 Task: Look for space in Msaken, Tunisia from 24th August, 2023 to 10th September, 2023 for 8 adults, 2 children in price range Rs.12000 to Rs.15000. Place can be entire place or shared room with 4 bedrooms having 8 beds and 4 bathrooms. Property type can be house, flat, guest house. Amenities needed are: wifi, TV, free parkinig on premises, gym, breakfast. Booking option can be shelf check-in. Required host language is English.
Action: Mouse pressed left at (504, 96)
Screenshot: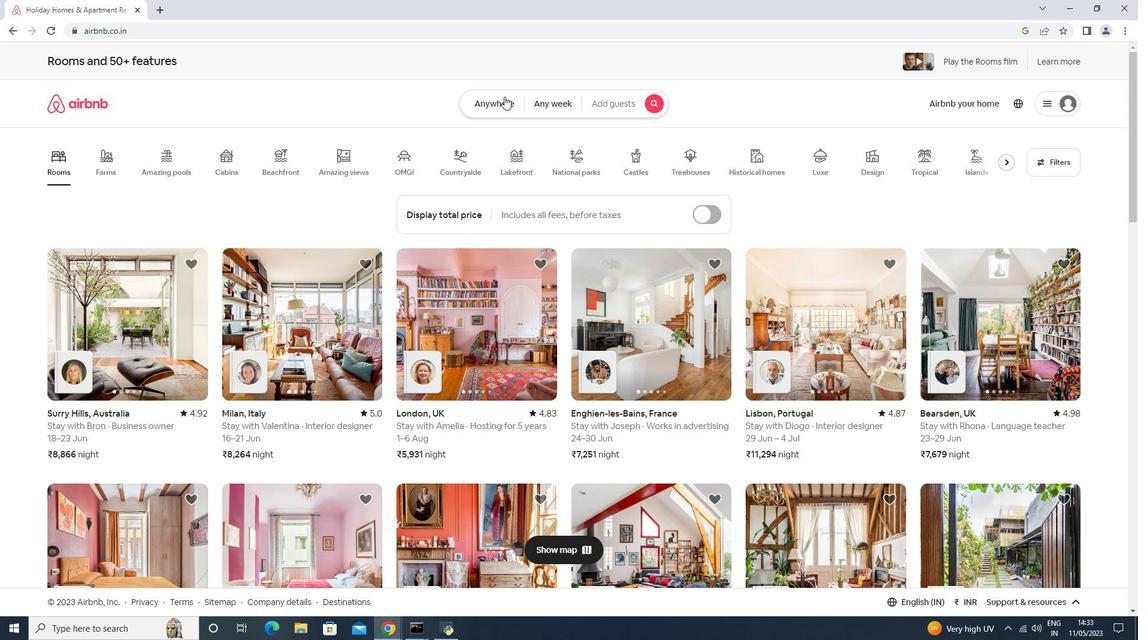 
Action: Mouse moved to (427, 136)
Screenshot: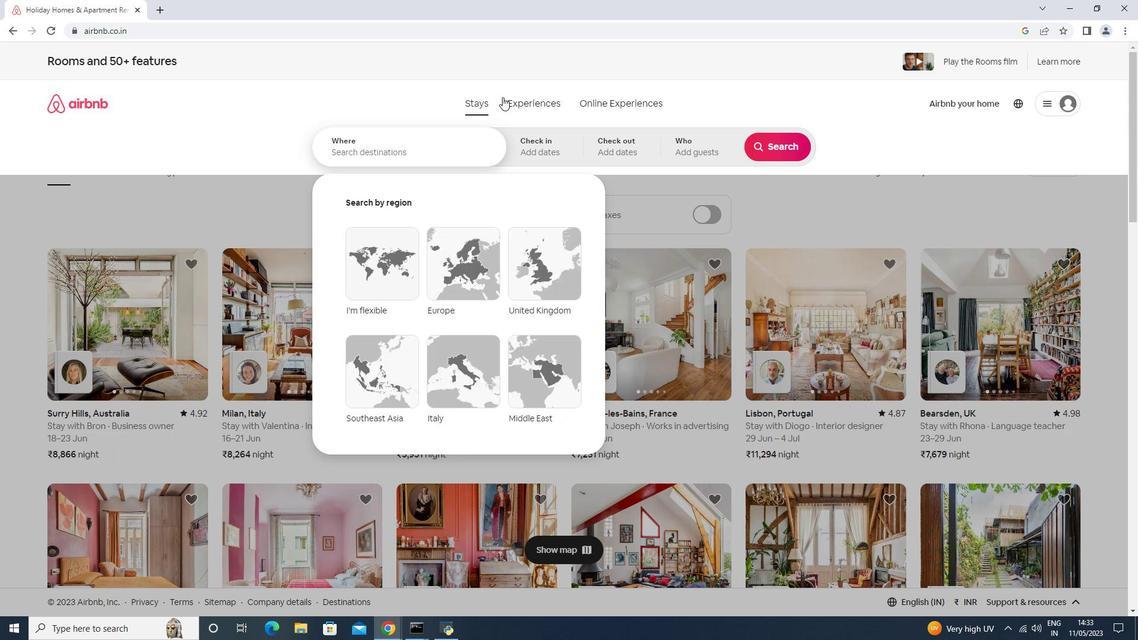 
Action: Mouse pressed left at (427, 136)
Screenshot: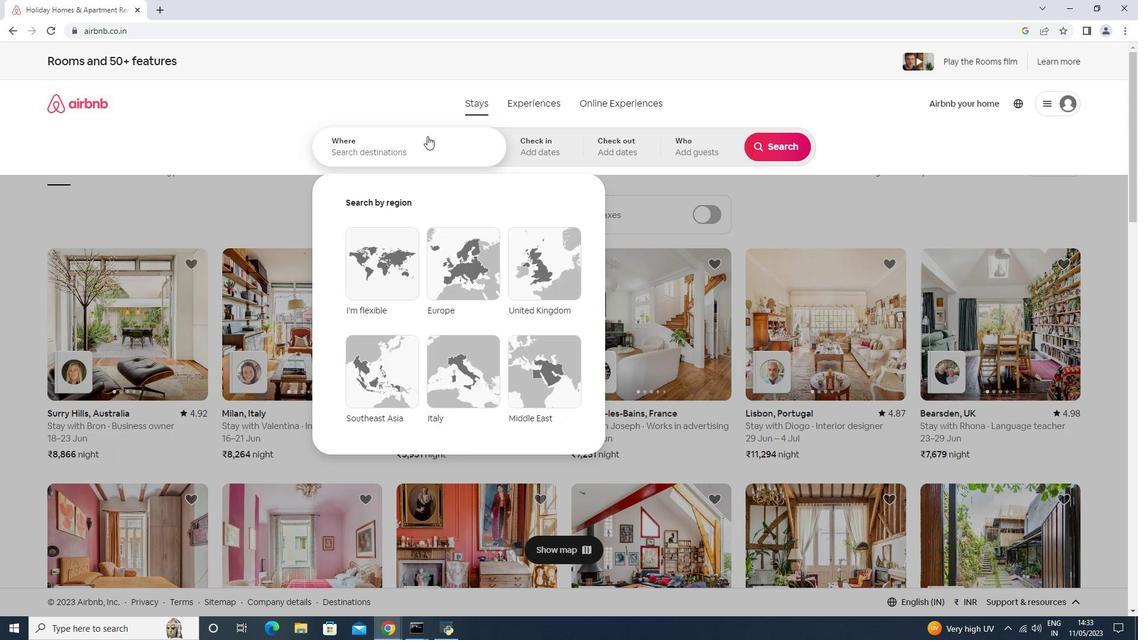
Action: Key pressed <Key.shift>ms<Key.backspace><Key.backspace><Key.shift>Msaken,<Key.shift><Key.shift><Key.shift><Key.shift>Tunisia
Screenshot: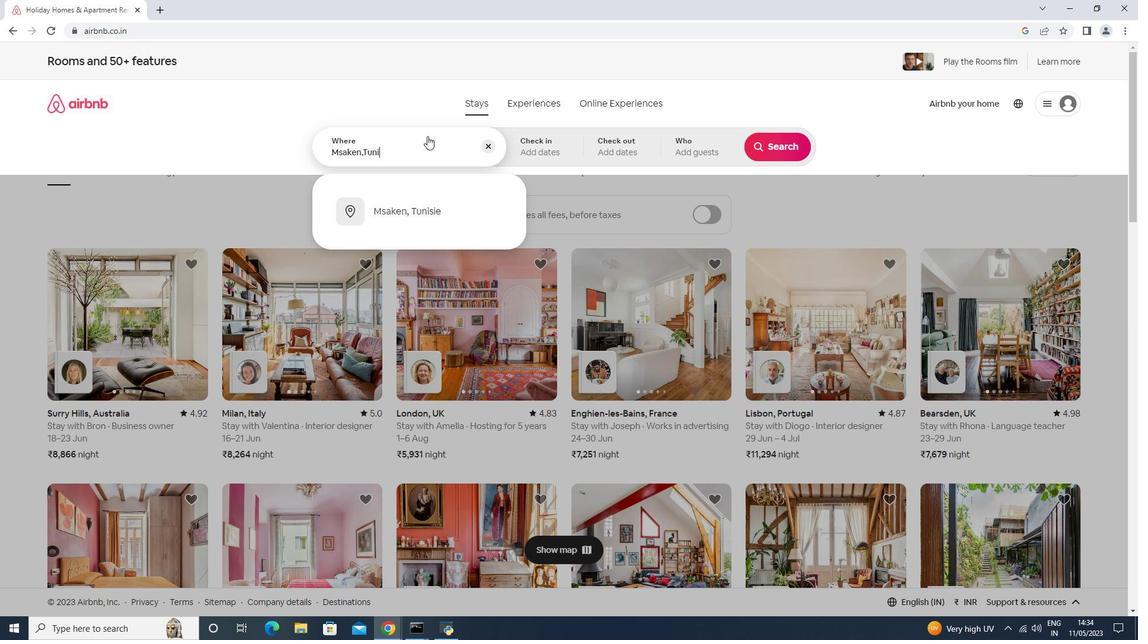 
Action: Mouse moved to (517, 149)
Screenshot: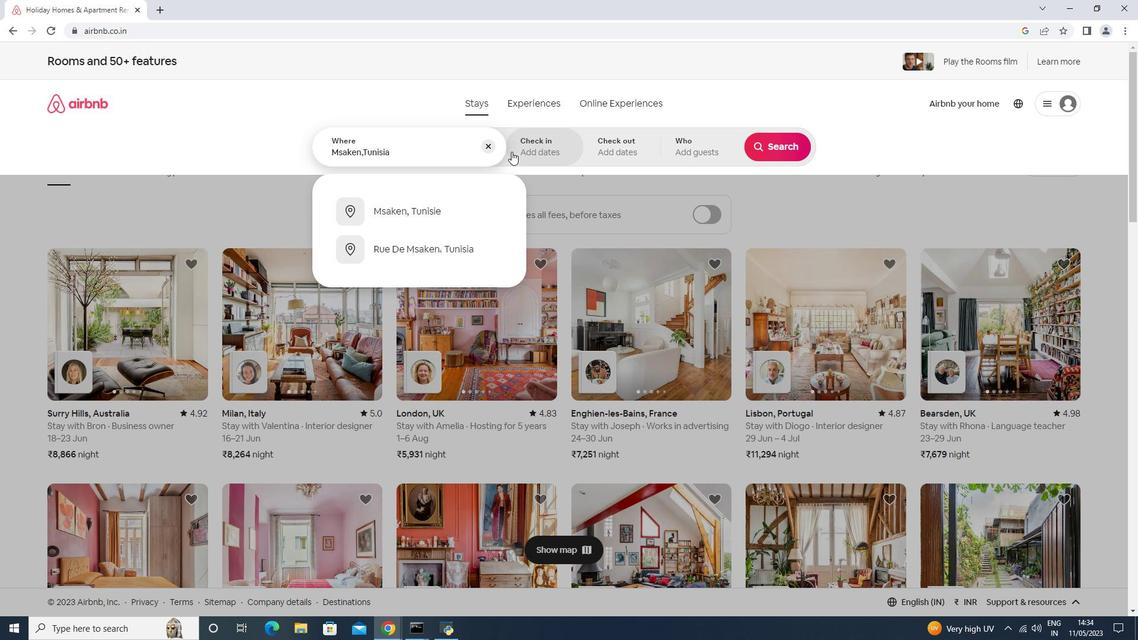 
Action: Mouse pressed left at (517, 149)
Screenshot: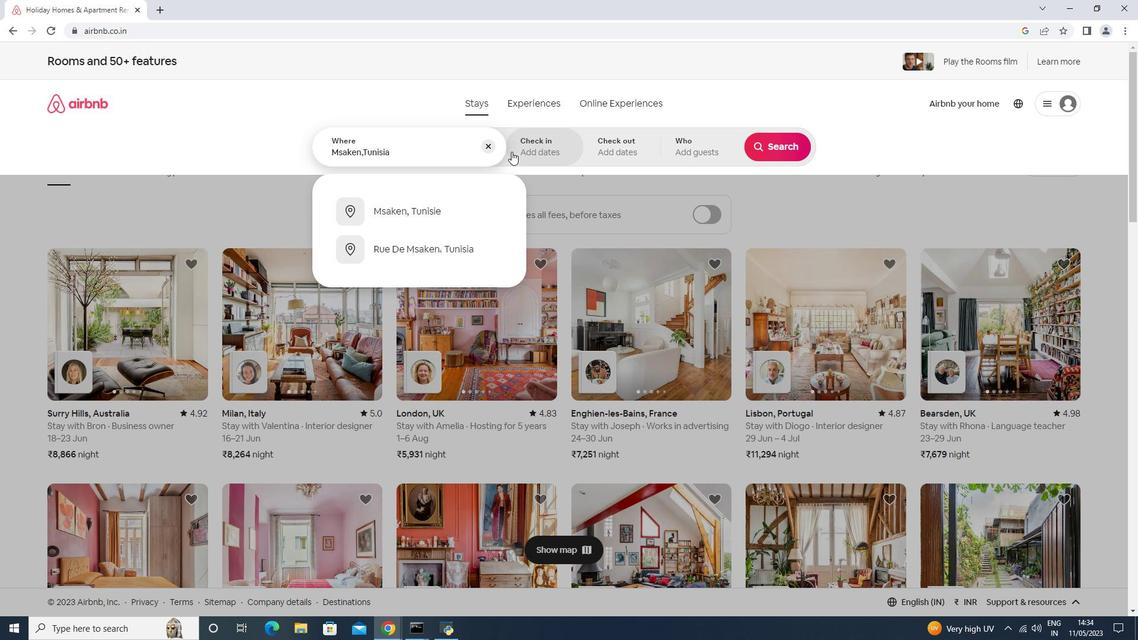 
Action: Mouse moved to (771, 238)
Screenshot: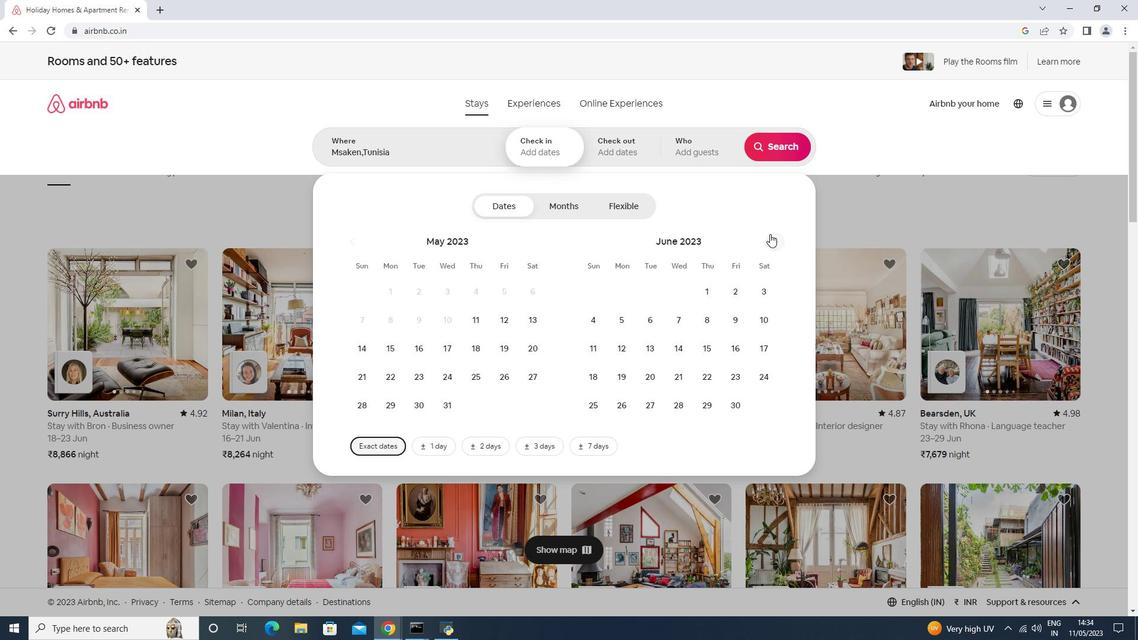 
Action: Mouse pressed left at (771, 238)
Screenshot: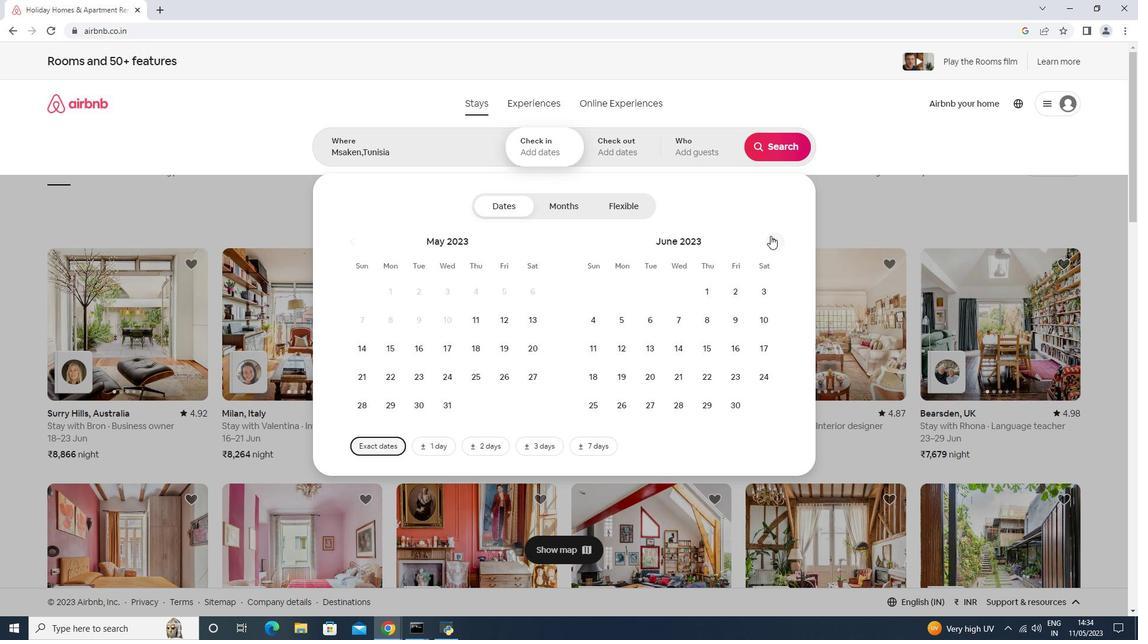 
Action: Mouse pressed left at (771, 238)
Screenshot: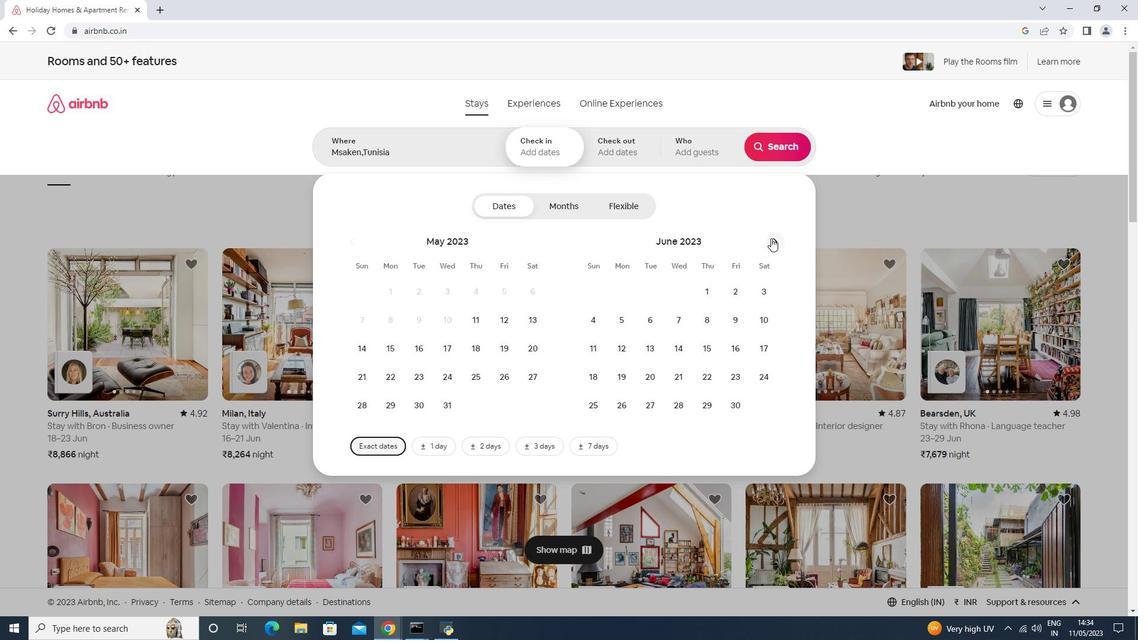 
Action: Mouse pressed left at (771, 238)
Screenshot: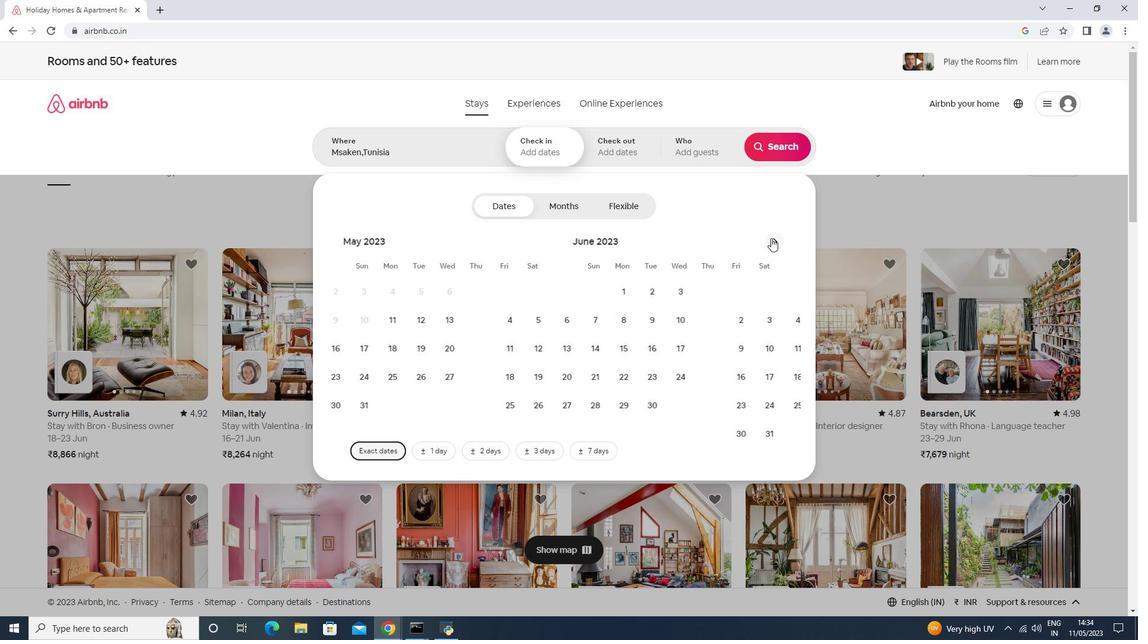 
Action: Mouse moved to (710, 371)
Screenshot: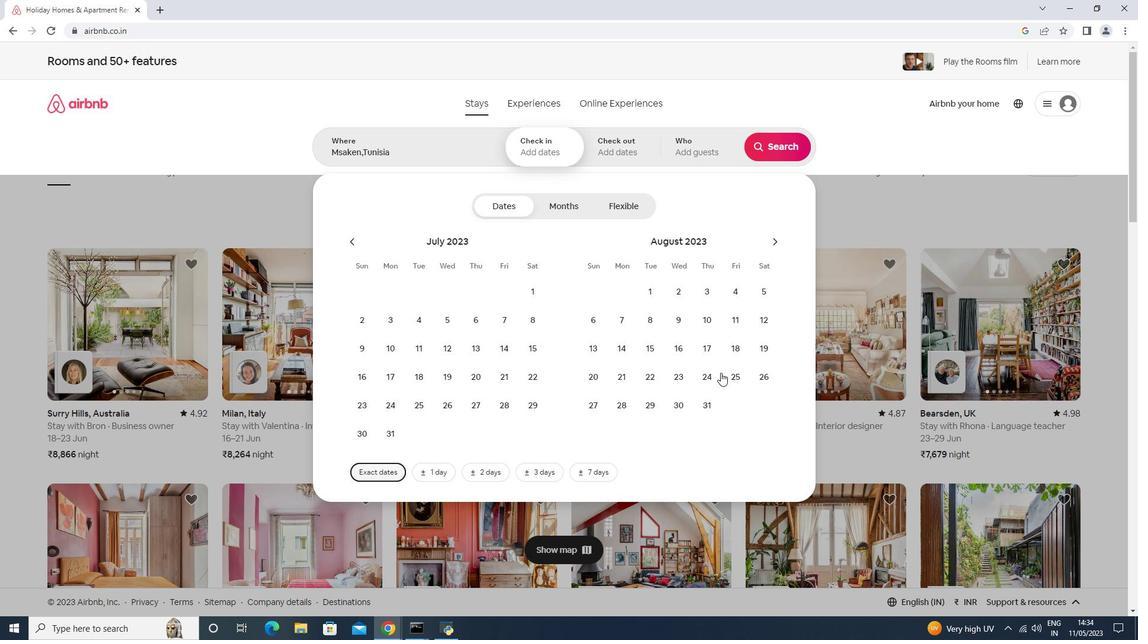 
Action: Mouse pressed left at (710, 371)
Screenshot: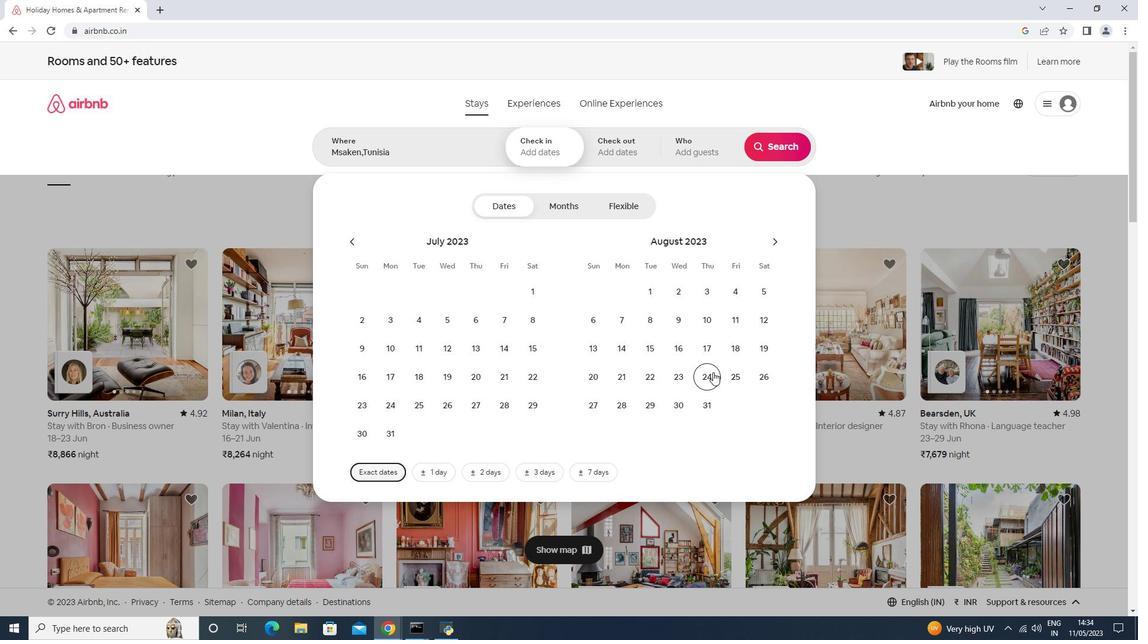 
Action: Mouse moved to (779, 244)
Screenshot: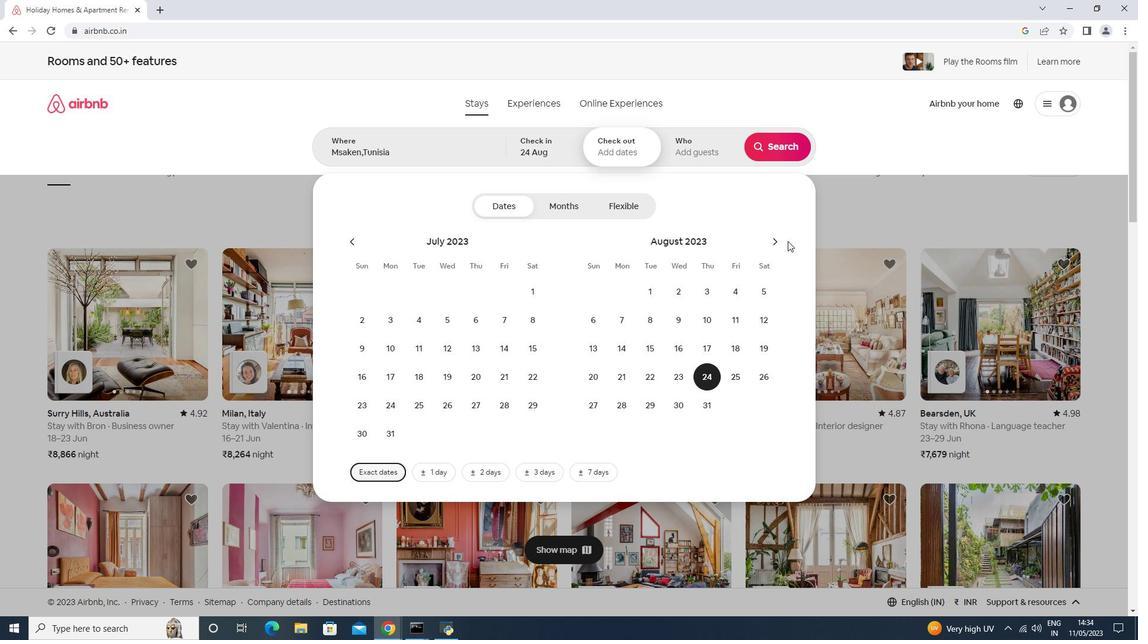 
Action: Mouse pressed left at (779, 244)
Screenshot: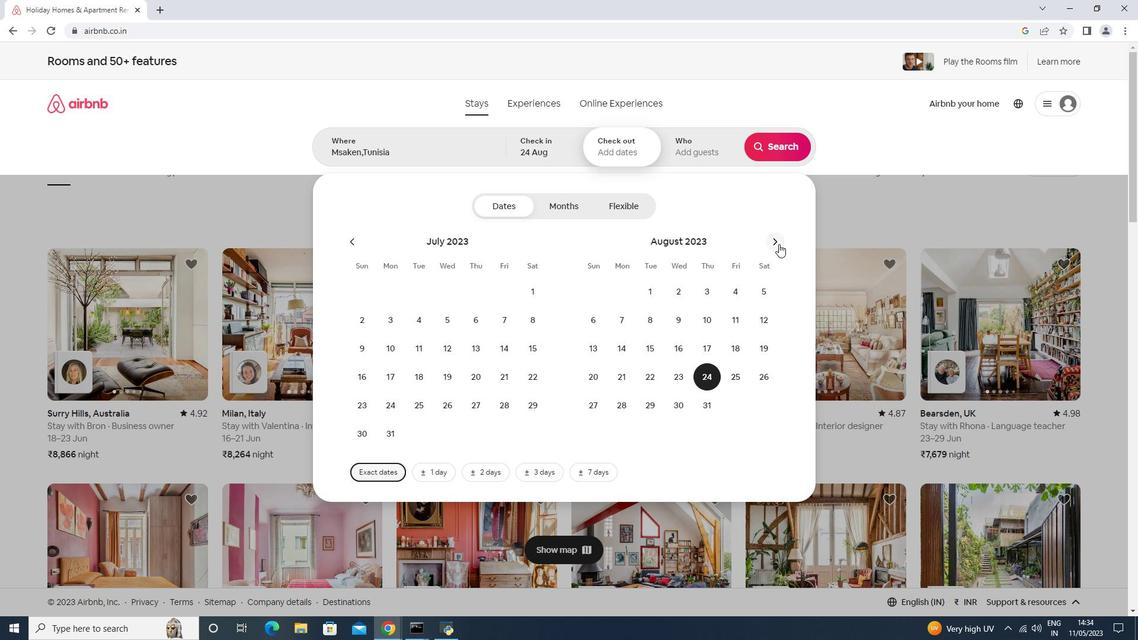 
Action: Mouse moved to (604, 350)
Screenshot: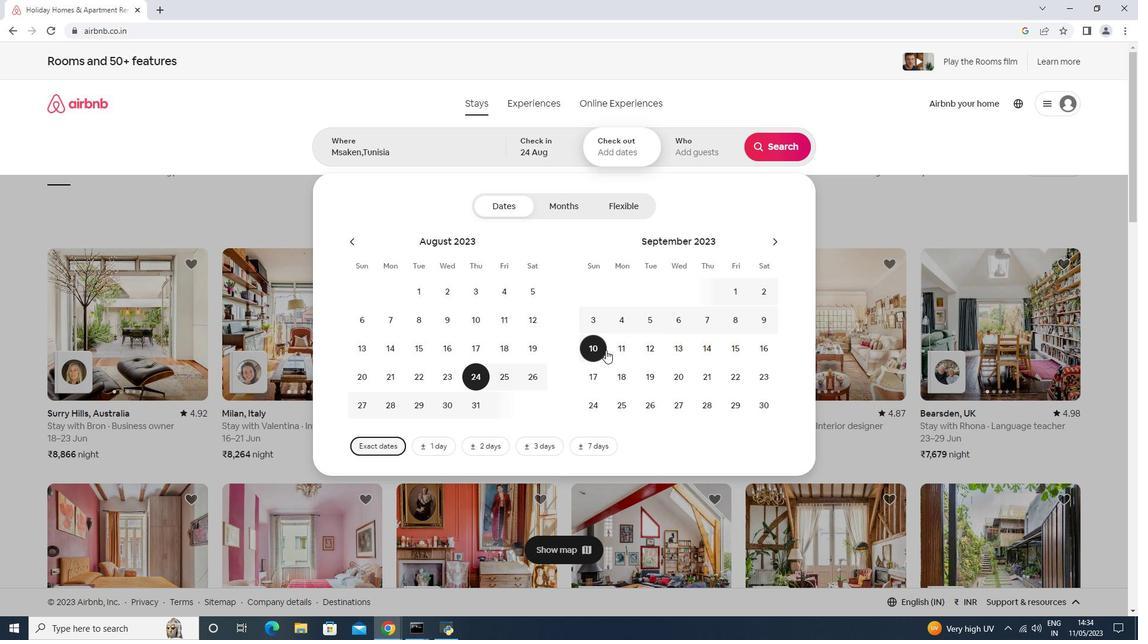 
Action: Mouse pressed left at (604, 350)
Screenshot: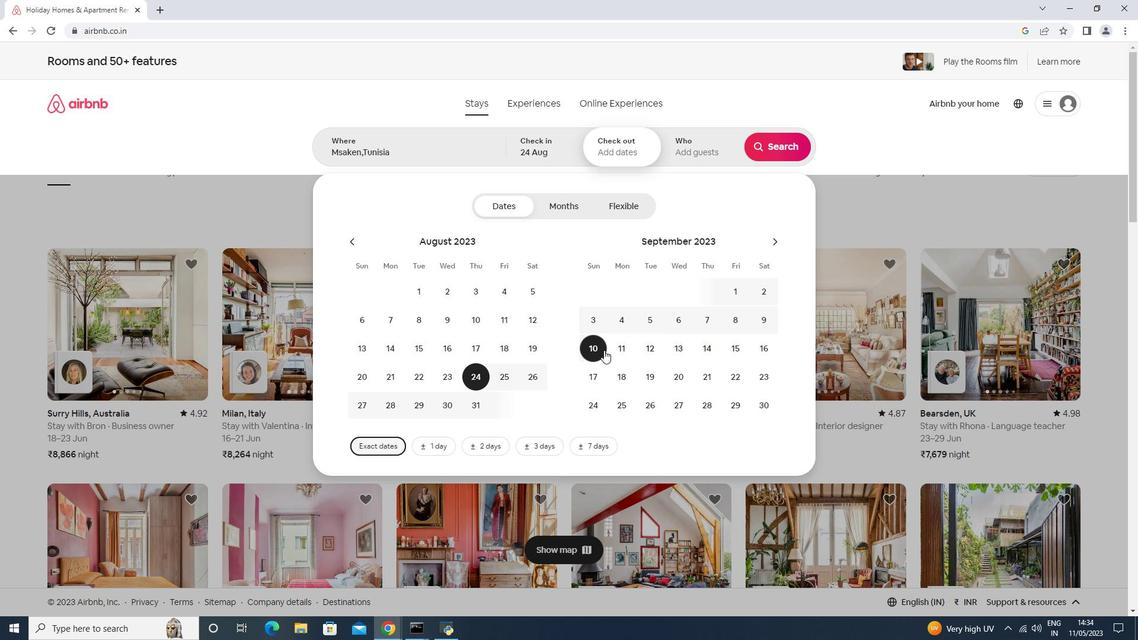 
Action: Mouse moved to (700, 153)
Screenshot: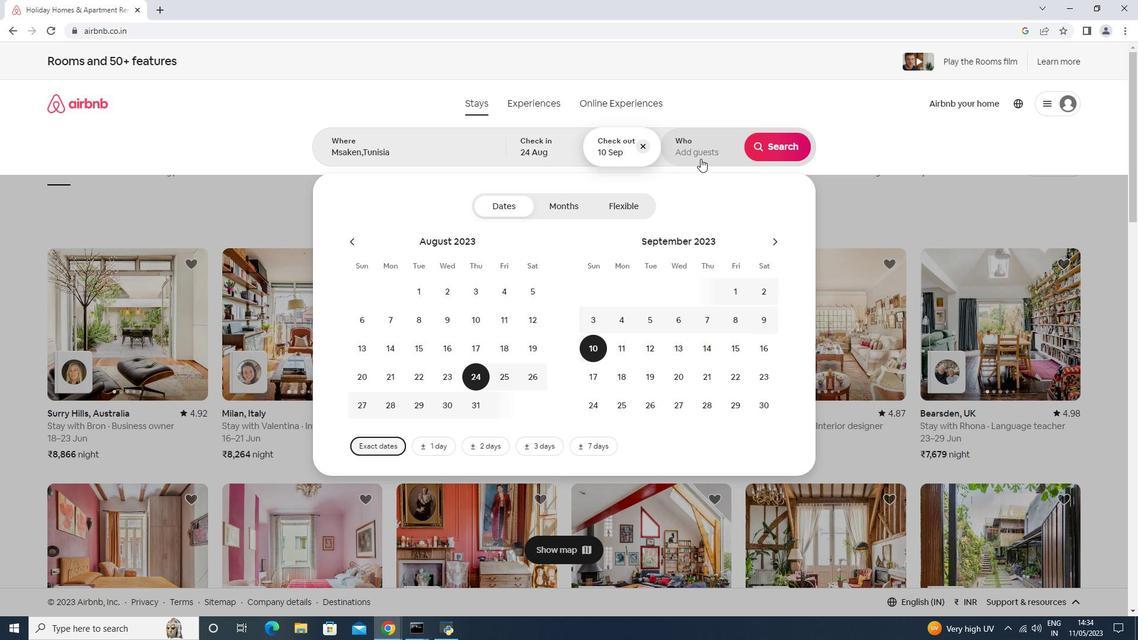 
Action: Mouse pressed left at (700, 153)
Screenshot: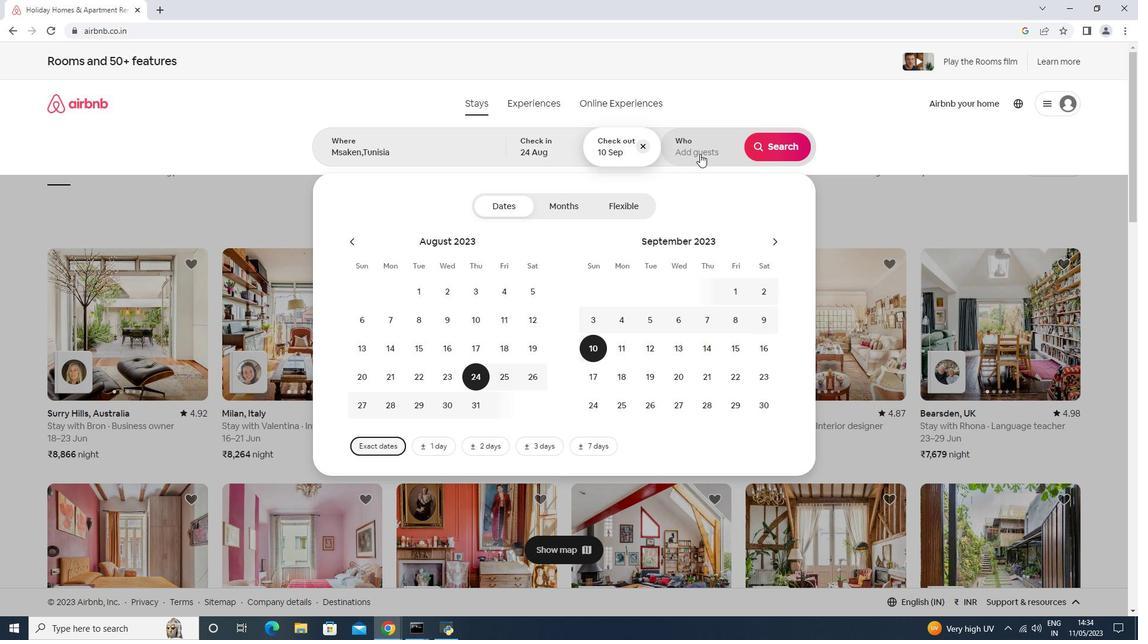 
Action: Mouse moved to (777, 208)
Screenshot: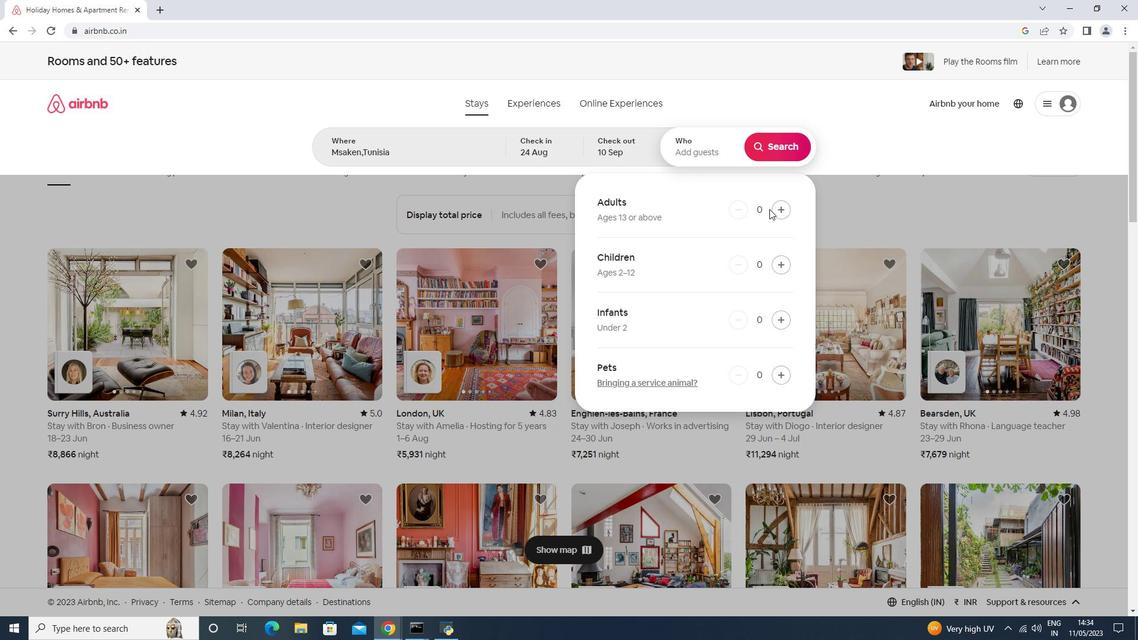 
Action: Mouse pressed left at (777, 208)
Screenshot: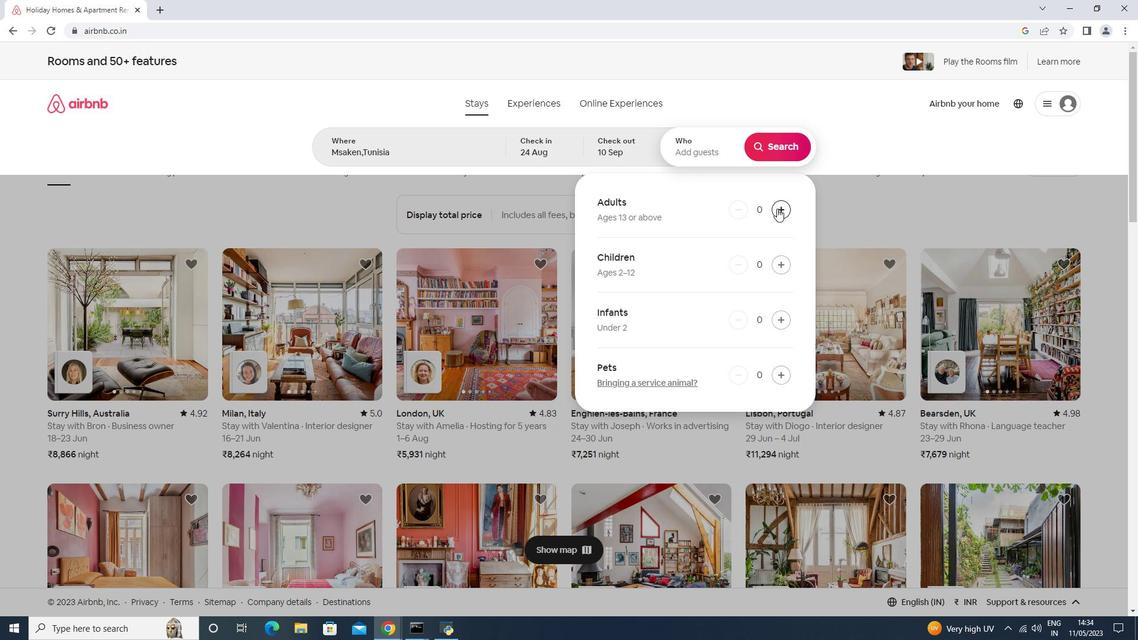 
Action: Mouse pressed left at (777, 208)
Screenshot: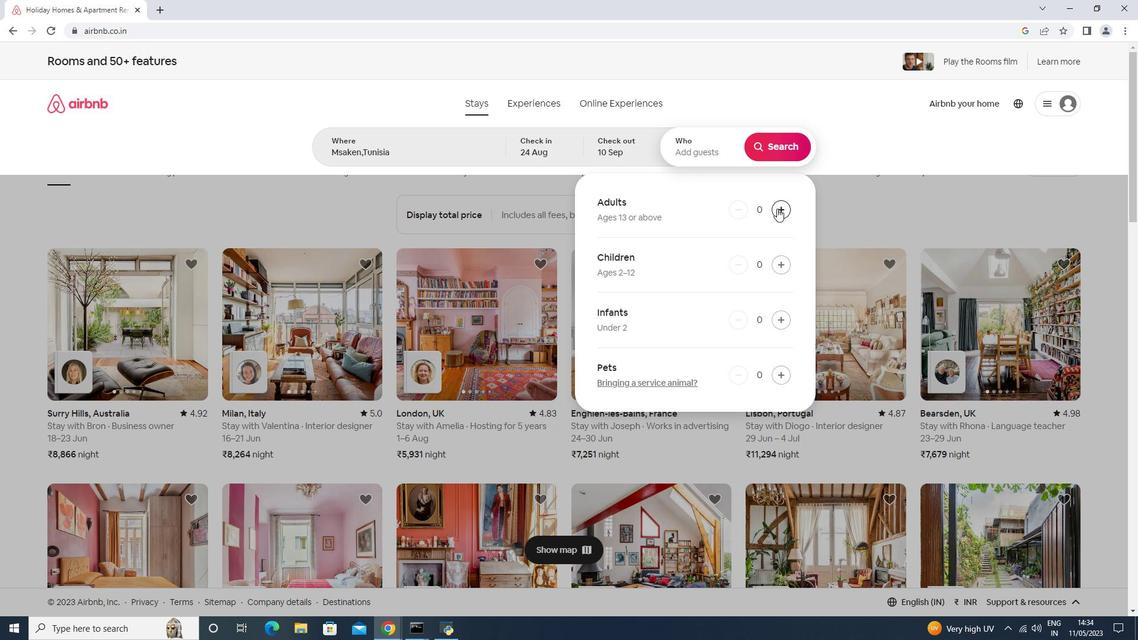 
Action: Mouse pressed left at (777, 208)
Screenshot: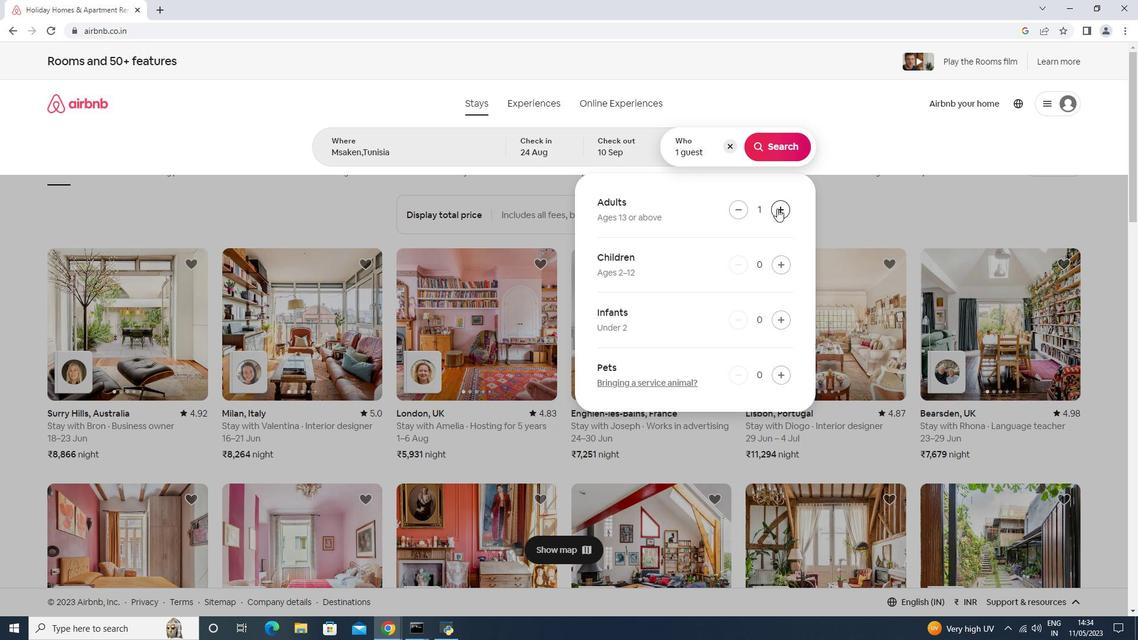 
Action: Mouse pressed left at (777, 208)
Screenshot: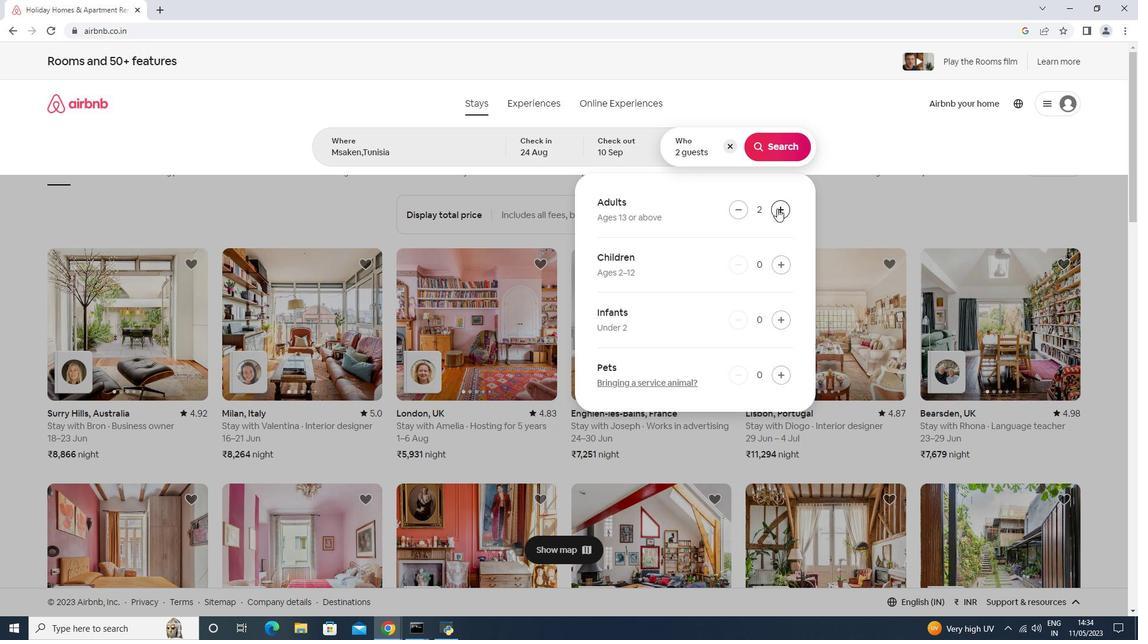 
Action: Mouse pressed left at (777, 208)
Screenshot: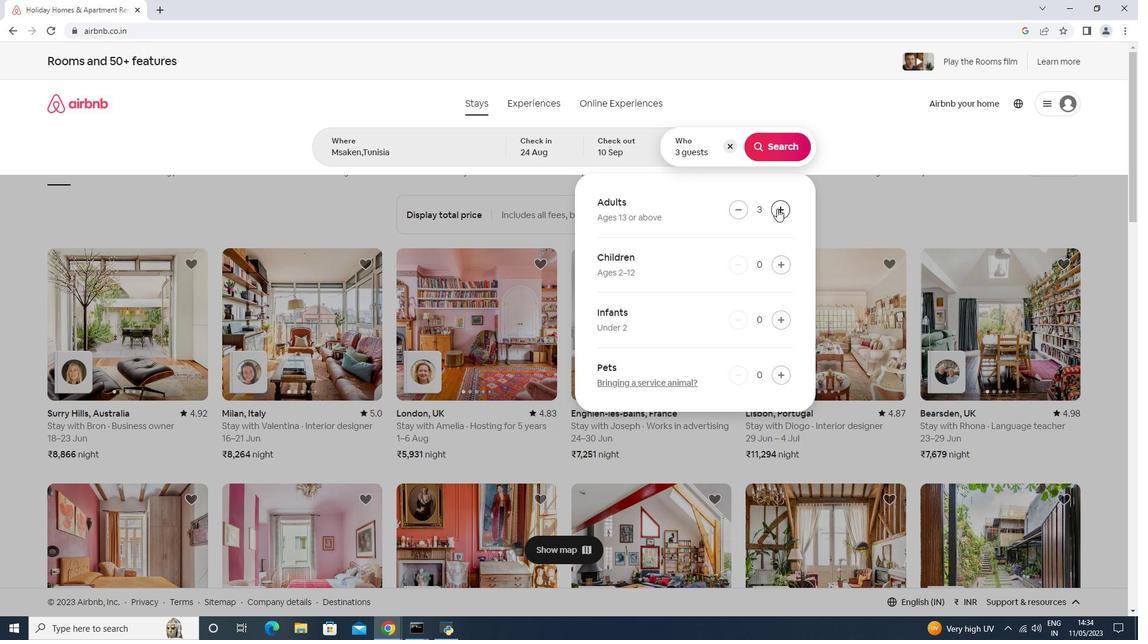 
Action: Mouse pressed left at (777, 208)
Screenshot: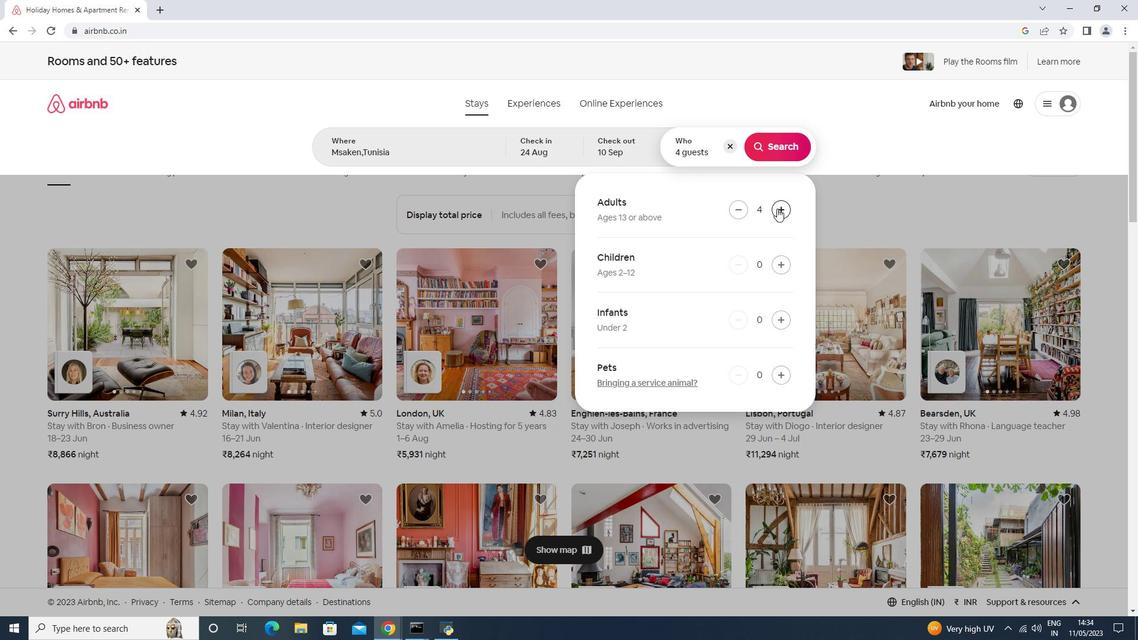 
Action: Mouse pressed left at (777, 208)
Screenshot: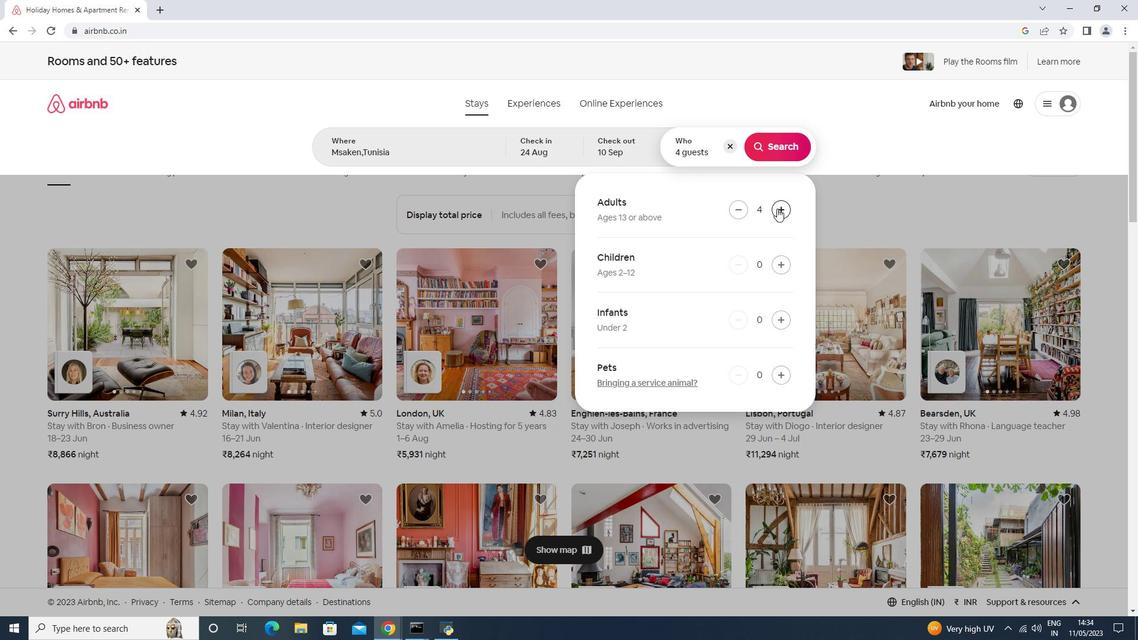 
Action: Mouse pressed left at (777, 208)
Screenshot: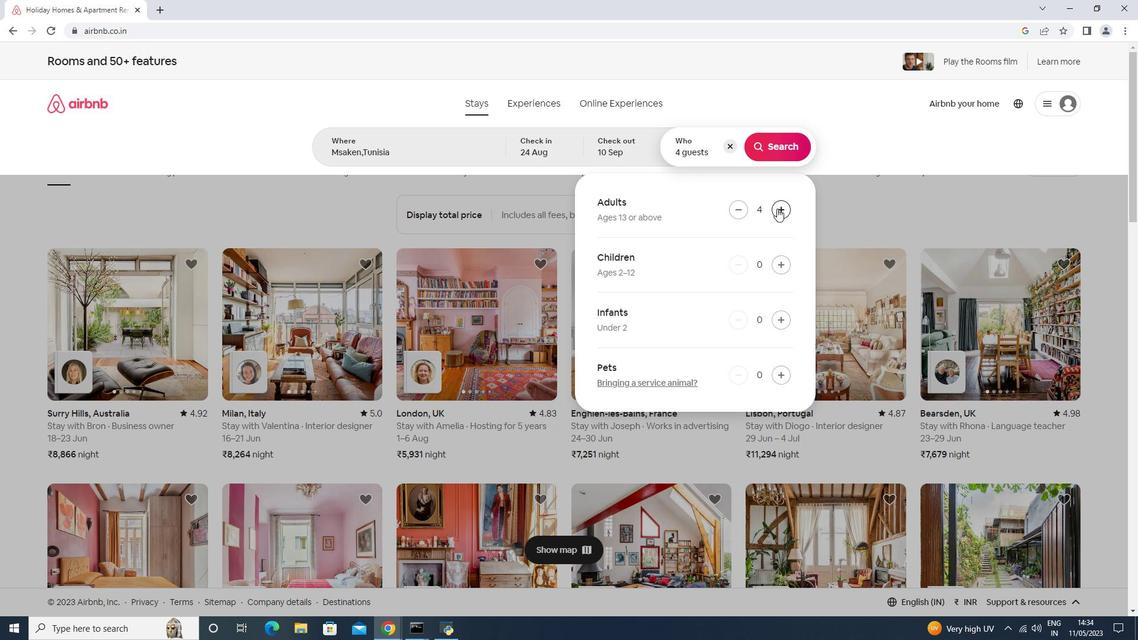 
Action: Mouse moved to (778, 262)
Screenshot: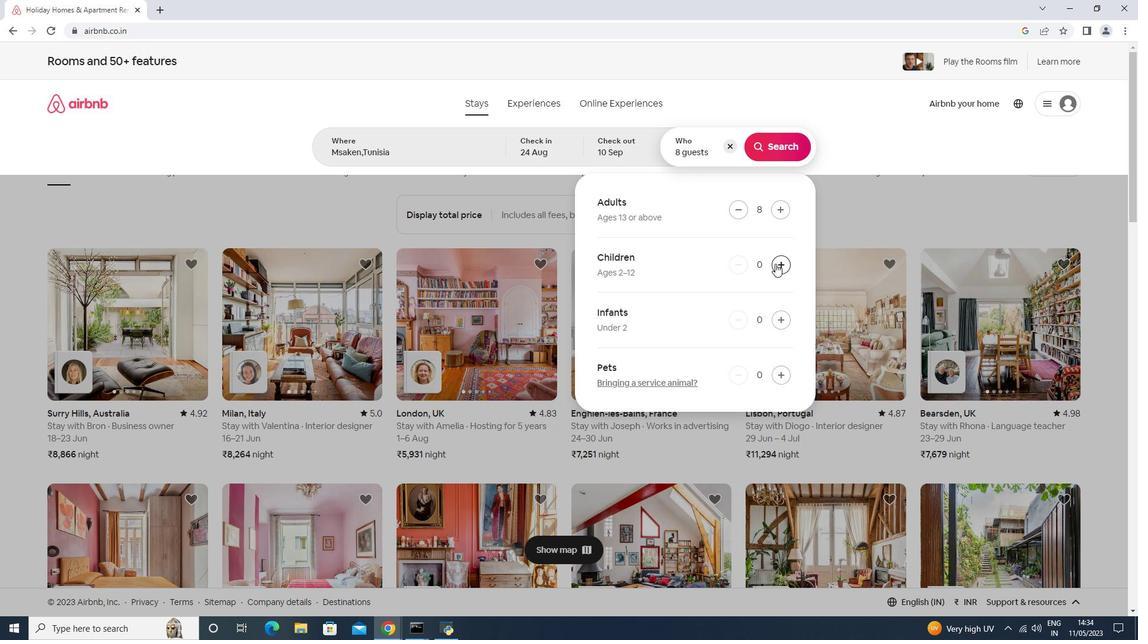 
Action: Mouse pressed left at (778, 262)
Screenshot: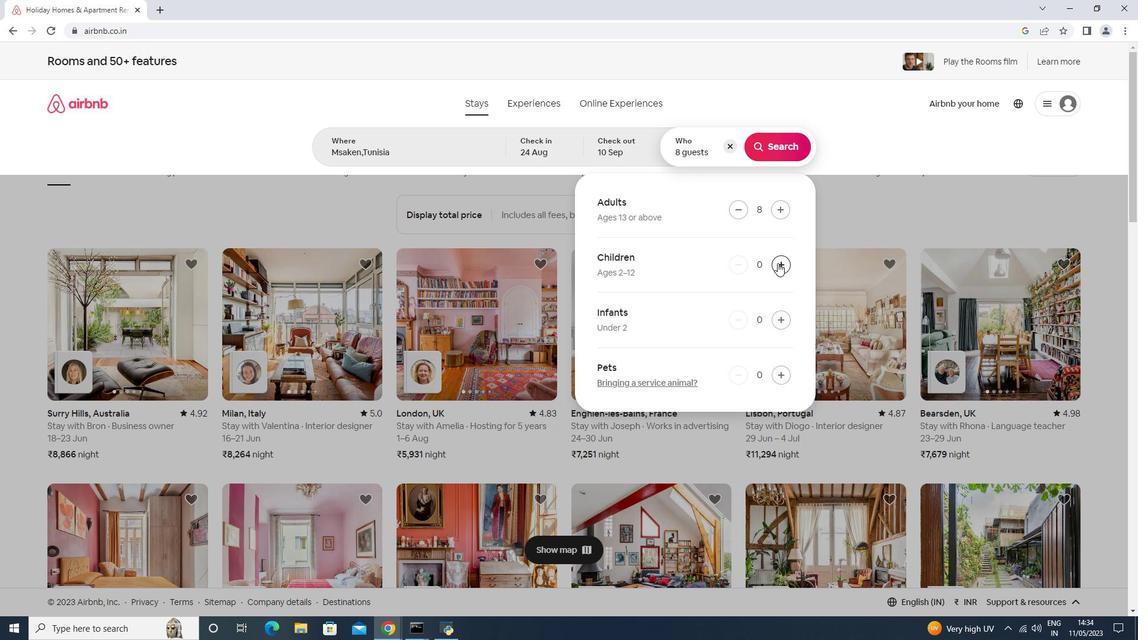 
Action: Mouse pressed left at (778, 262)
Screenshot: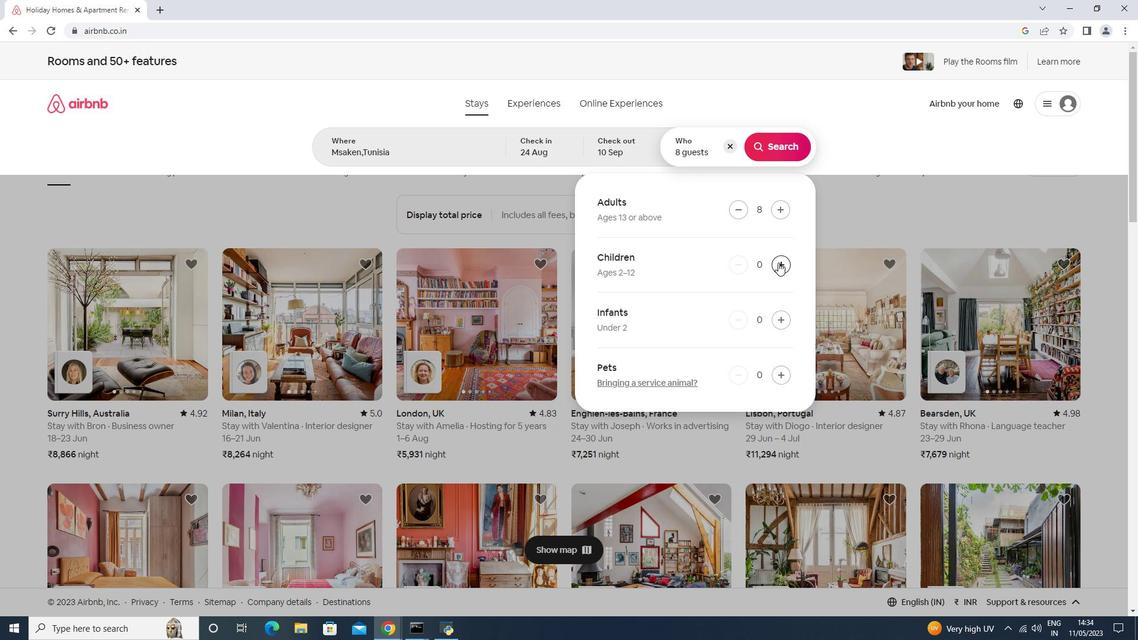 
Action: Mouse moved to (773, 155)
Screenshot: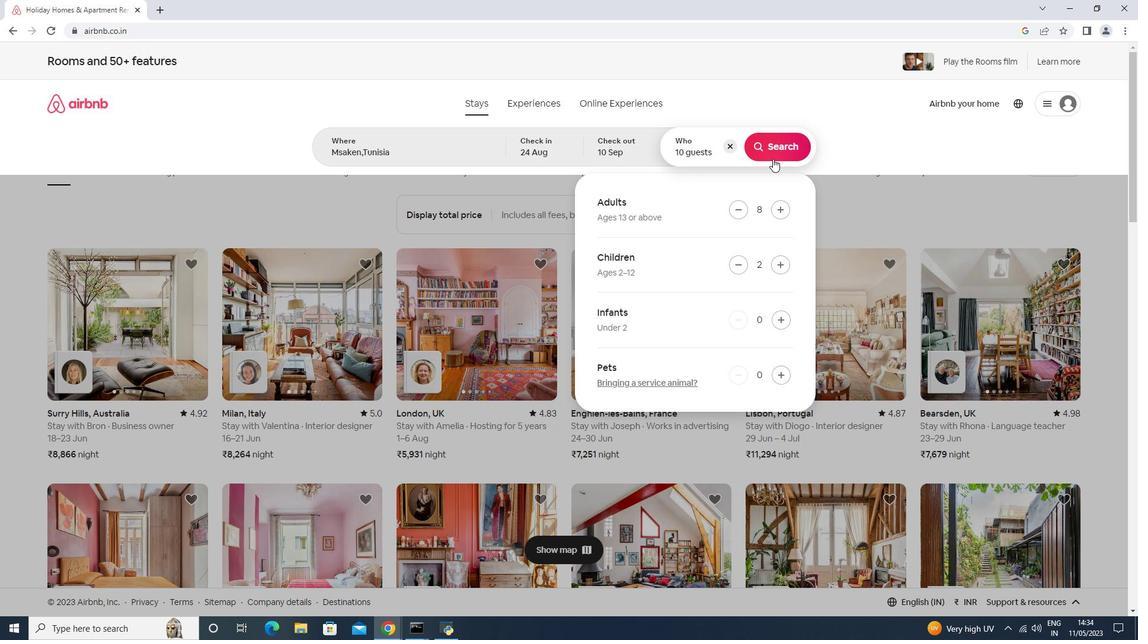 
Action: Mouse pressed left at (773, 155)
Screenshot: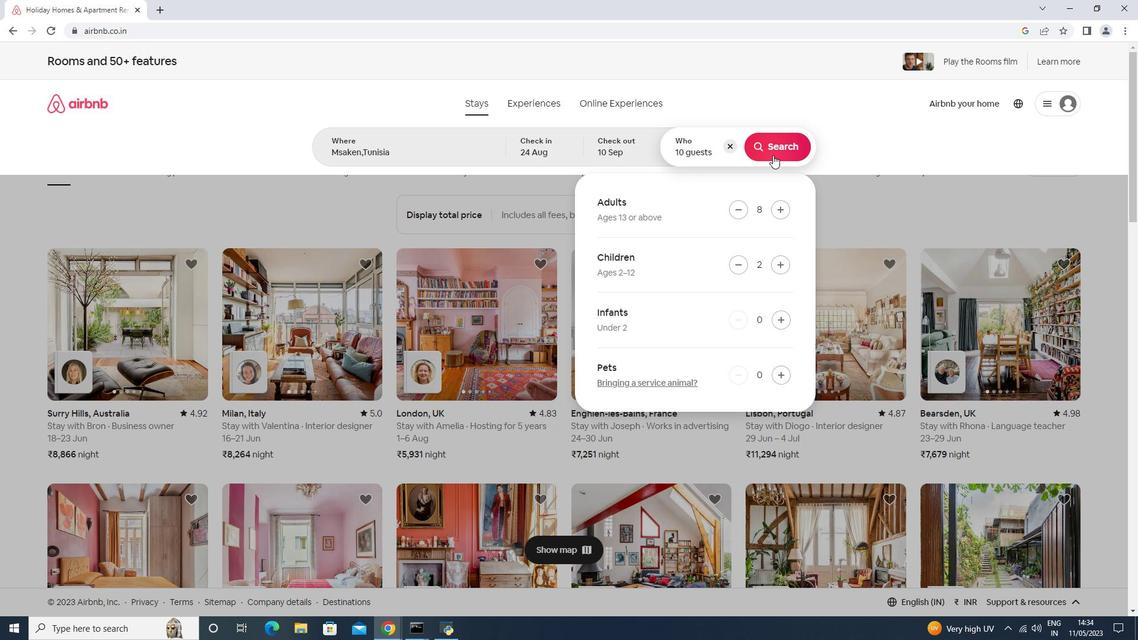 
Action: Mouse moved to (1082, 106)
Screenshot: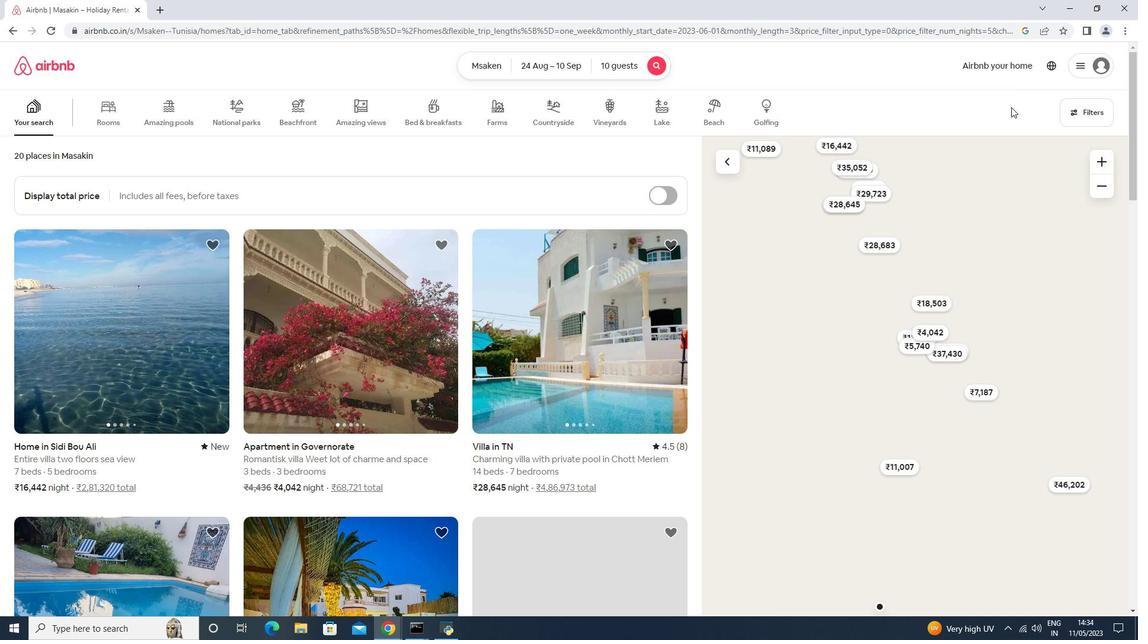 
Action: Mouse pressed left at (1082, 106)
Screenshot: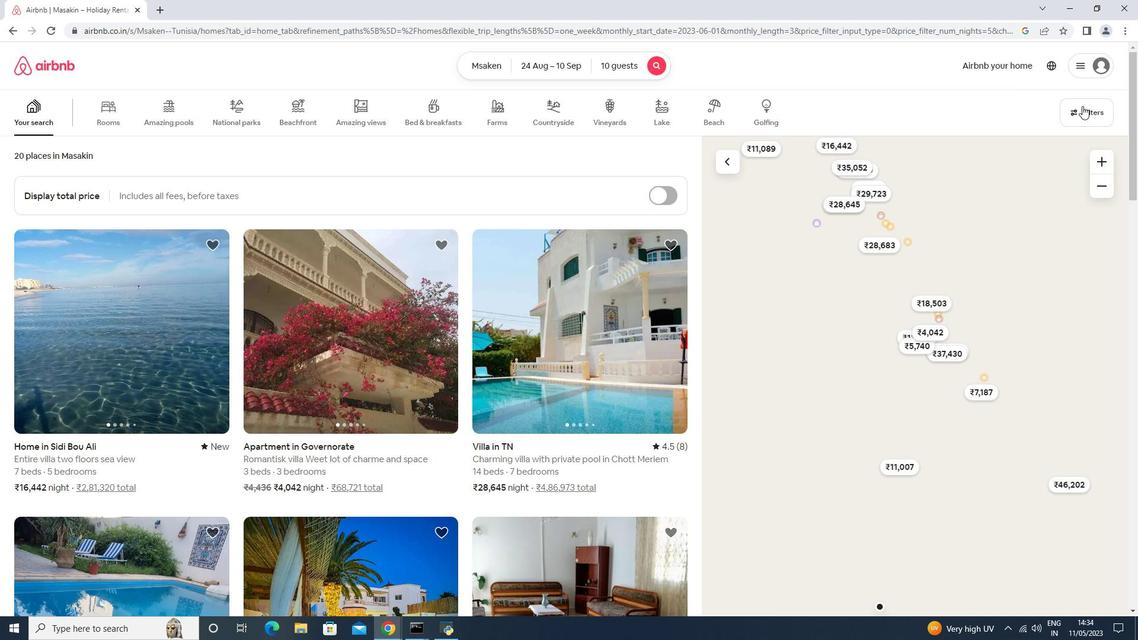 
Action: Mouse moved to (407, 406)
Screenshot: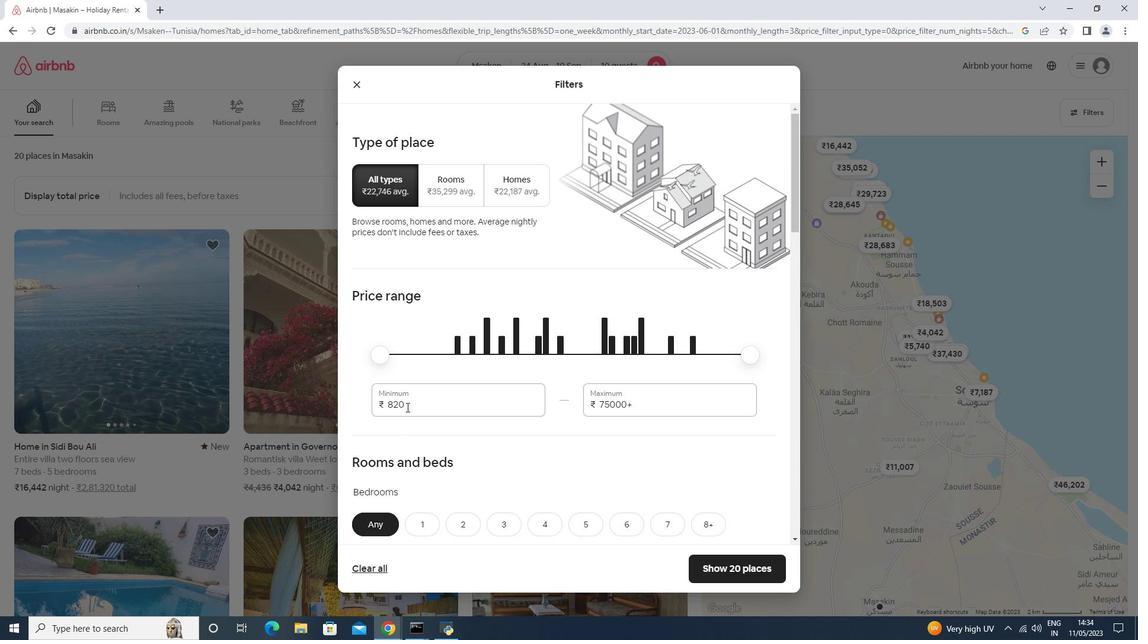 
Action: Mouse pressed left at (407, 406)
Screenshot: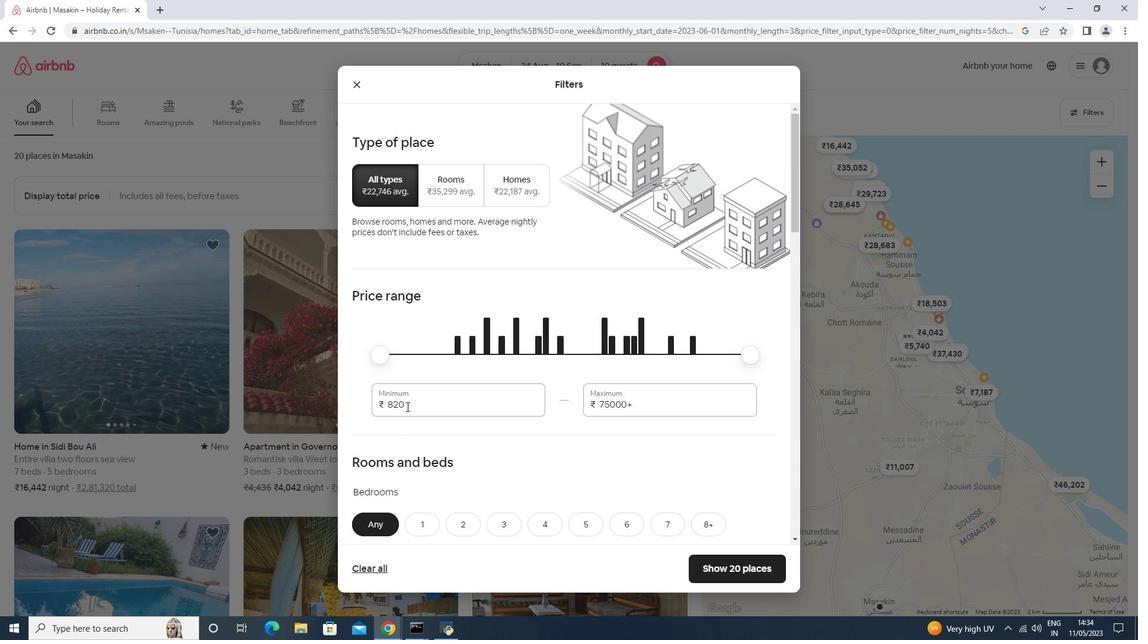 
Action: Key pressed <Key.backspace><Key.backspace><Key.backspace><Key.backspace><Key.backspace><Key.backspace><Key.backspace><Key.backspace><Key.backspace><Key.backspace><Key.backspace>12000
Screenshot: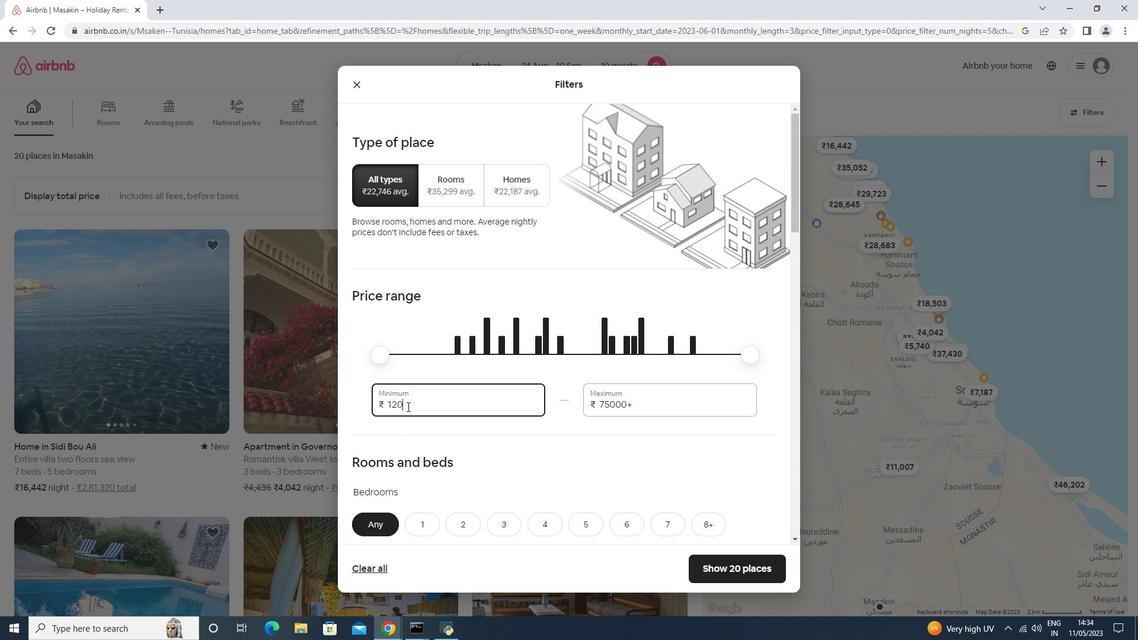 
Action: Mouse moved to (643, 409)
Screenshot: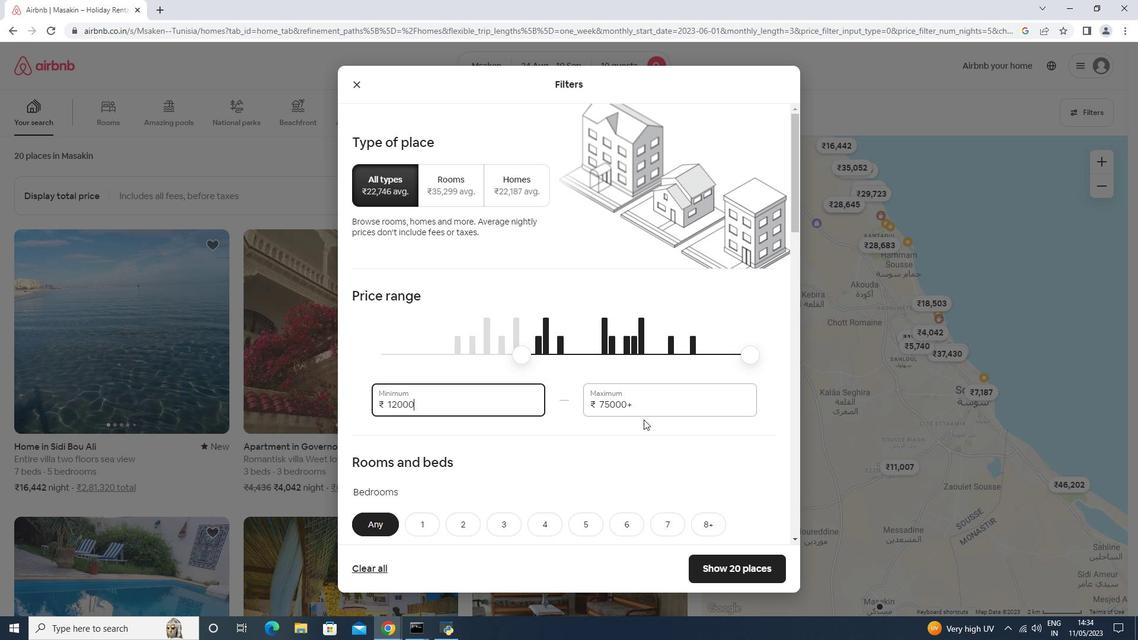 
Action: Mouse pressed left at (643, 409)
Screenshot: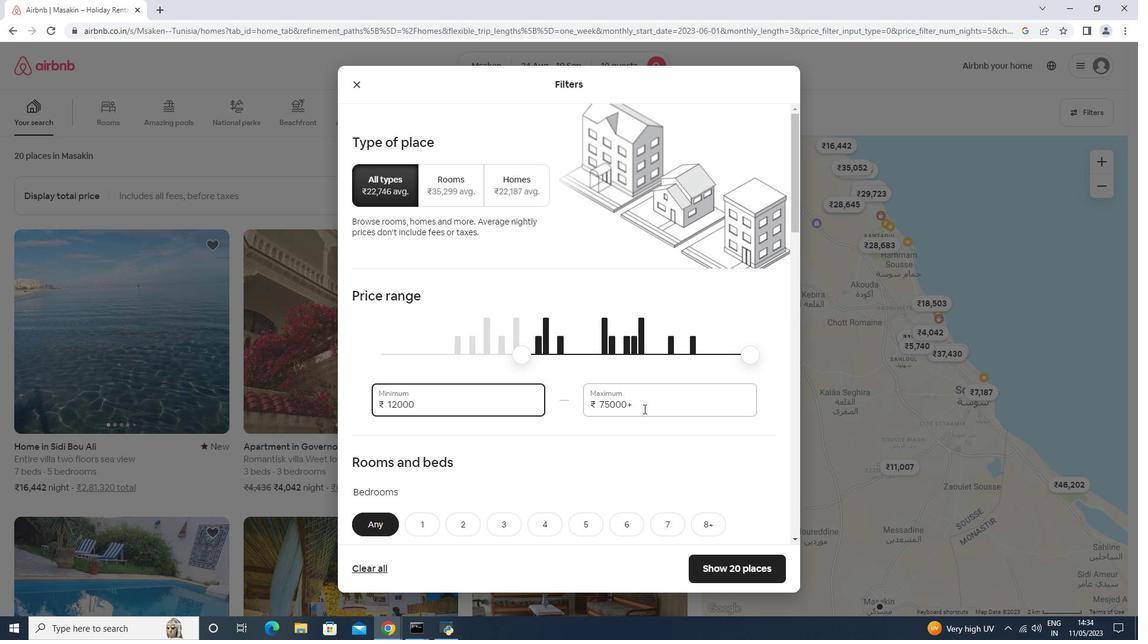 
Action: Key pressed <Key.backspace><Key.backspace><Key.backspace><Key.backspace><Key.backspace><Key.backspace>15000
Screenshot: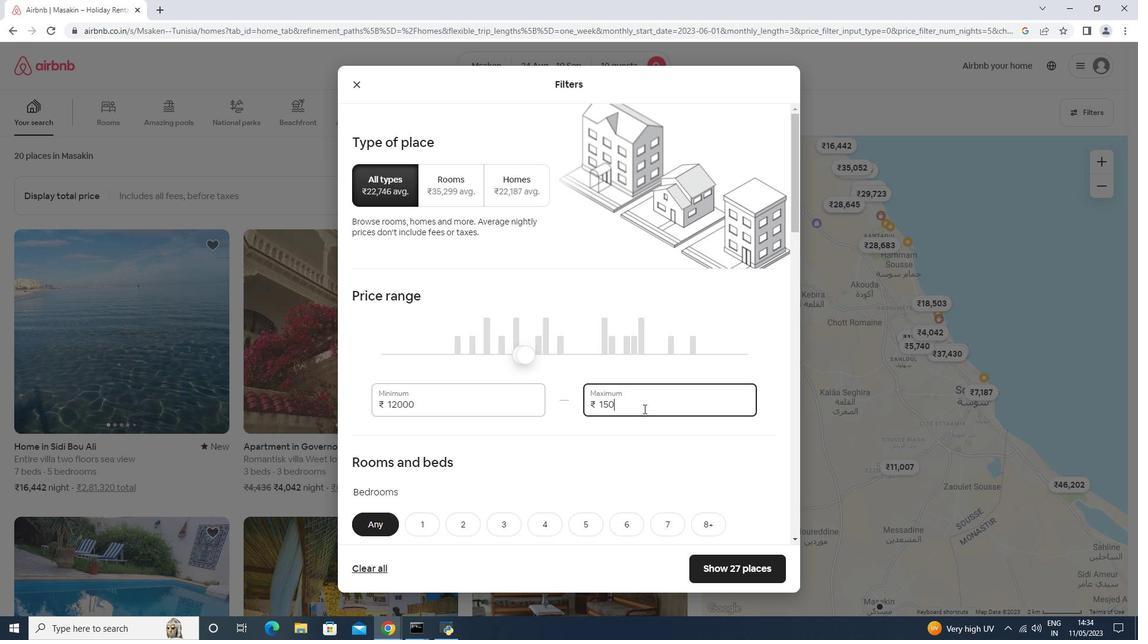 
Action: Mouse moved to (395, 336)
Screenshot: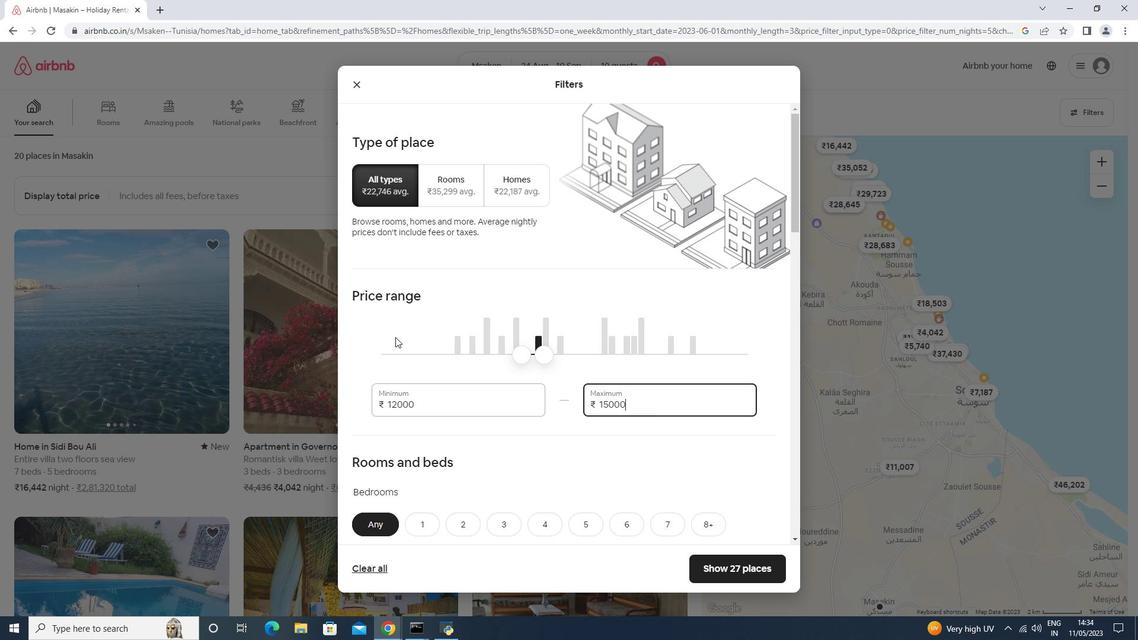 
Action: Mouse scrolled (395, 336) with delta (0, 0)
Screenshot: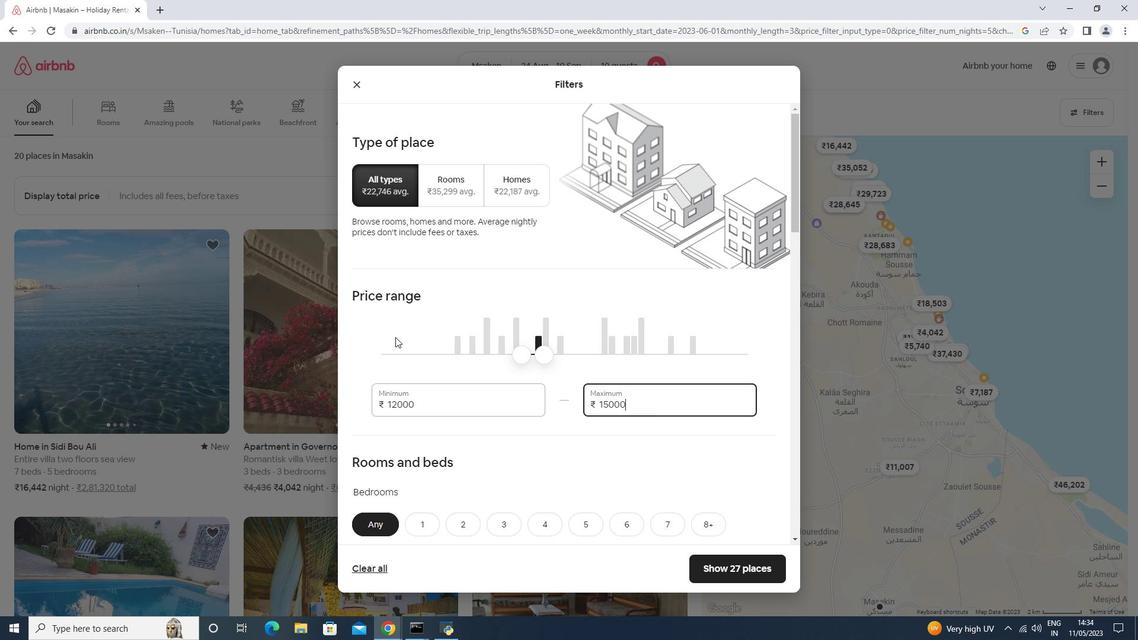 
Action: Mouse moved to (422, 343)
Screenshot: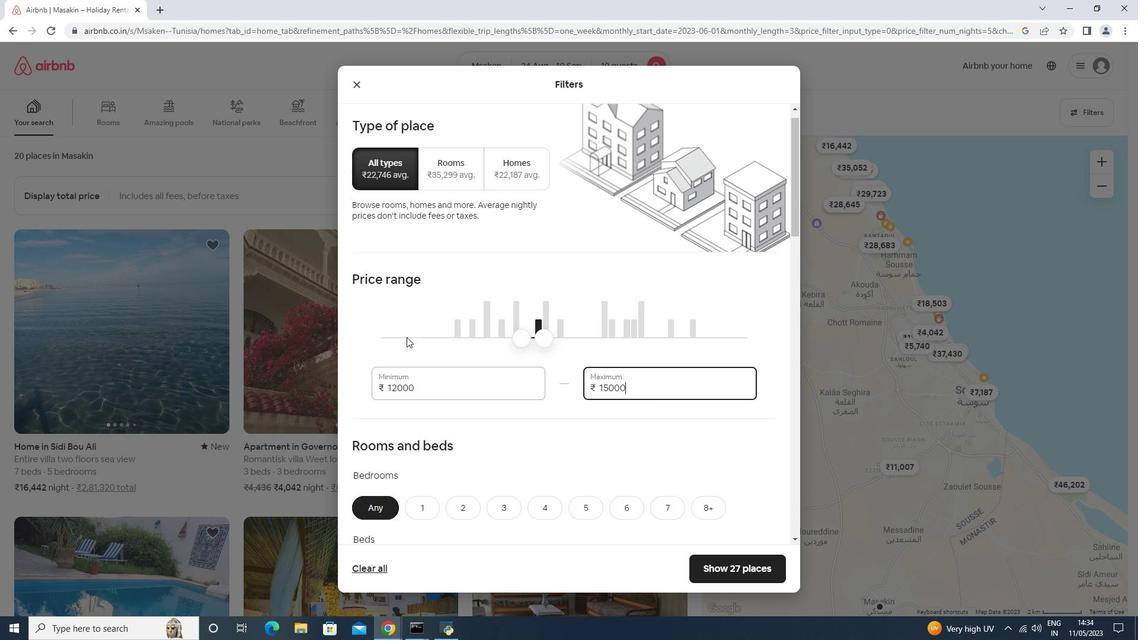 
Action: Mouse scrolled (414, 339) with delta (0, 0)
Screenshot: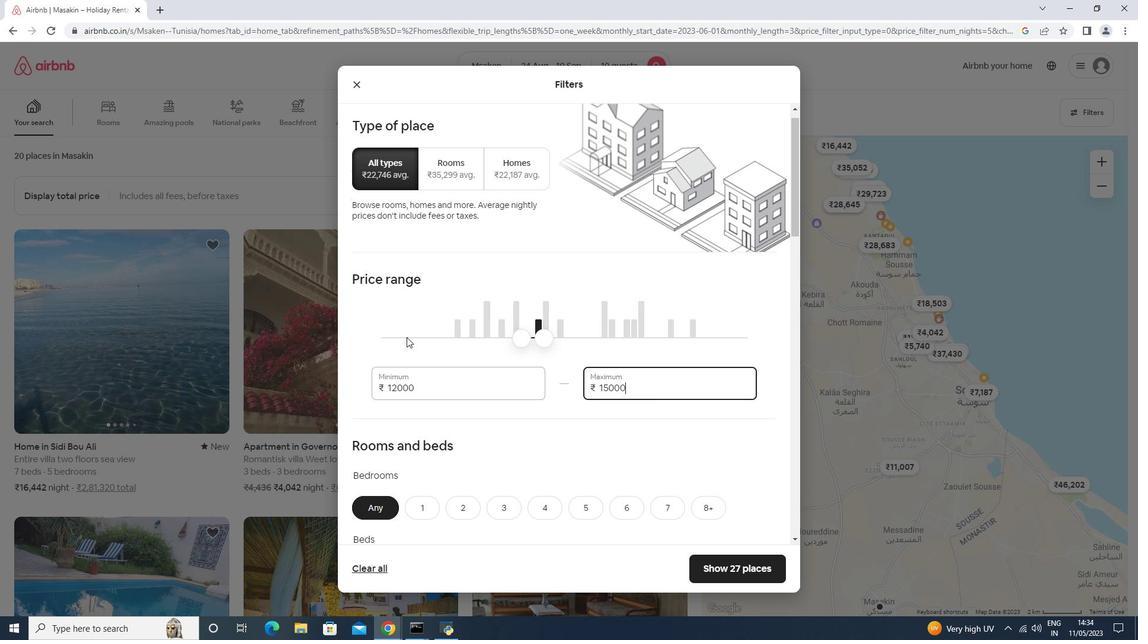 
Action: Mouse moved to (424, 344)
Screenshot: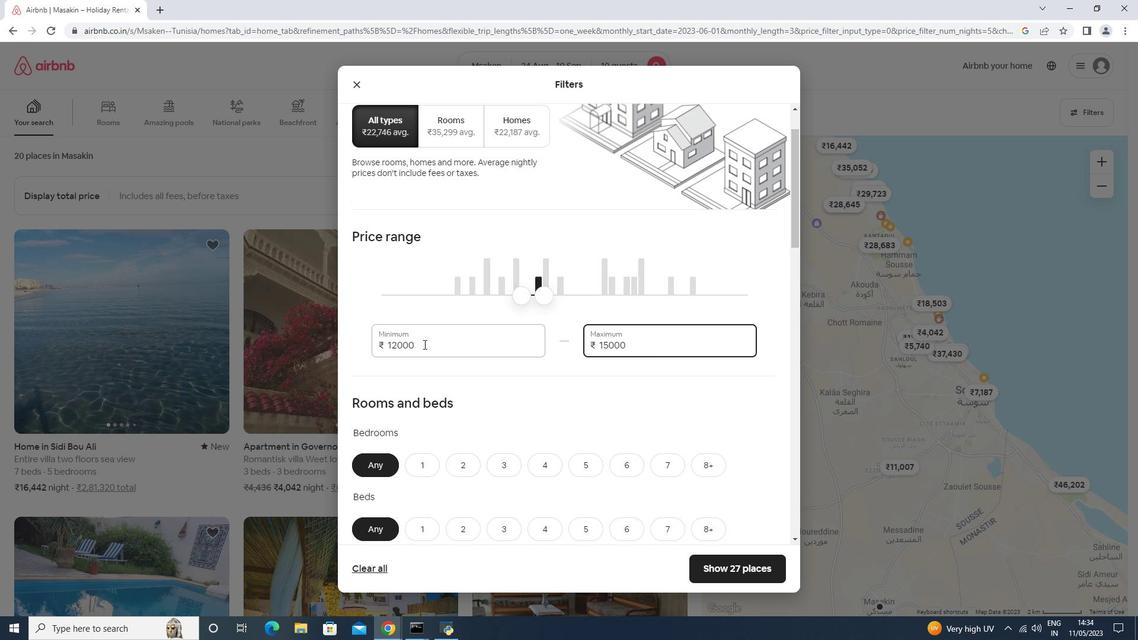 
Action: Mouse scrolled (424, 343) with delta (0, 0)
Screenshot: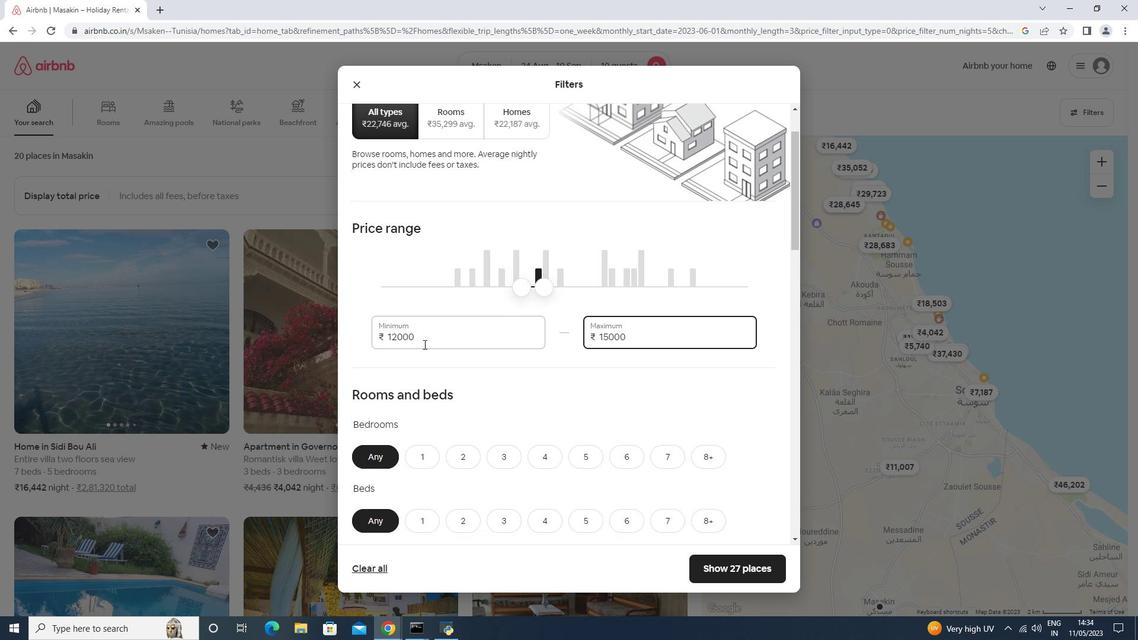 
Action: Mouse moved to (539, 349)
Screenshot: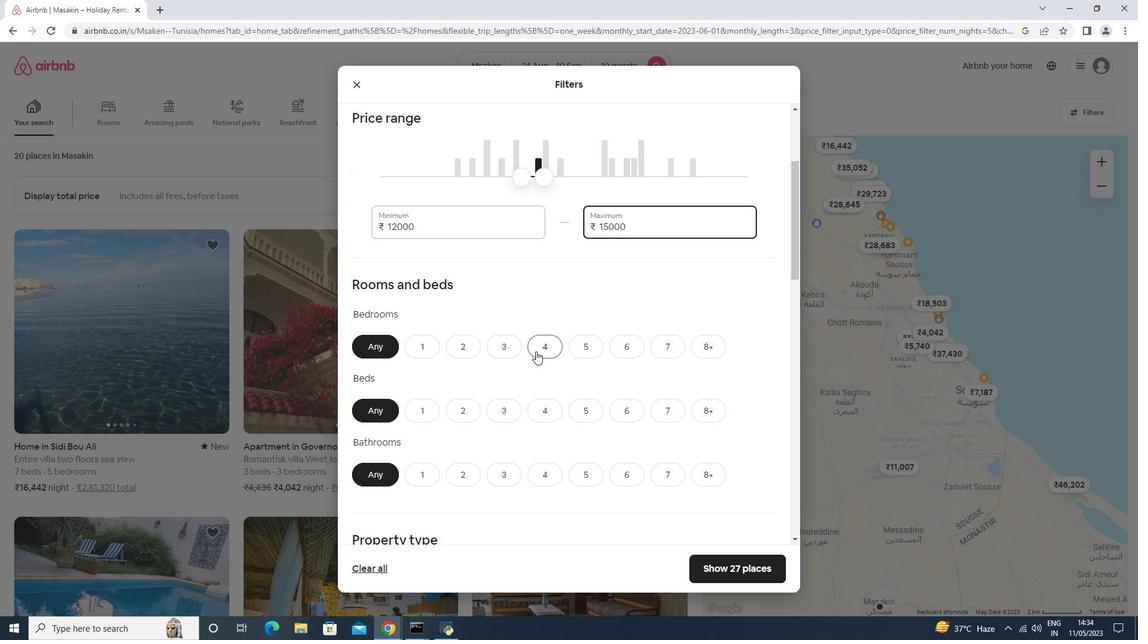 
Action: Mouse pressed left at (539, 349)
Screenshot: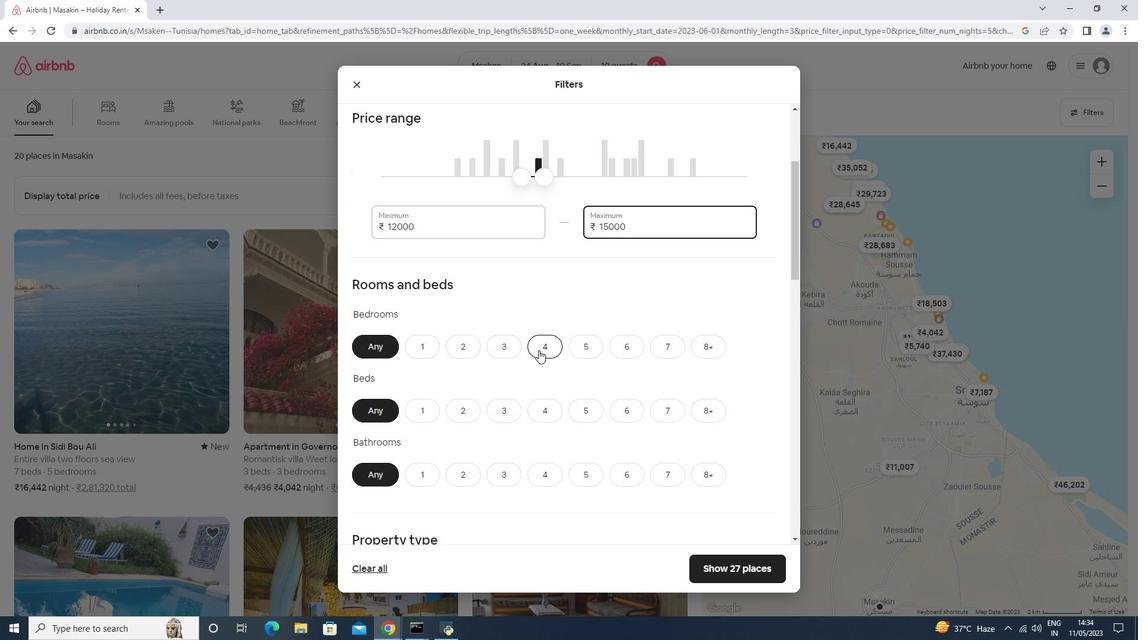 
Action: Mouse moved to (715, 416)
Screenshot: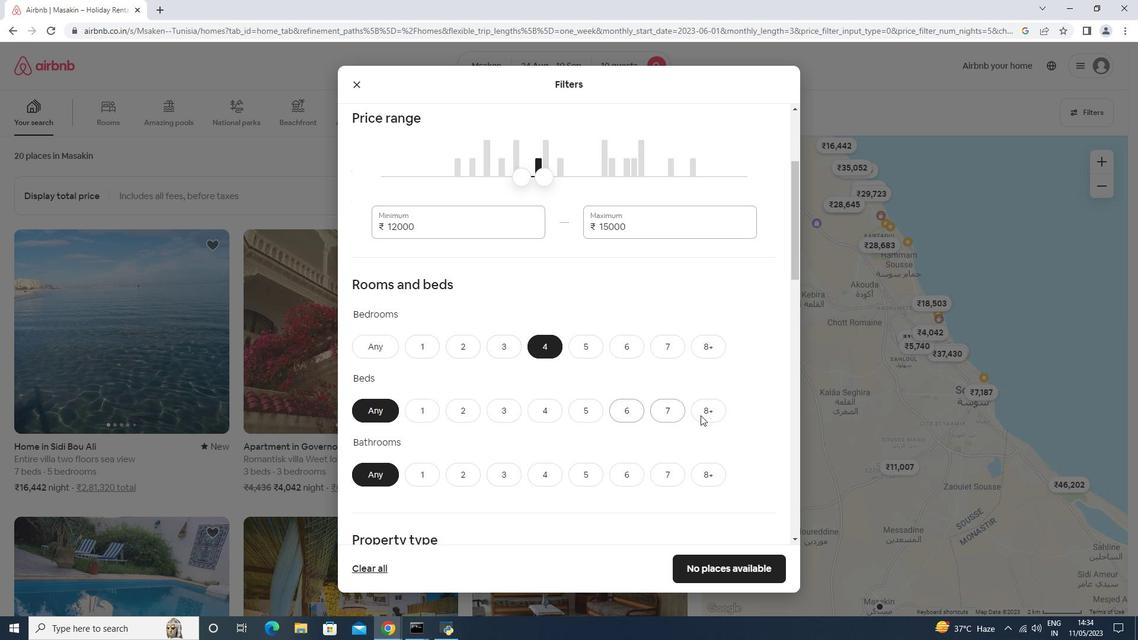 
Action: Mouse pressed left at (715, 416)
Screenshot: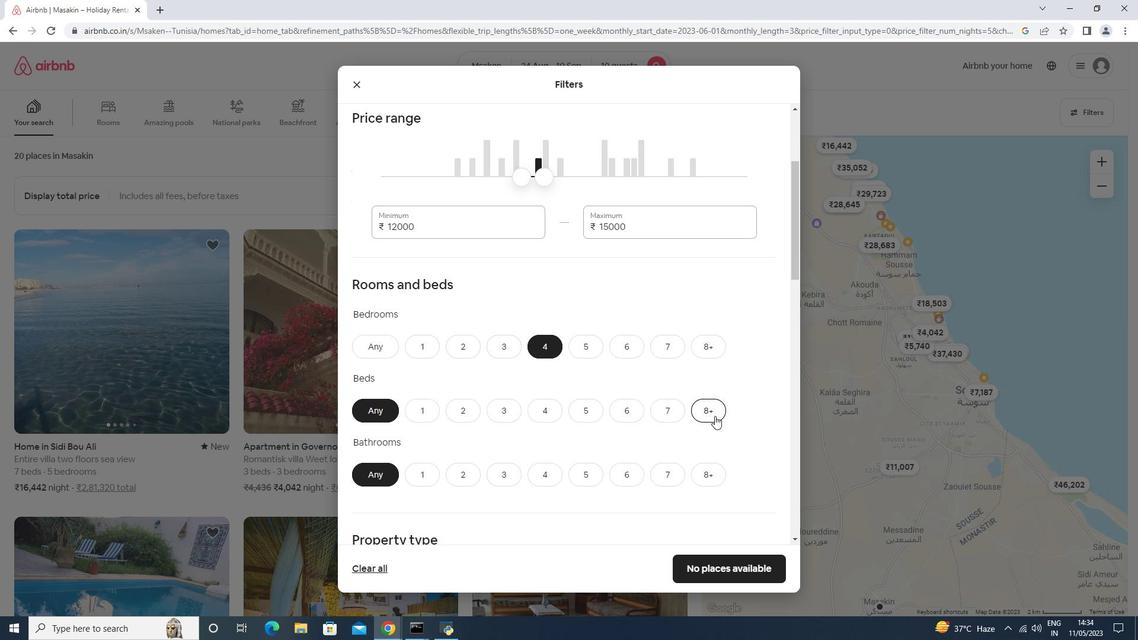 
Action: Mouse moved to (543, 471)
Screenshot: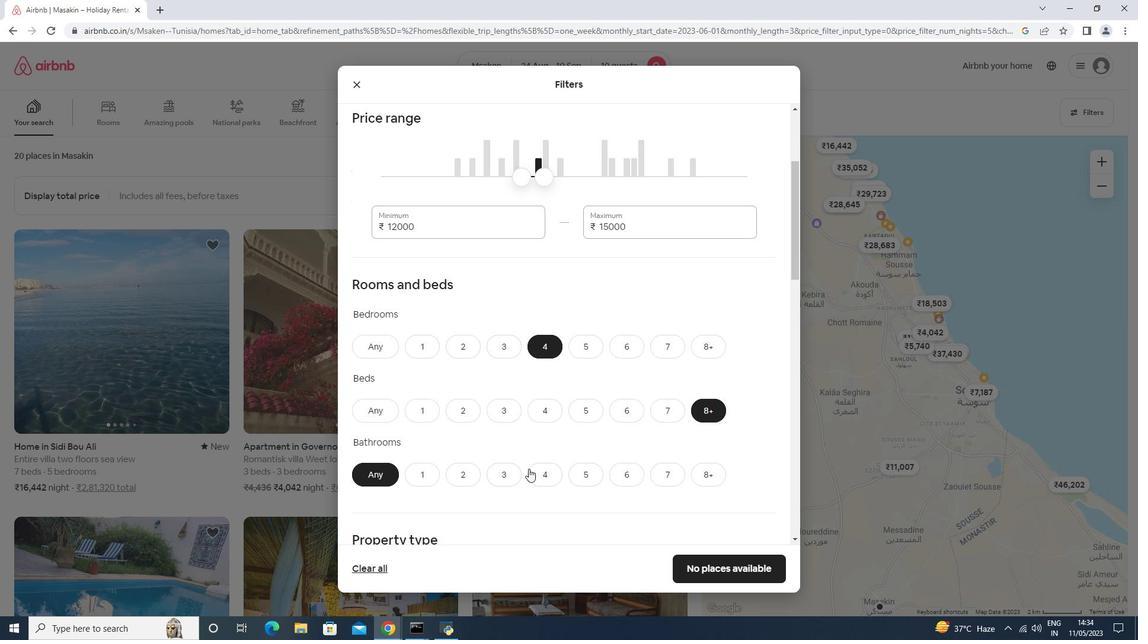 
Action: Mouse pressed left at (543, 471)
Screenshot: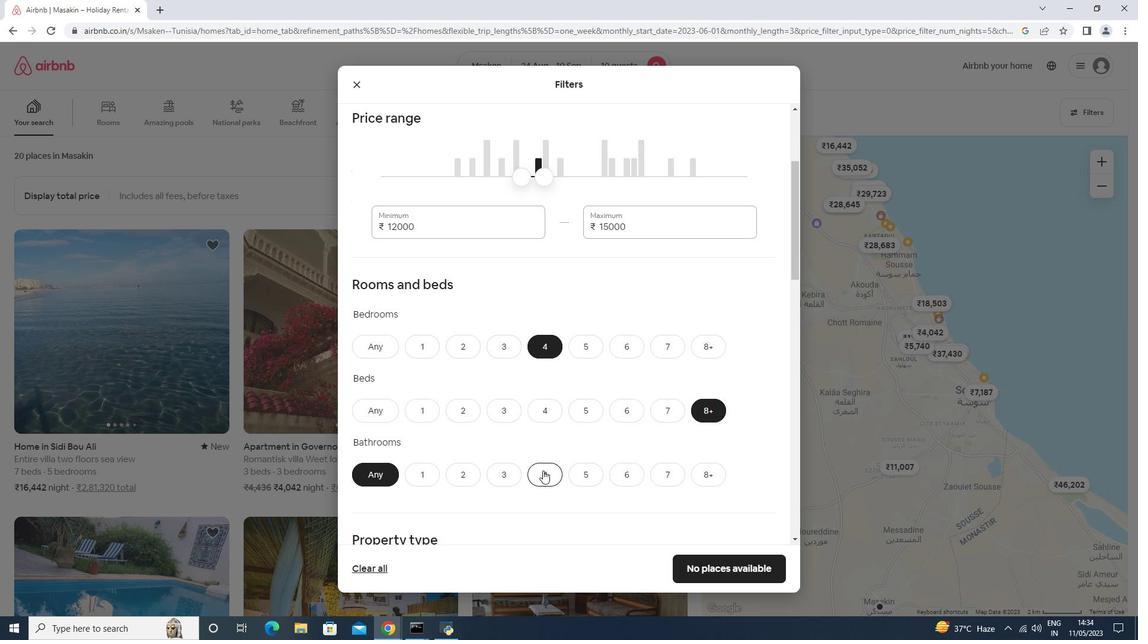 
Action: Mouse moved to (499, 333)
Screenshot: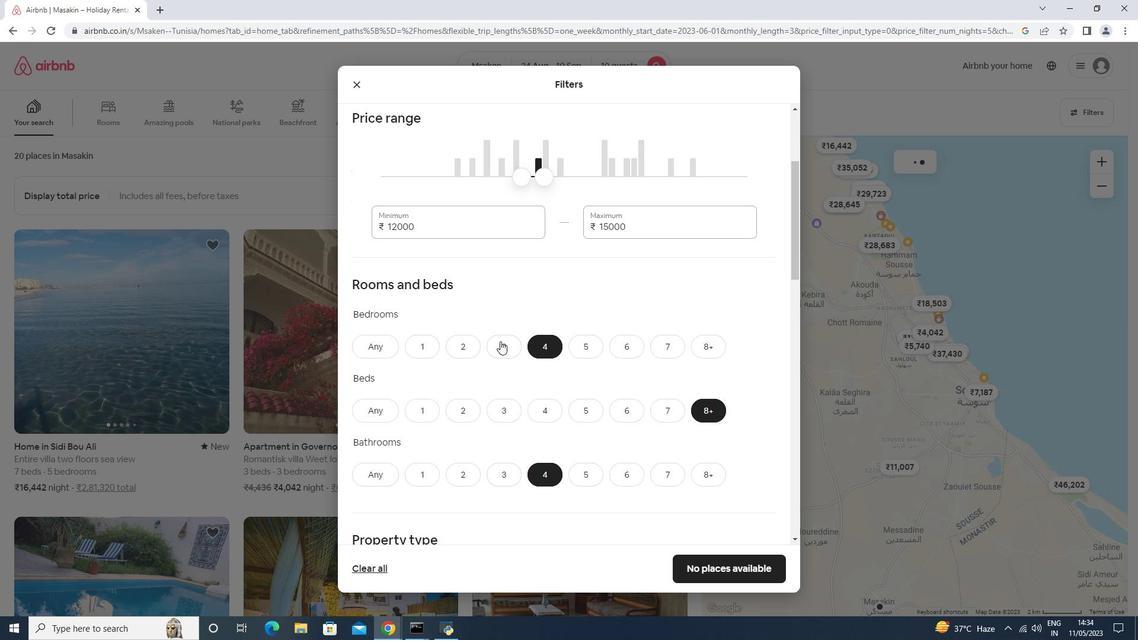 
Action: Mouse scrolled (499, 332) with delta (0, 0)
Screenshot: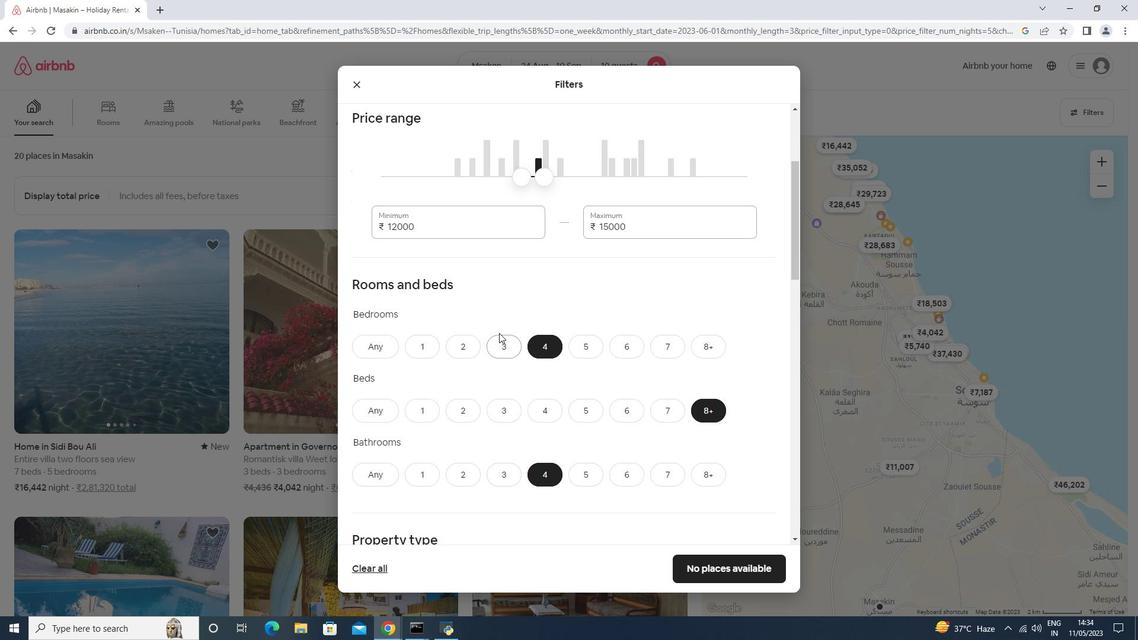 
Action: Mouse scrolled (499, 332) with delta (0, 0)
Screenshot: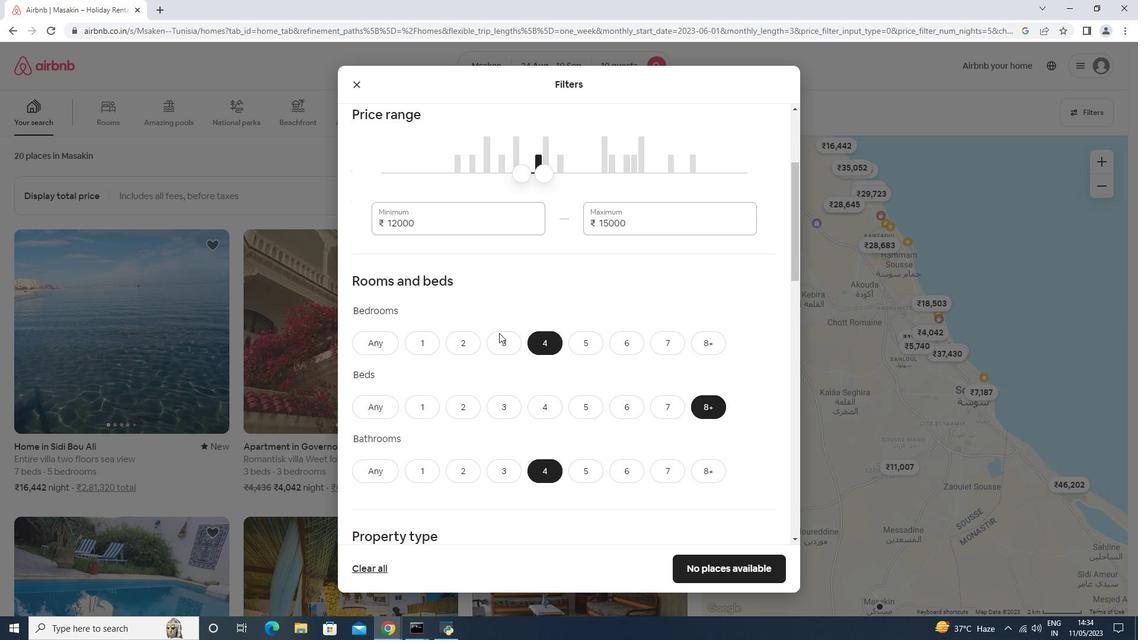 
Action: Mouse scrolled (499, 332) with delta (0, 0)
Screenshot: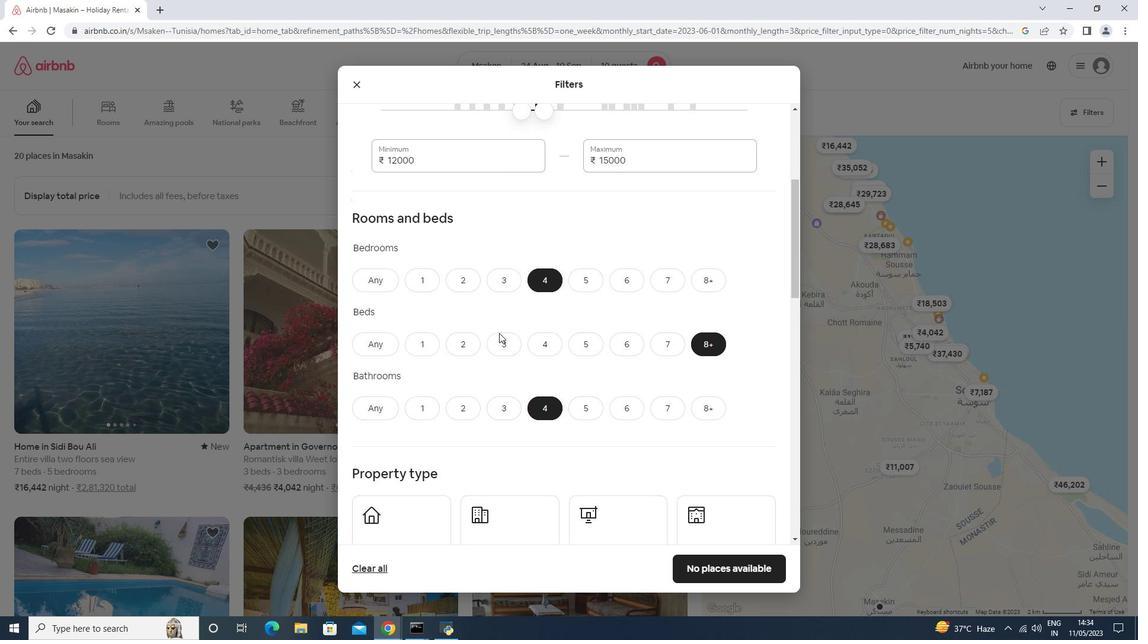 
Action: Mouse scrolled (499, 332) with delta (0, 0)
Screenshot: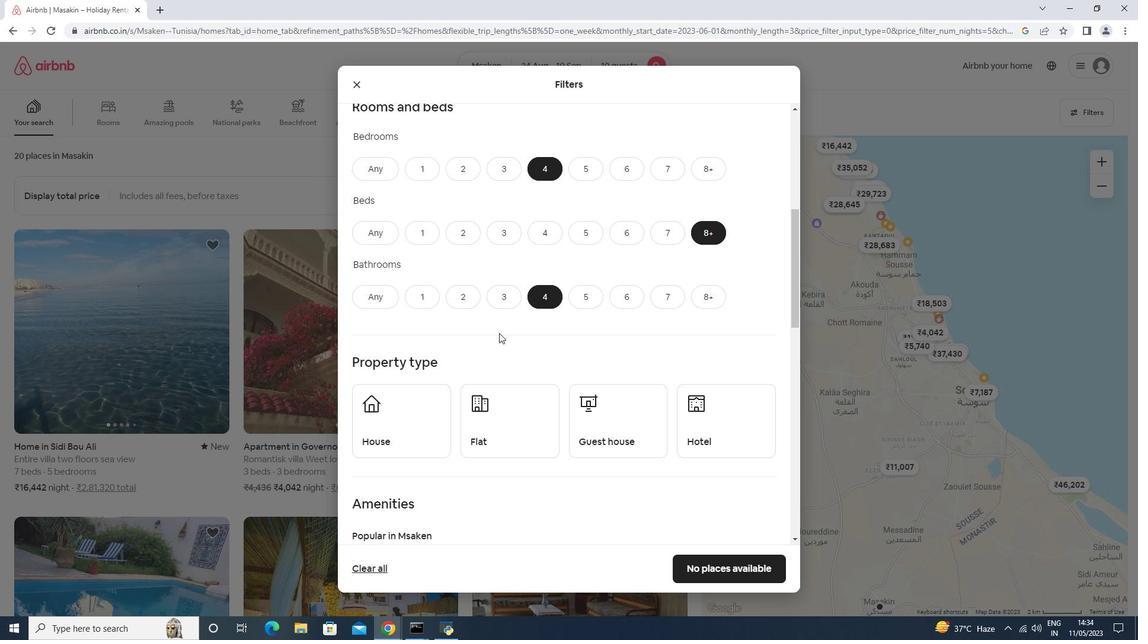 
Action: Mouse scrolled (499, 332) with delta (0, 0)
Screenshot: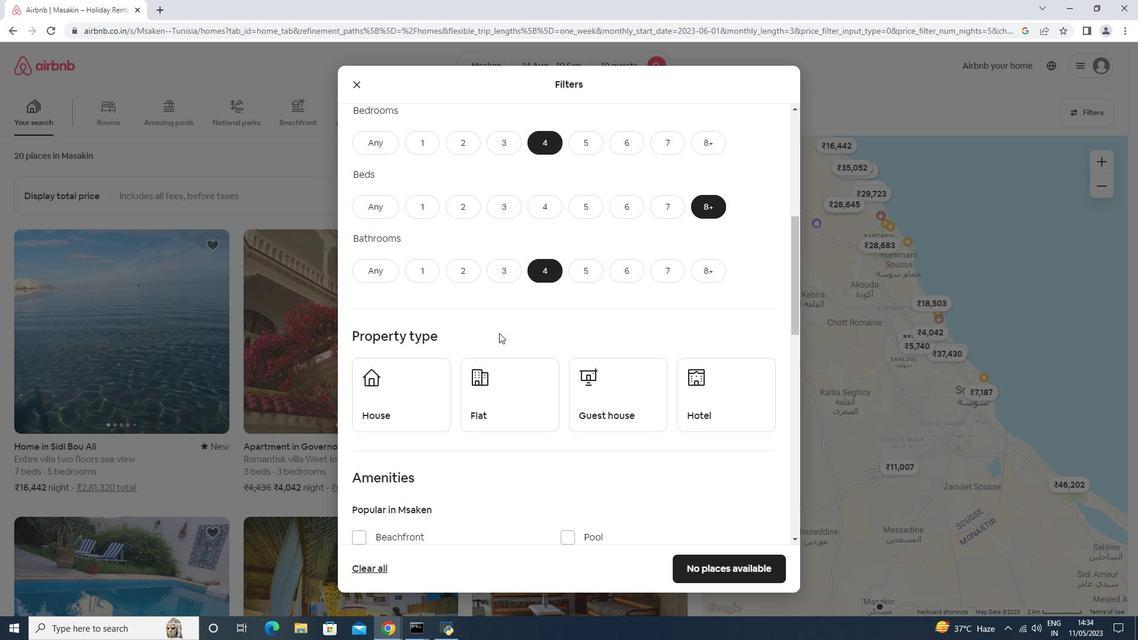 
Action: Mouse moved to (418, 307)
Screenshot: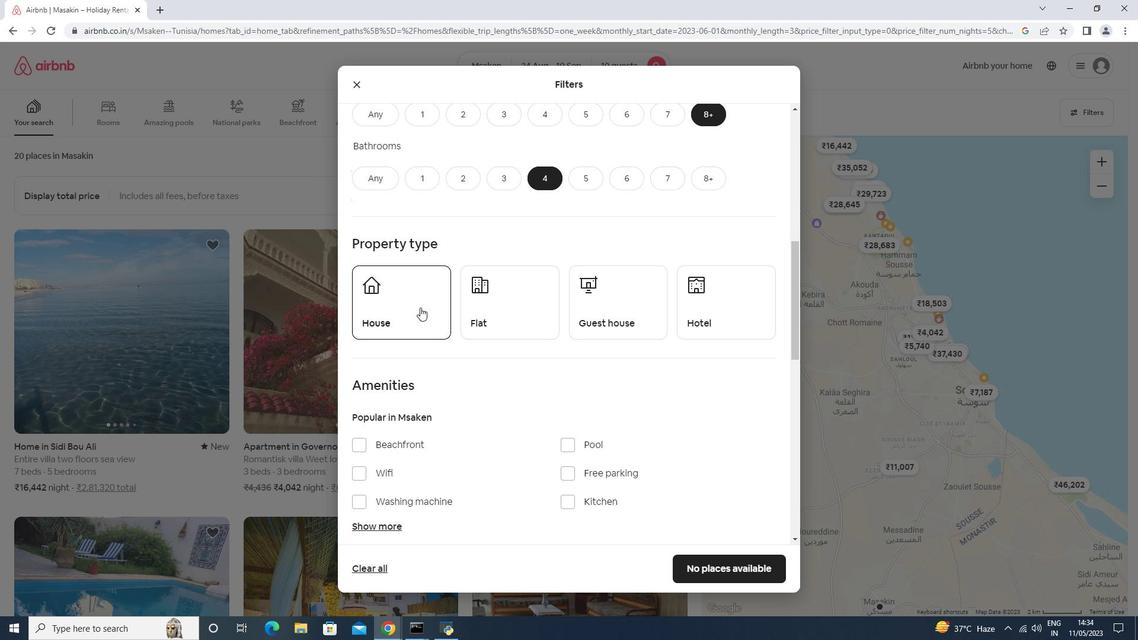 
Action: Mouse pressed left at (418, 307)
Screenshot: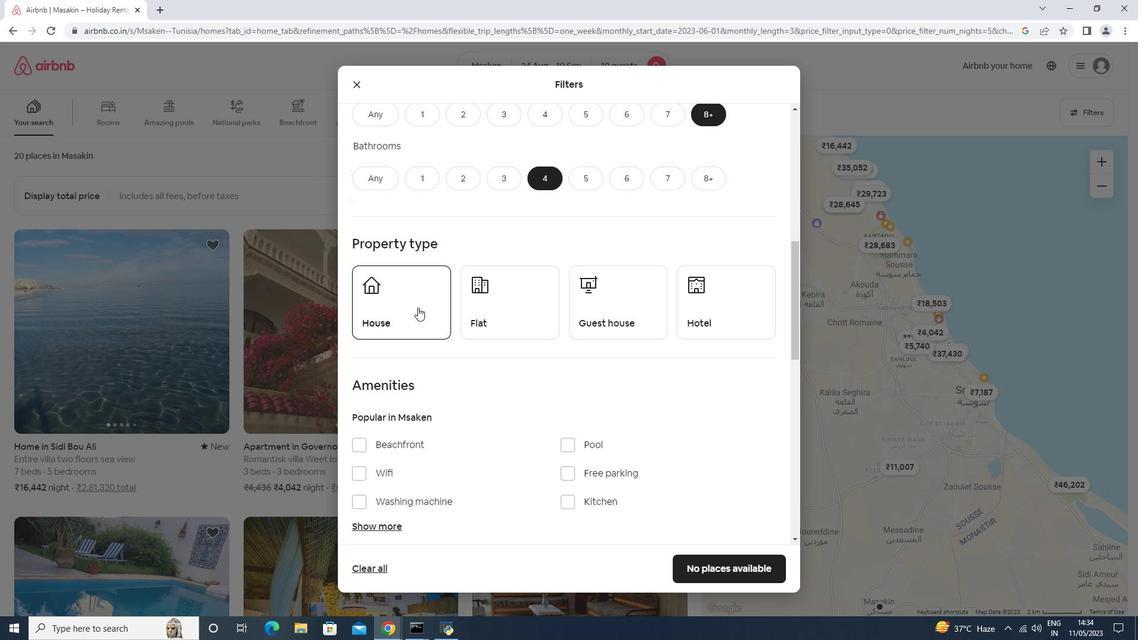 
Action: Mouse moved to (537, 324)
Screenshot: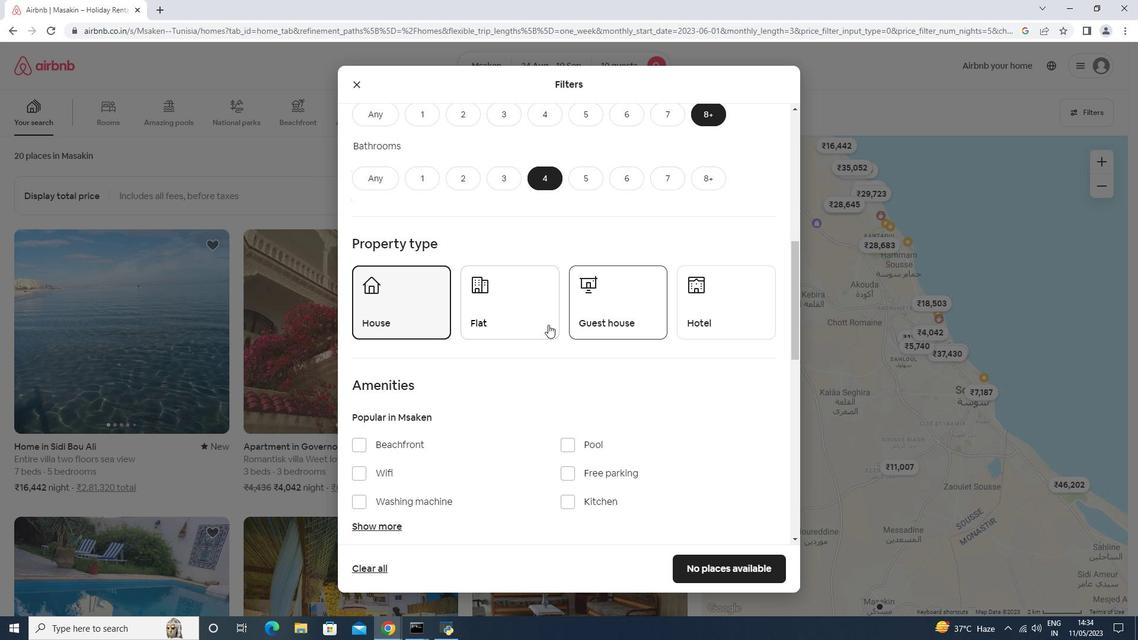 
Action: Mouse pressed left at (537, 324)
Screenshot: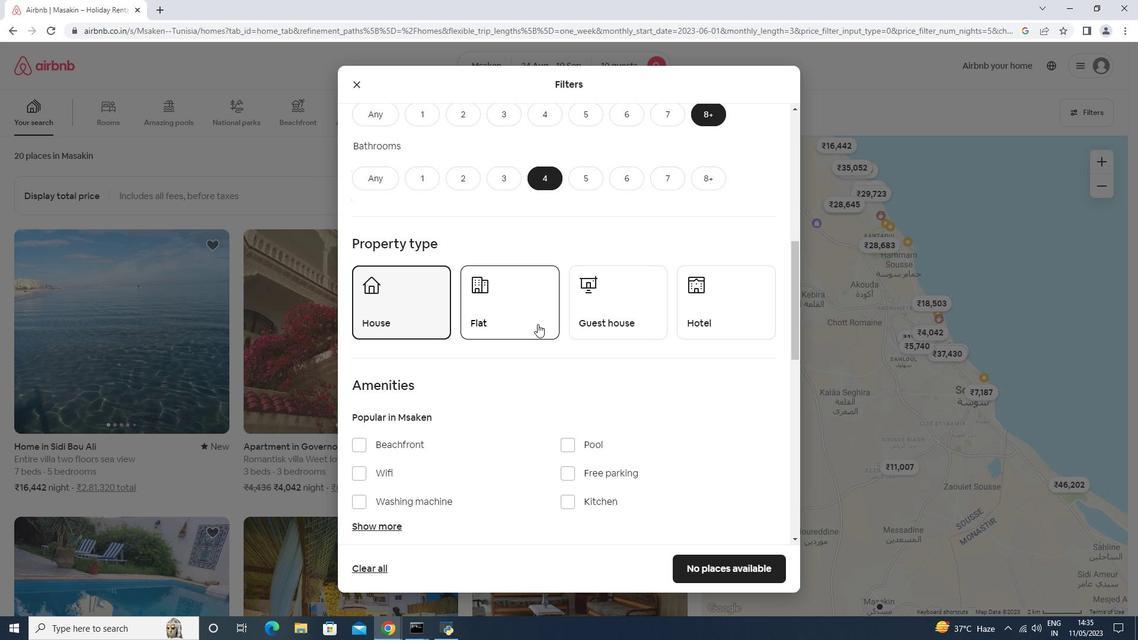 
Action: Mouse moved to (608, 319)
Screenshot: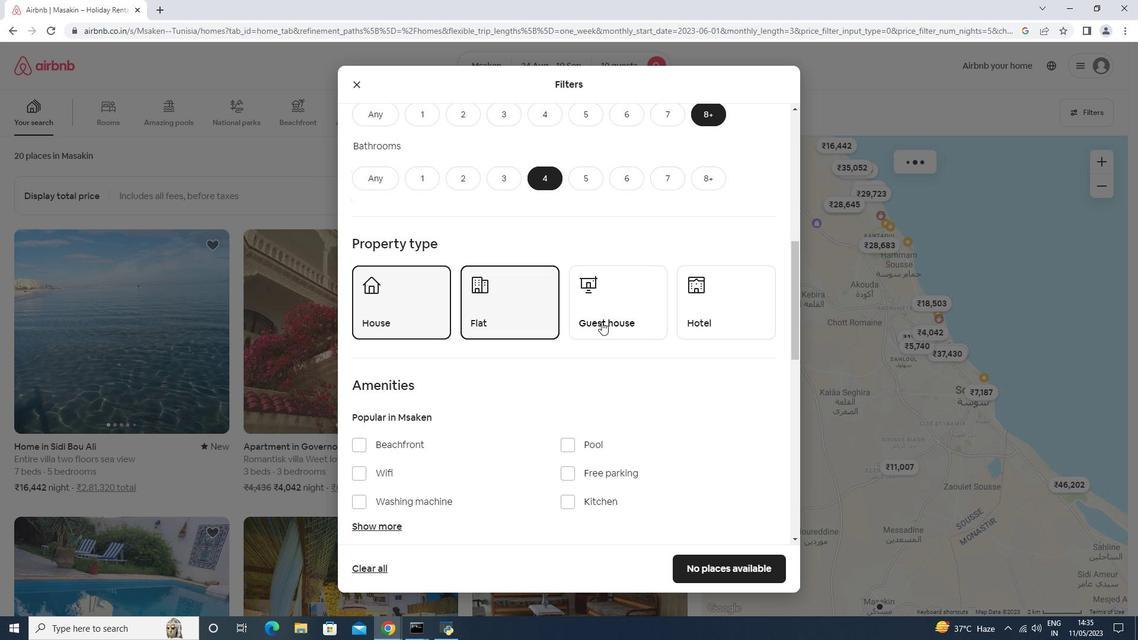 
Action: Mouse pressed left at (608, 319)
Screenshot: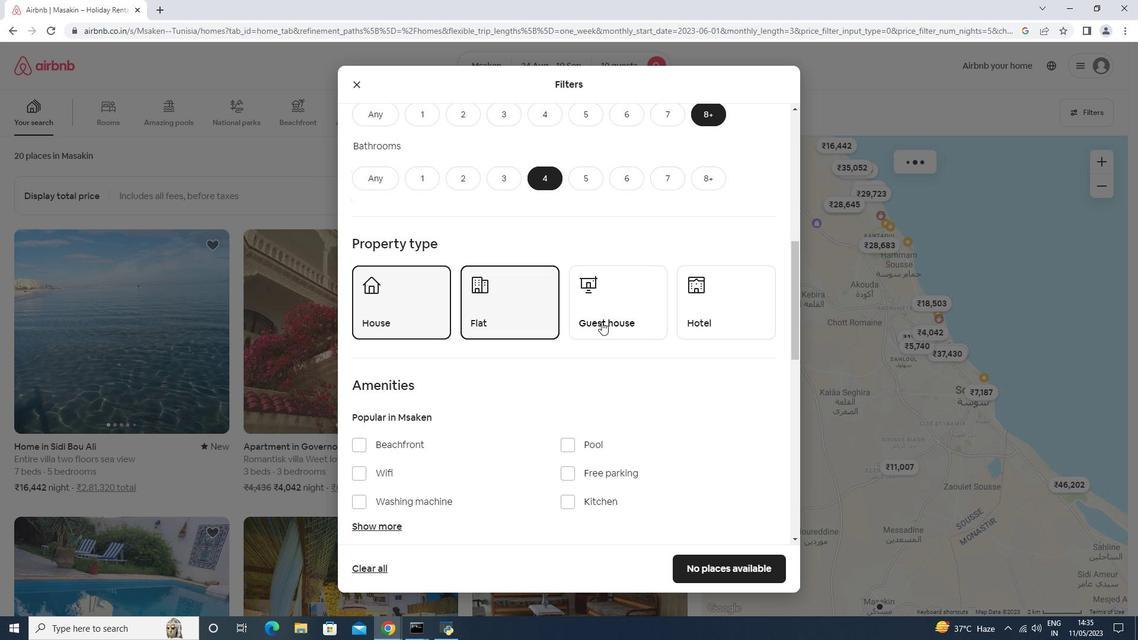 
Action: Mouse moved to (362, 470)
Screenshot: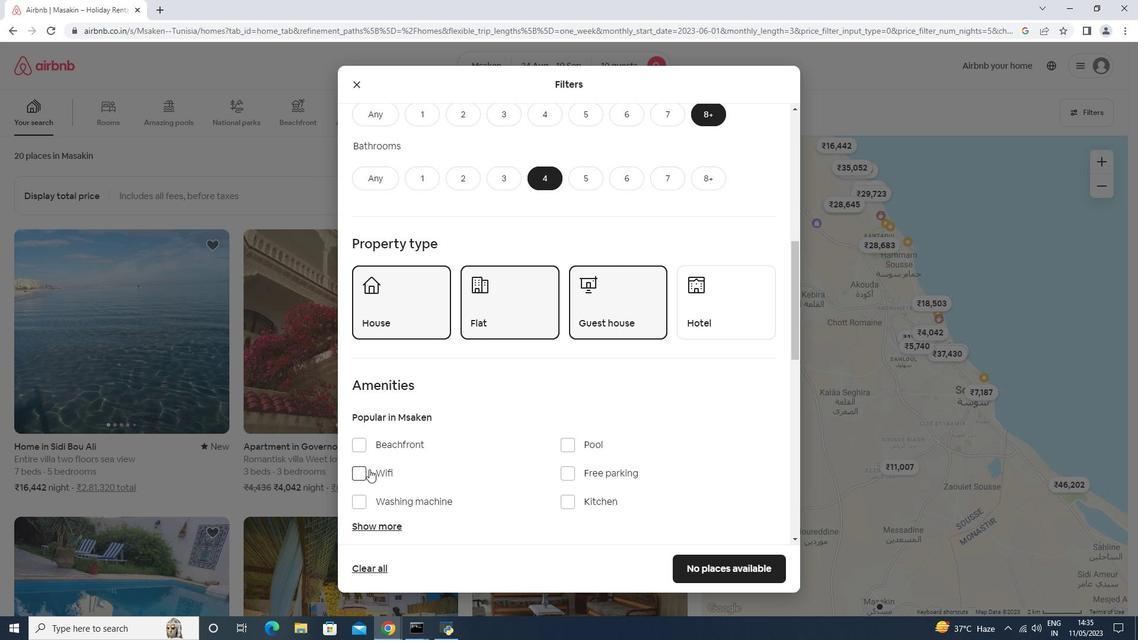 
Action: Mouse pressed left at (362, 470)
Screenshot: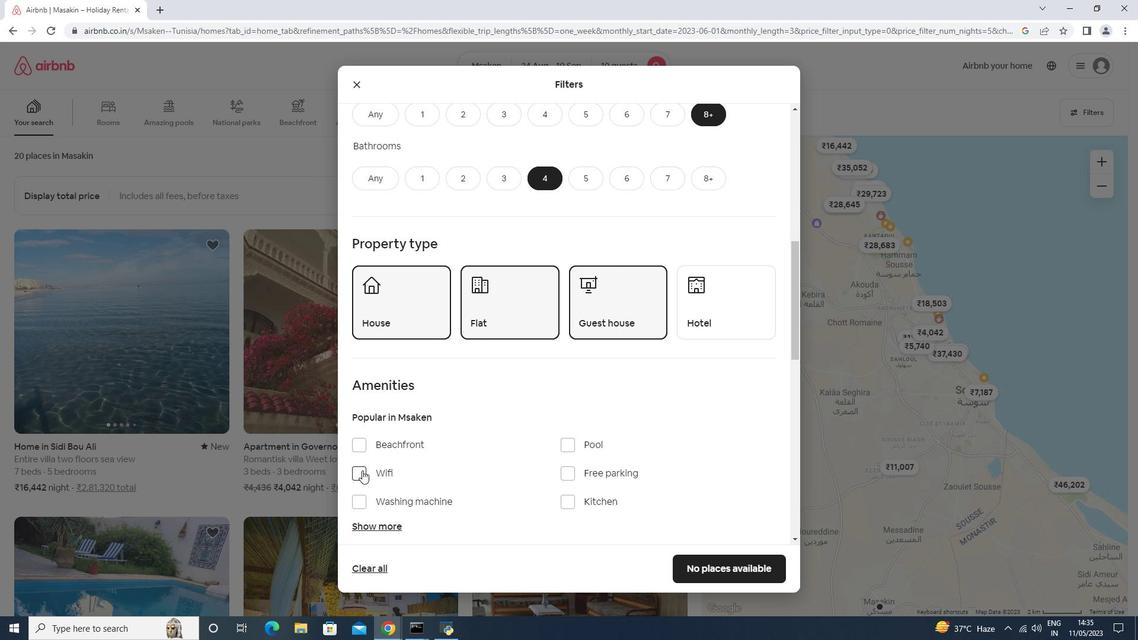 
Action: Mouse moved to (569, 475)
Screenshot: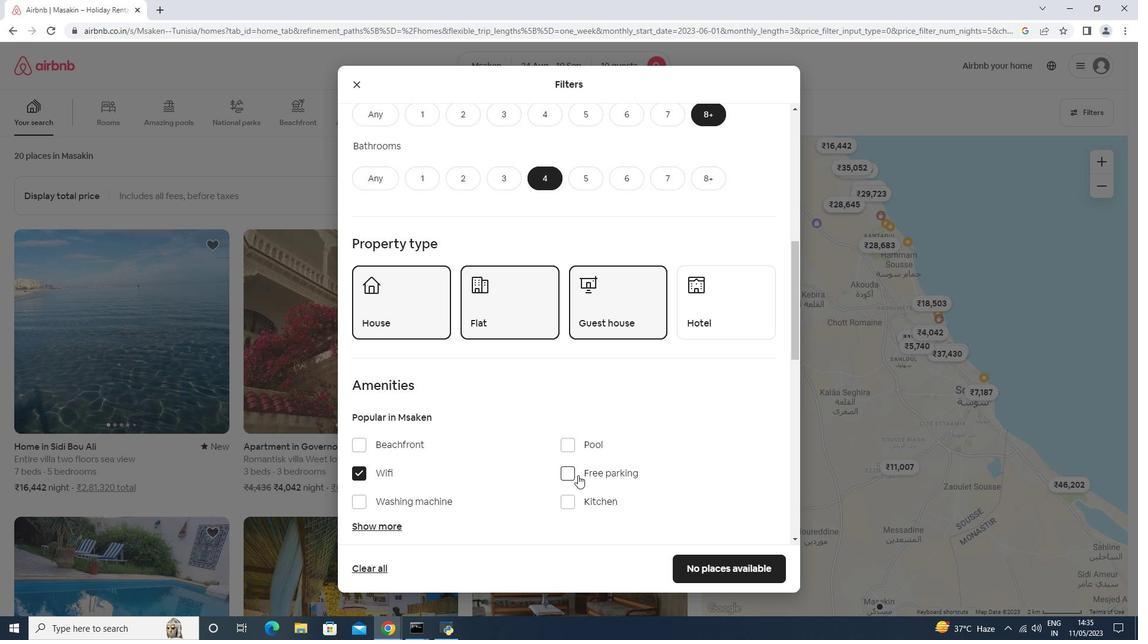 
Action: Mouse pressed left at (569, 475)
Screenshot: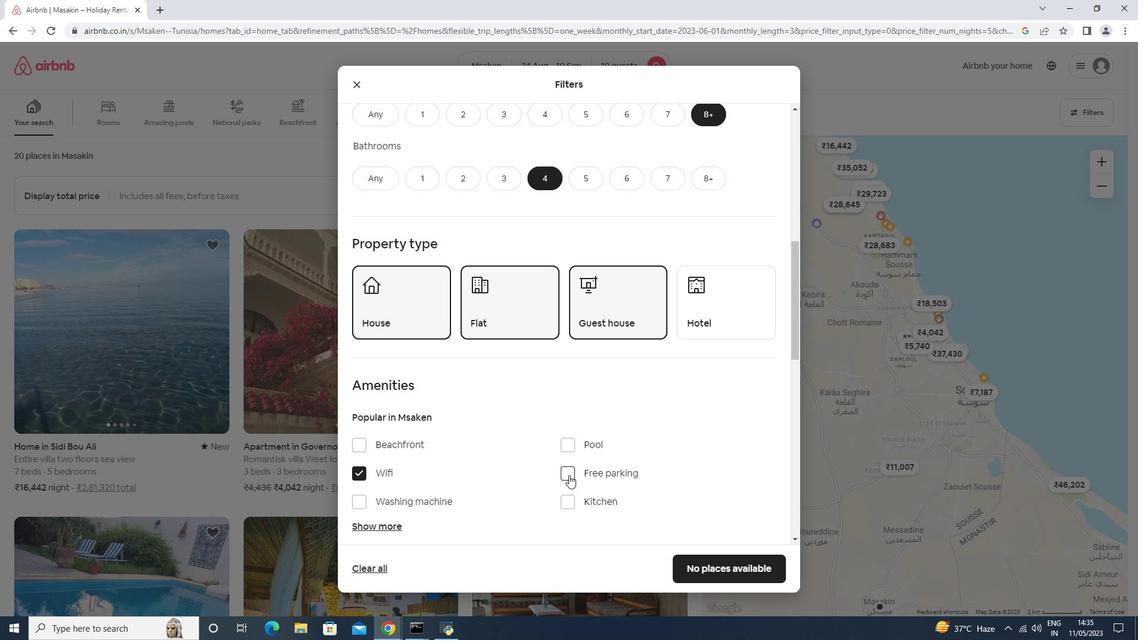 
Action: Mouse moved to (548, 437)
Screenshot: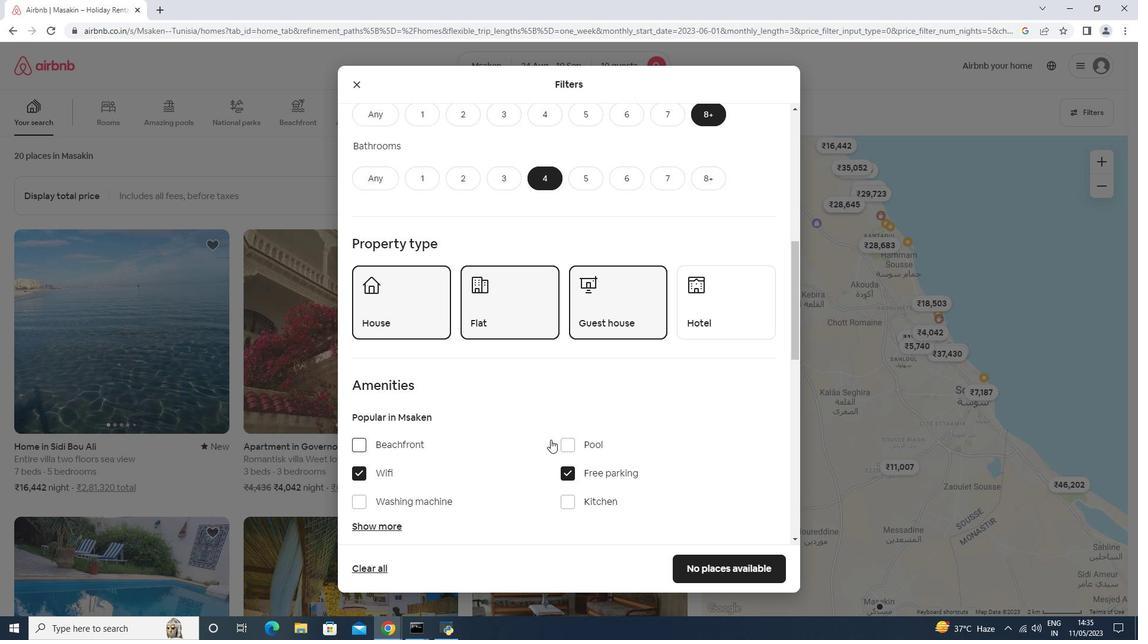 
Action: Mouse scrolled (550, 438) with delta (0, 0)
Screenshot: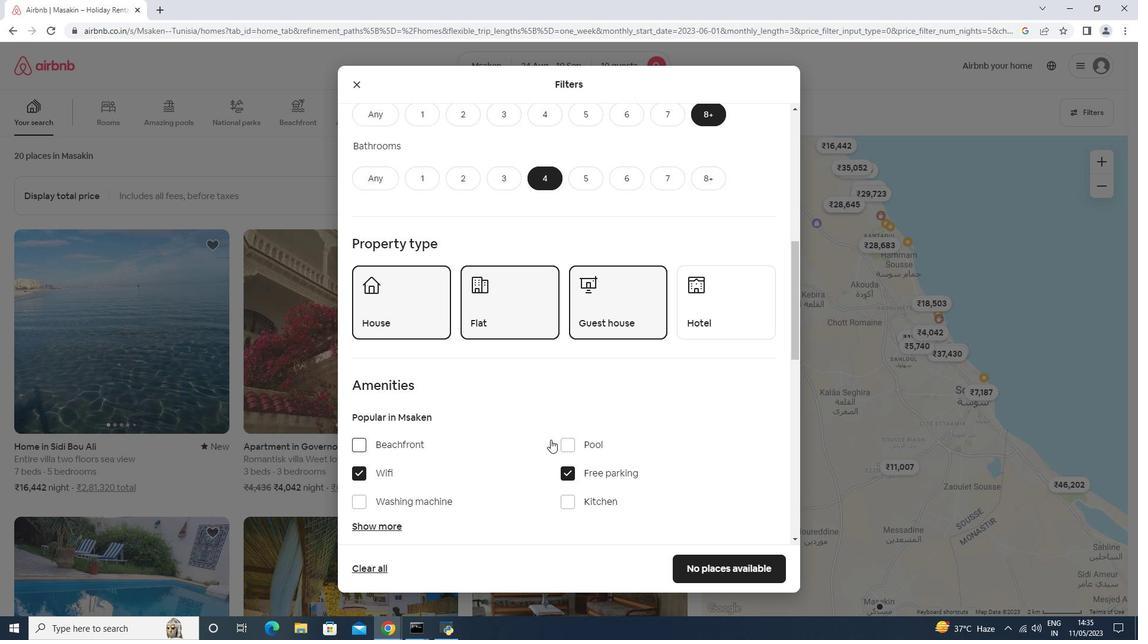 
Action: Mouse moved to (548, 437)
Screenshot: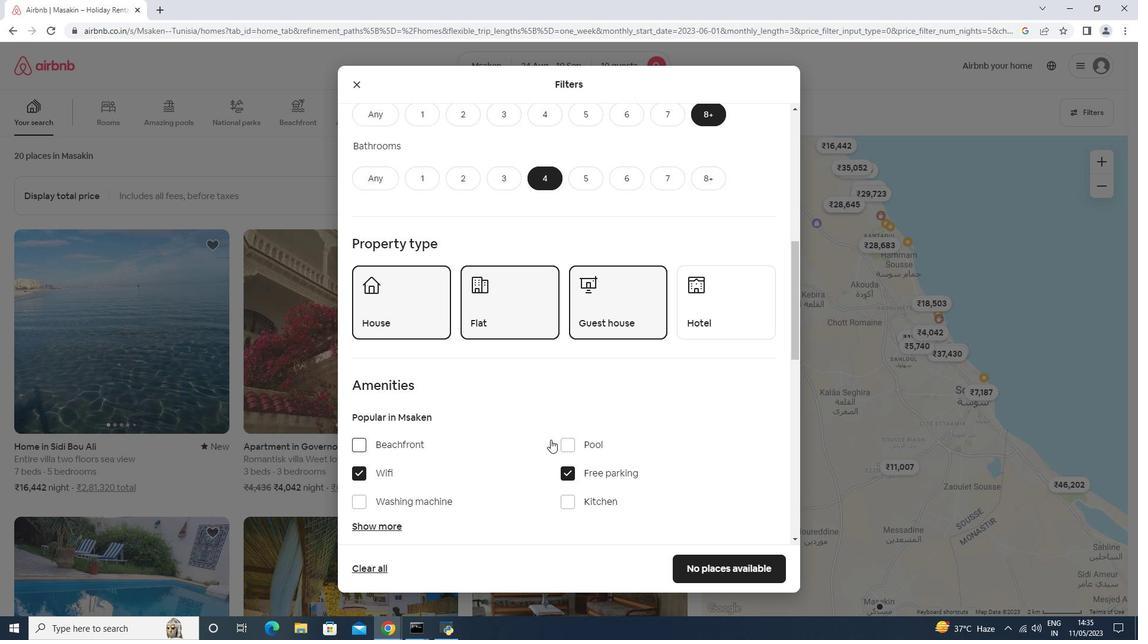 
Action: Mouse scrolled (548, 437) with delta (0, 0)
Screenshot: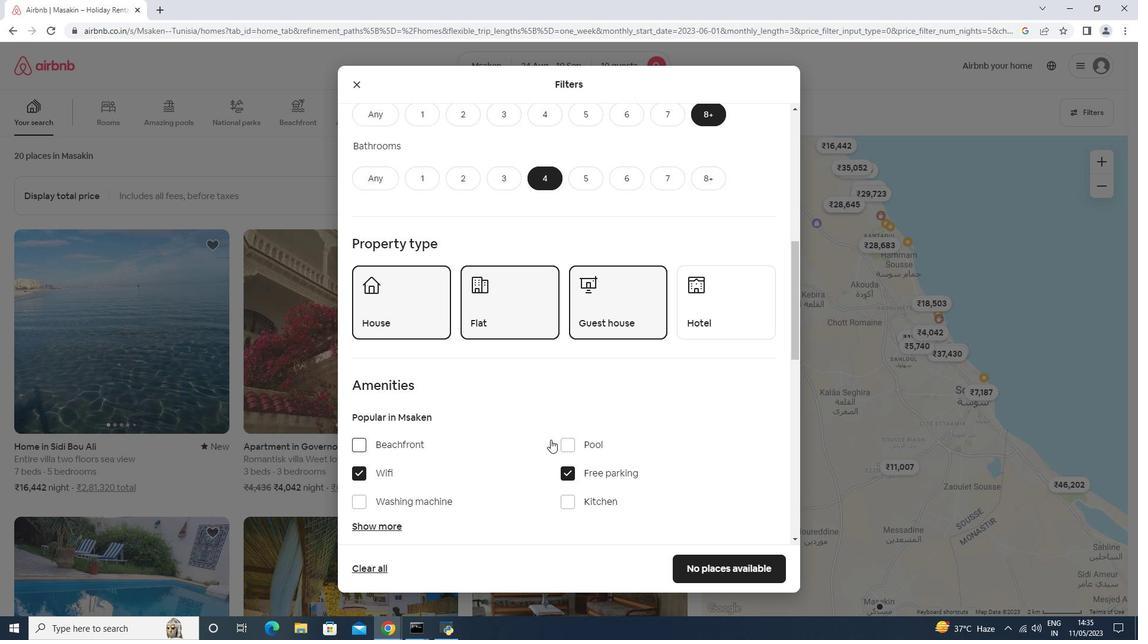 
Action: Mouse scrolled (548, 437) with delta (0, 0)
Screenshot: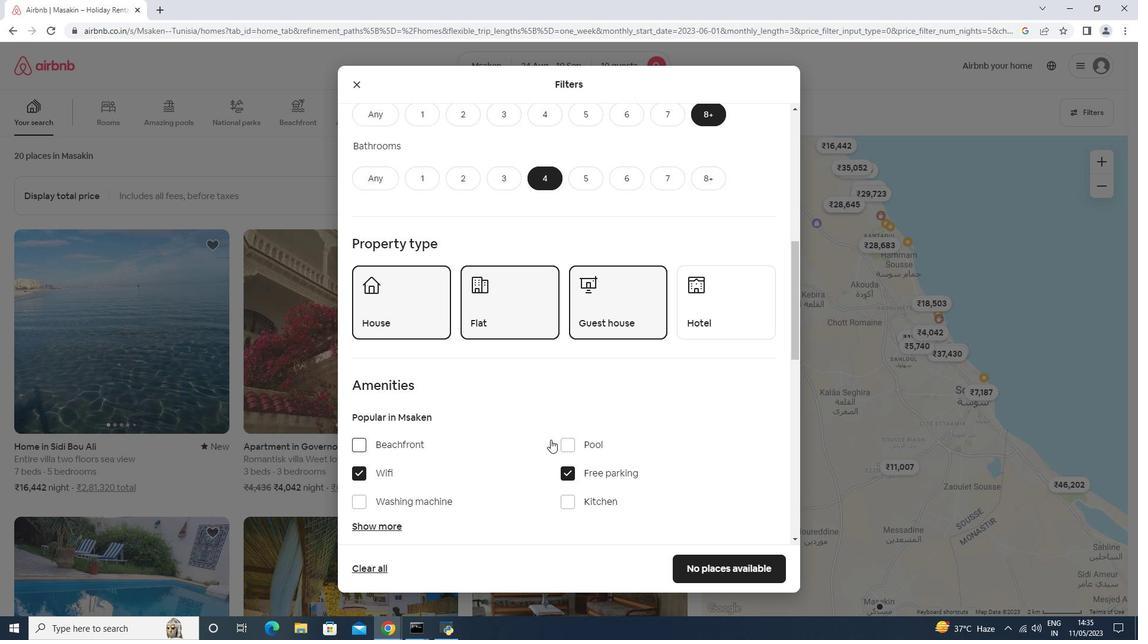
Action: Mouse moved to (512, 425)
Screenshot: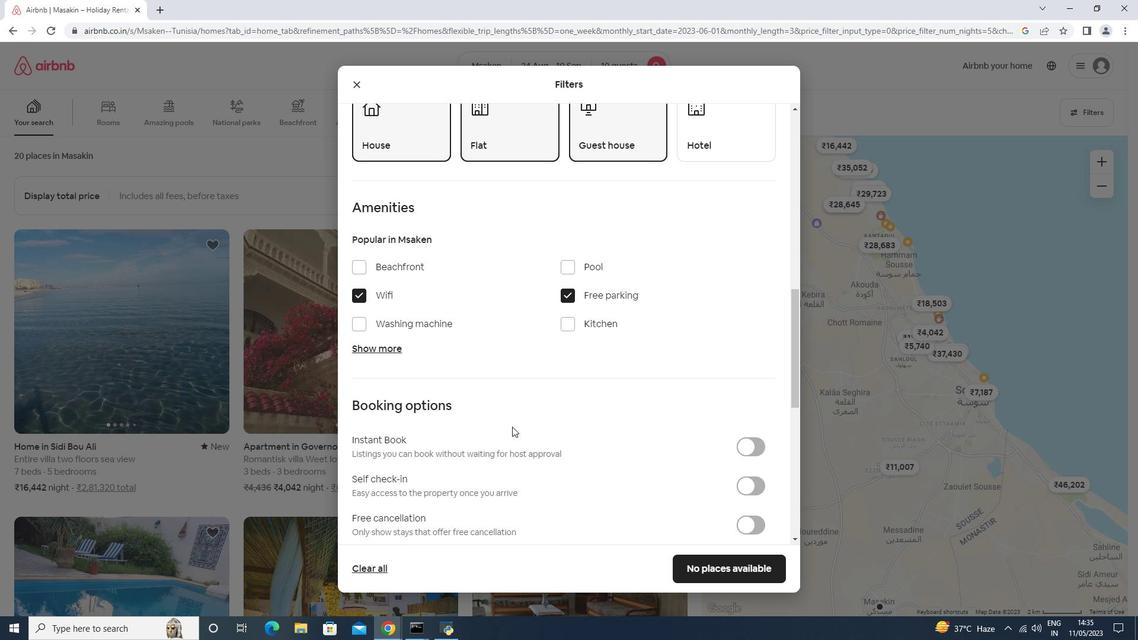 
Action: Mouse scrolled (512, 425) with delta (0, 0)
Screenshot: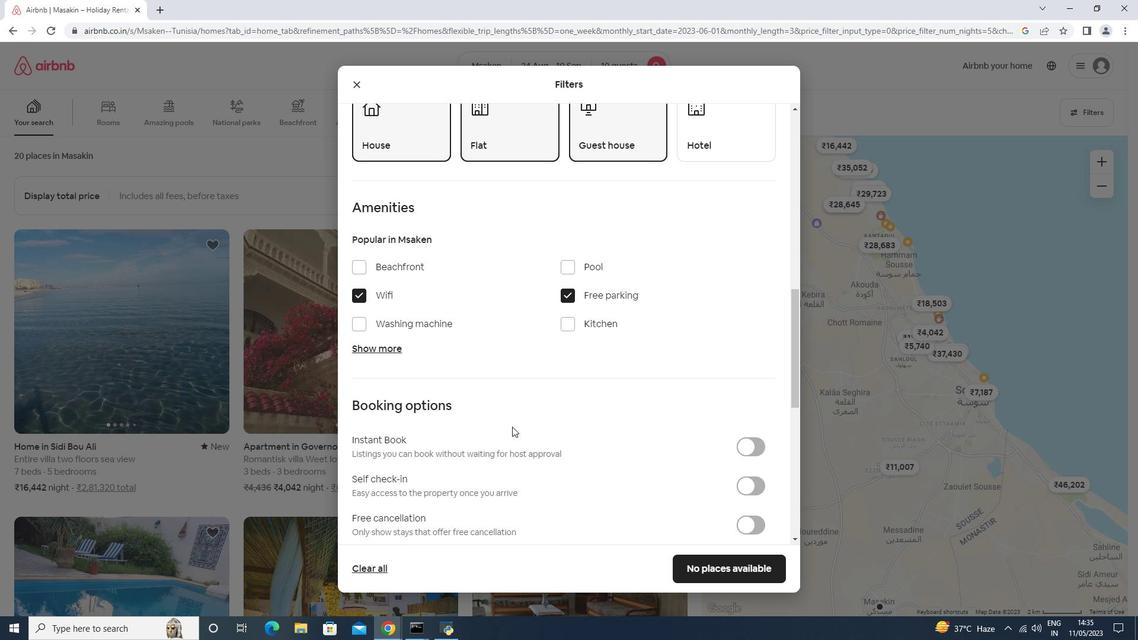
Action: Mouse moved to (393, 286)
Screenshot: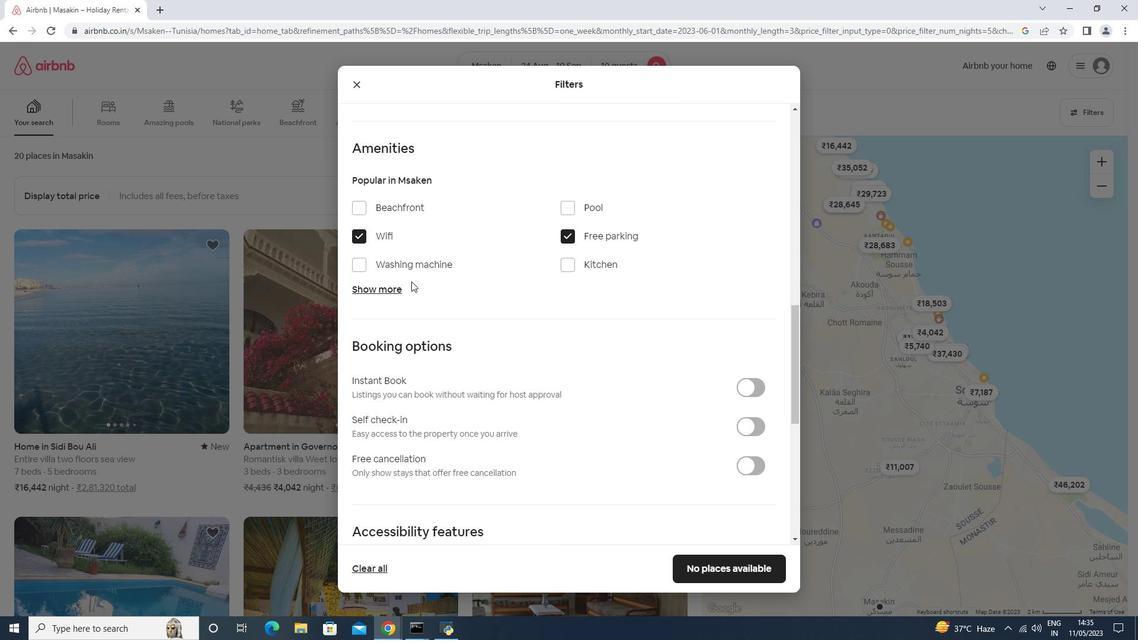 
Action: Mouse pressed left at (393, 286)
Screenshot: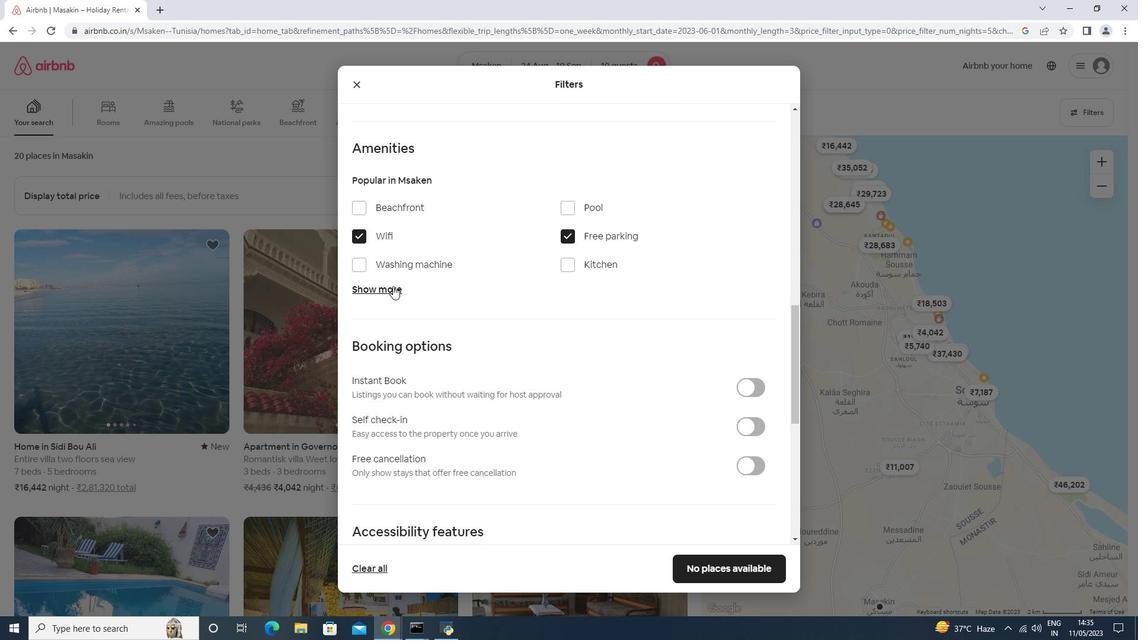 
Action: Mouse moved to (358, 396)
Screenshot: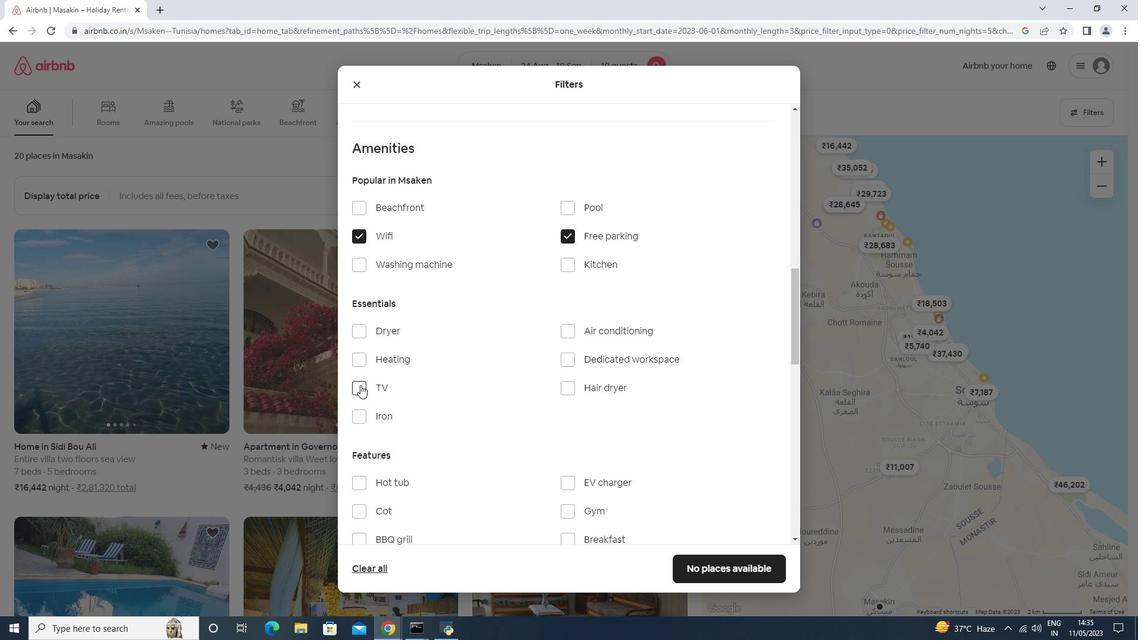 
Action: Mouse pressed left at (358, 396)
Screenshot: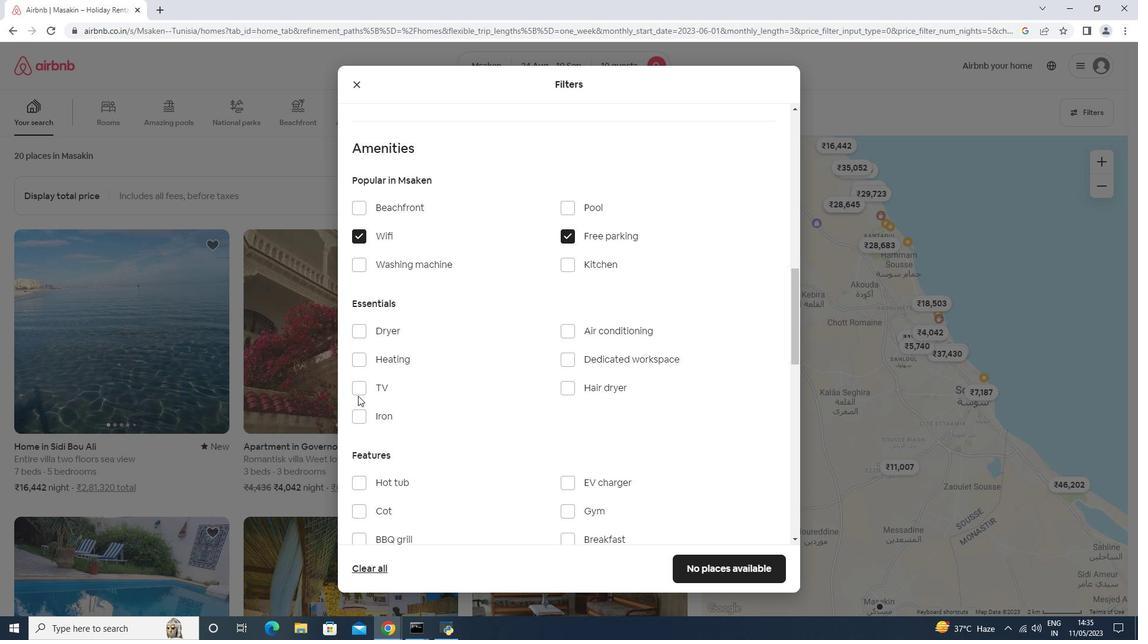 
Action: Mouse moved to (384, 390)
Screenshot: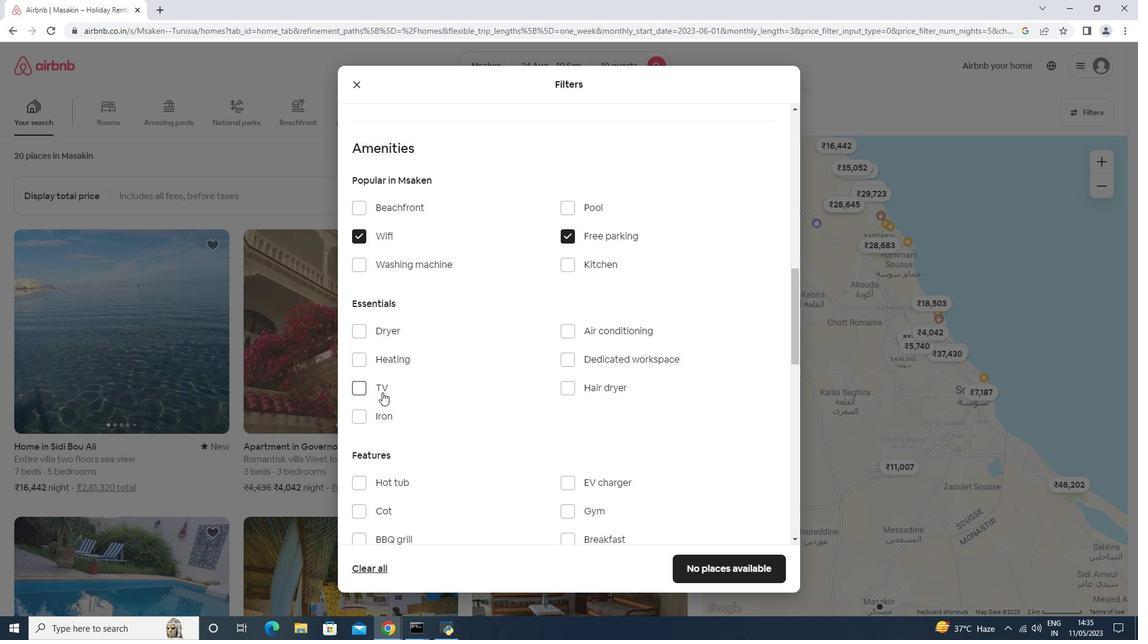 
Action: Mouse scrolled (384, 389) with delta (0, 0)
Screenshot: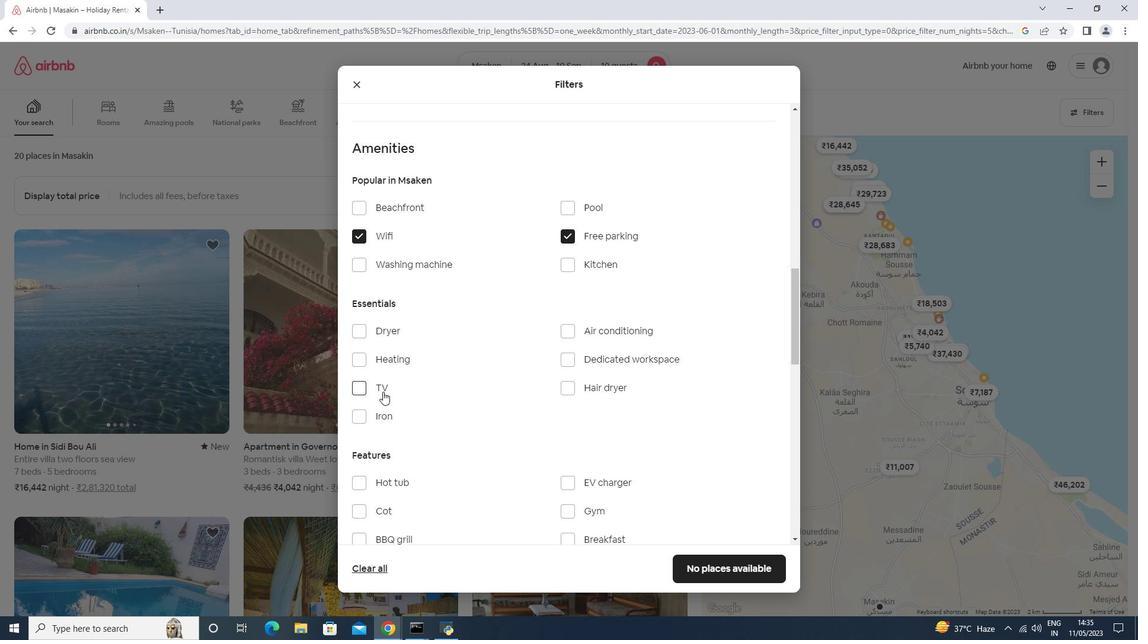 
Action: Mouse moved to (377, 321)
Screenshot: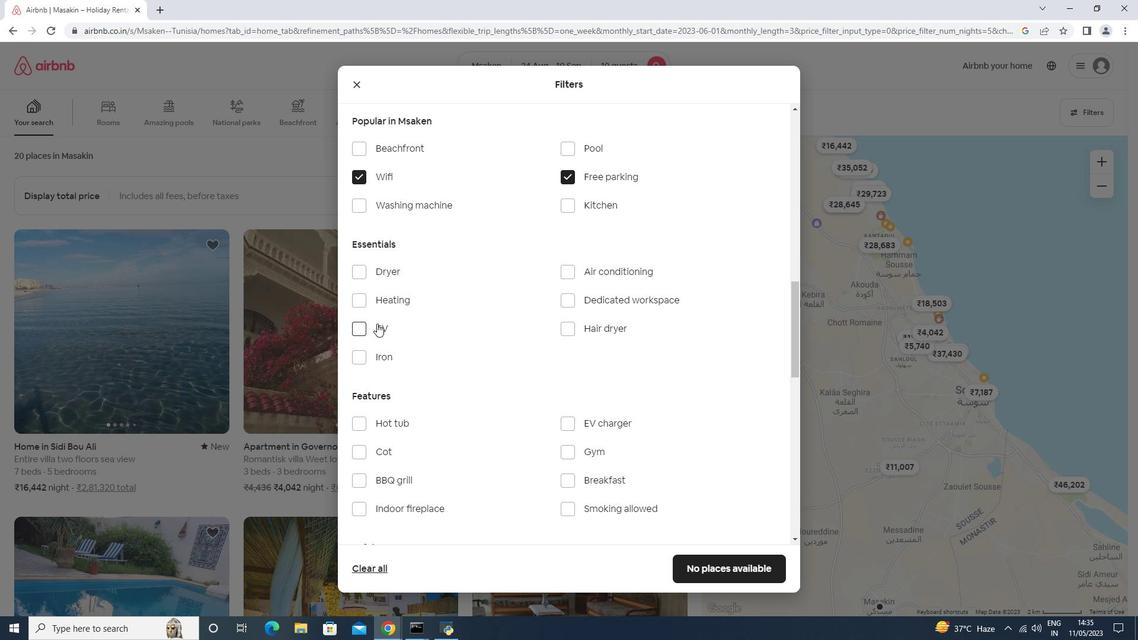 
Action: Mouse pressed left at (377, 321)
Screenshot: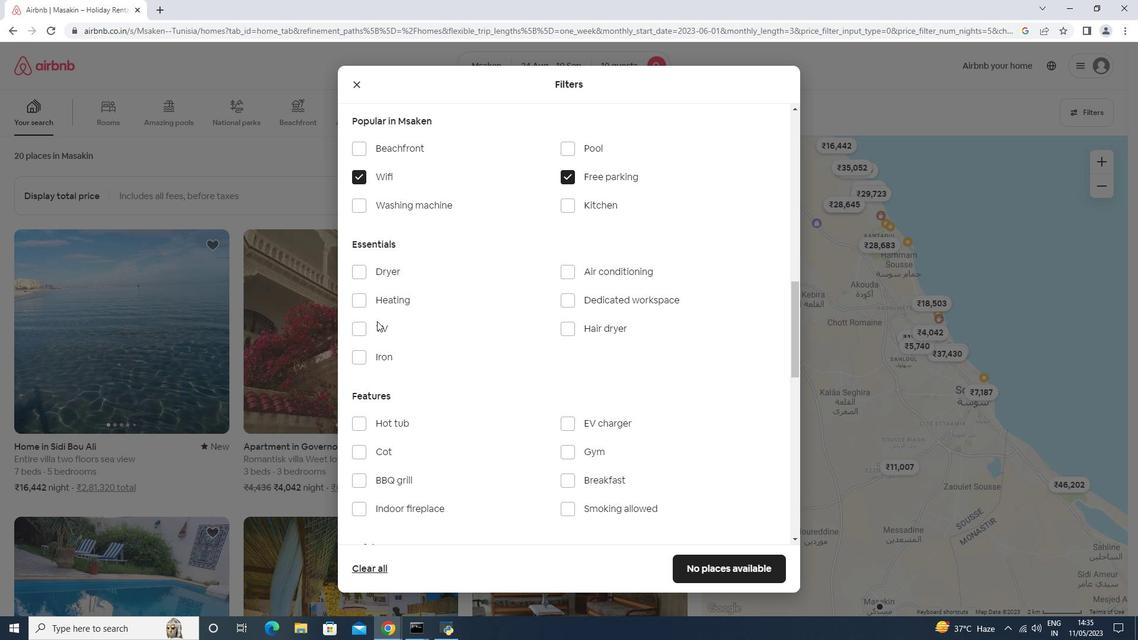 
Action: Mouse moved to (391, 327)
Screenshot: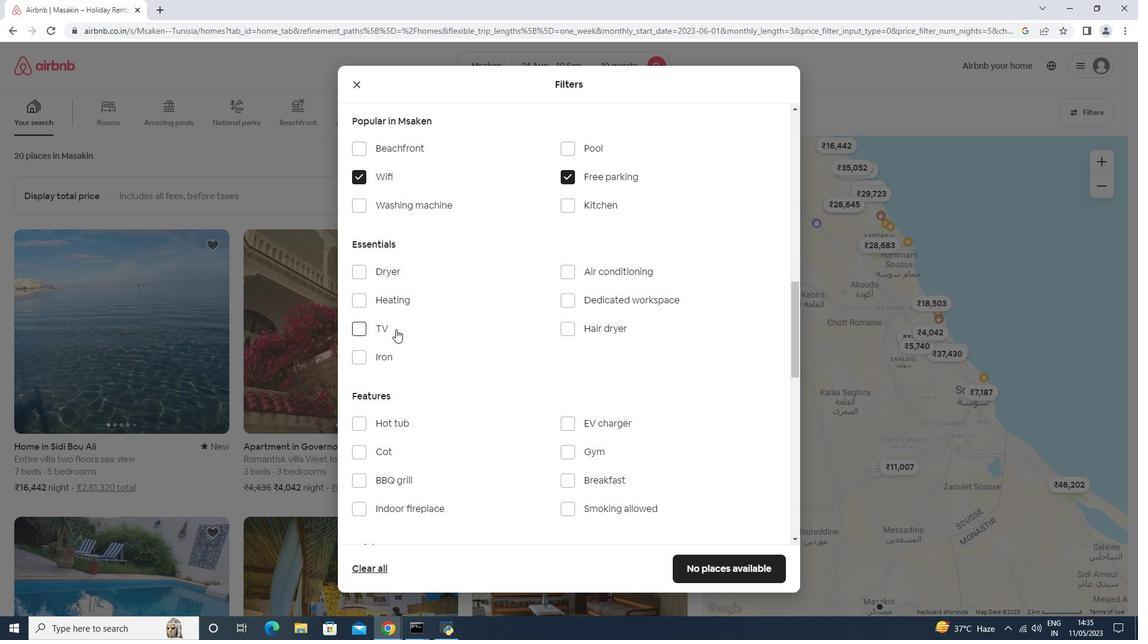 
Action: Mouse pressed left at (391, 327)
Screenshot: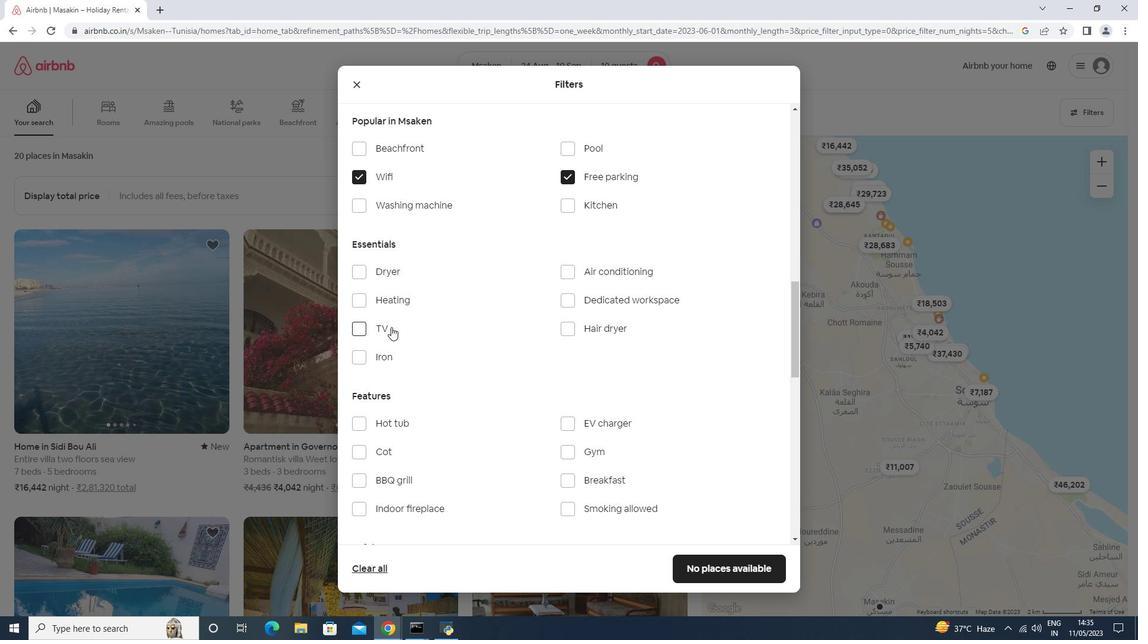 
Action: Mouse scrolled (391, 326) with delta (0, 0)
Screenshot: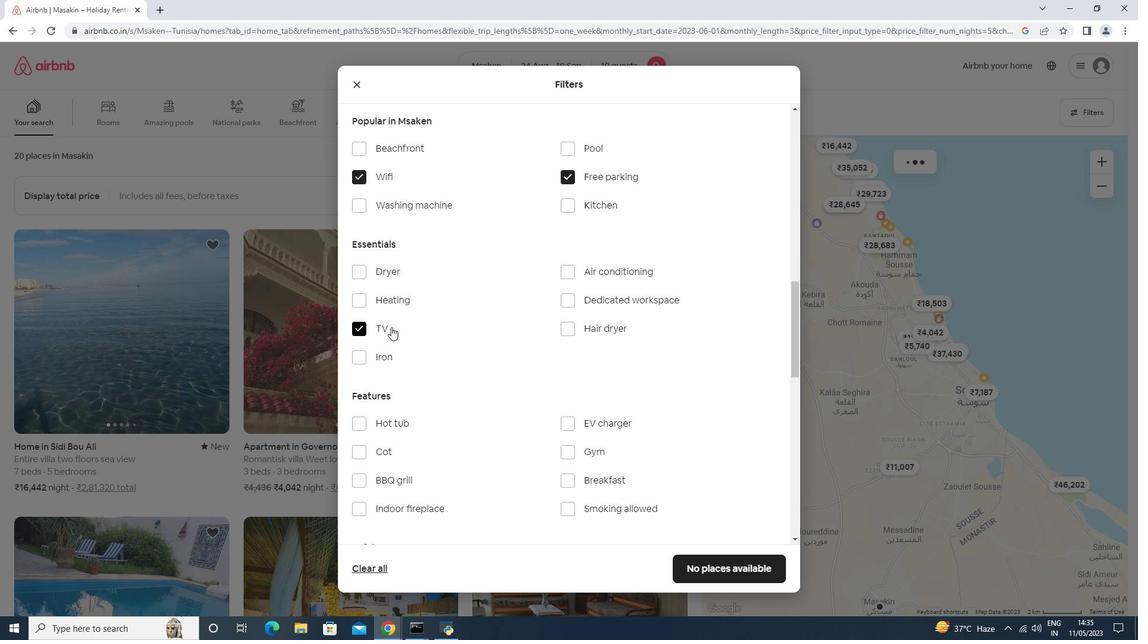 
Action: Mouse scrolled (391, 326) with delta (0, 0)
Screenshot: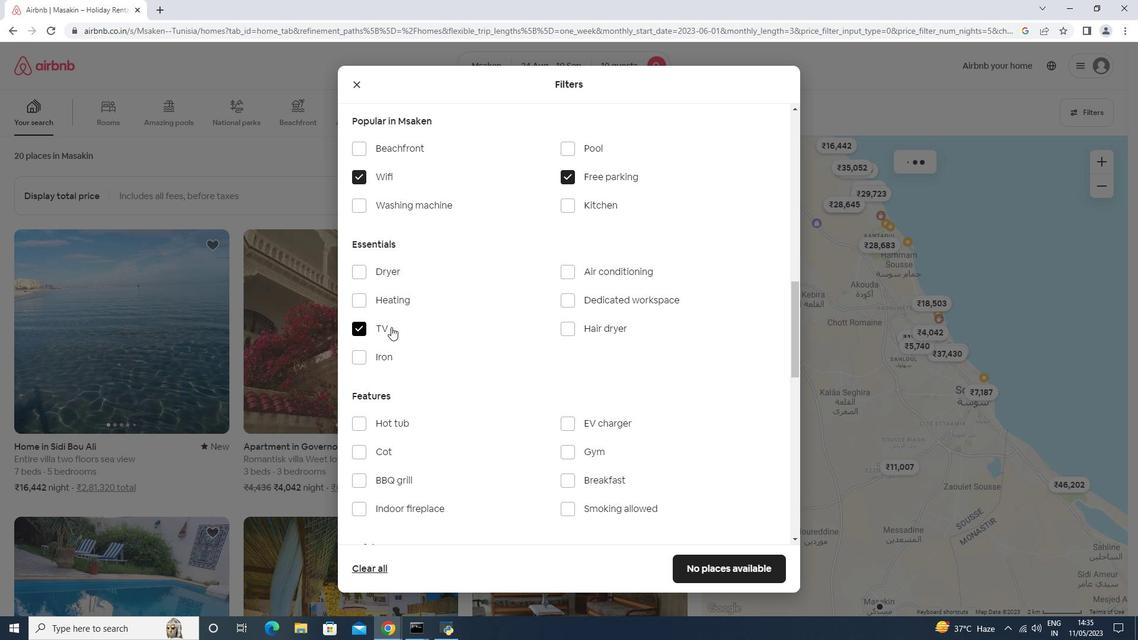 
Action: Mouse scrolled (391, 326) with delta (0, 0)
Screenshot: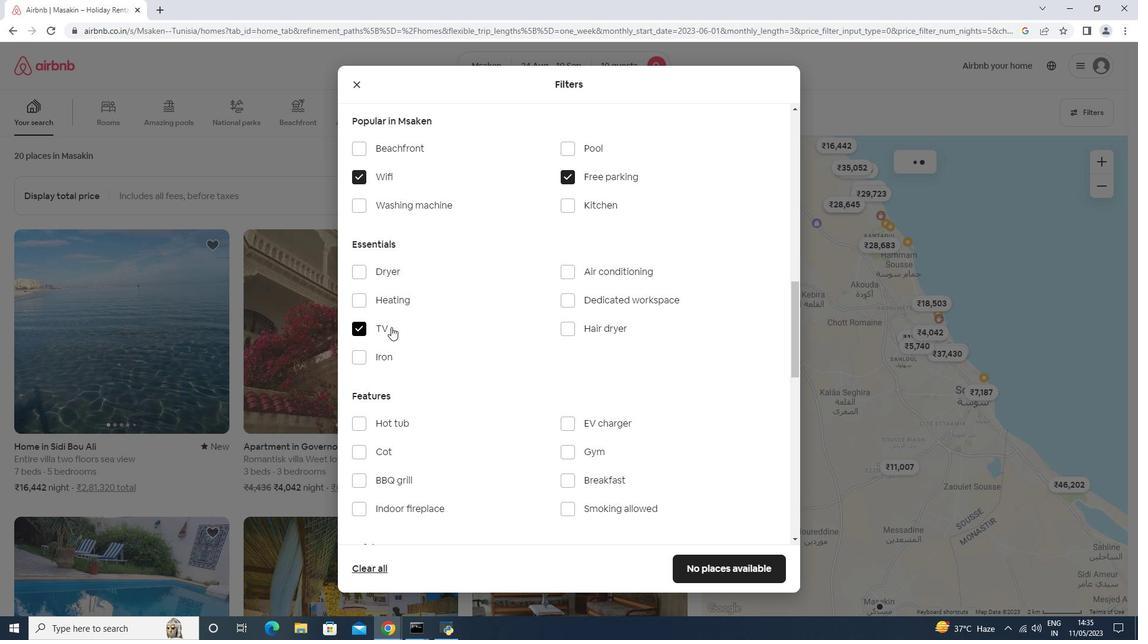 
Action: Mouse scrolled (391, 326) with delta (0, 0)
Screenshot: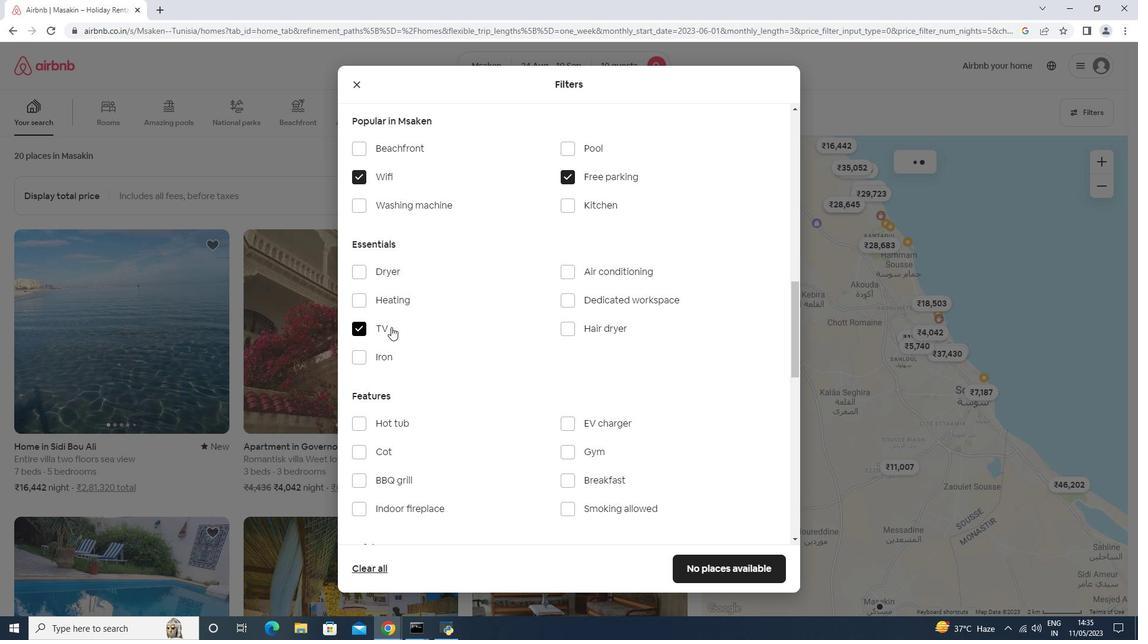 
Action: Mouse scrolled (391, 326) with delta (0, 0)
Screenshot: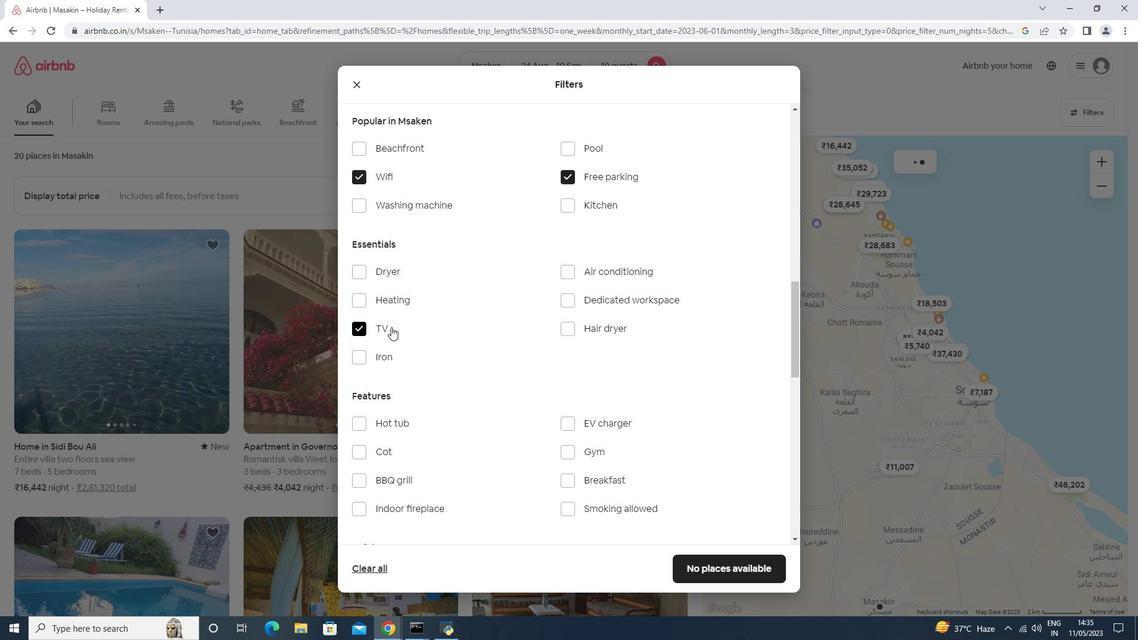 
Action: Mouse moved to (576, 148)
Screenshot: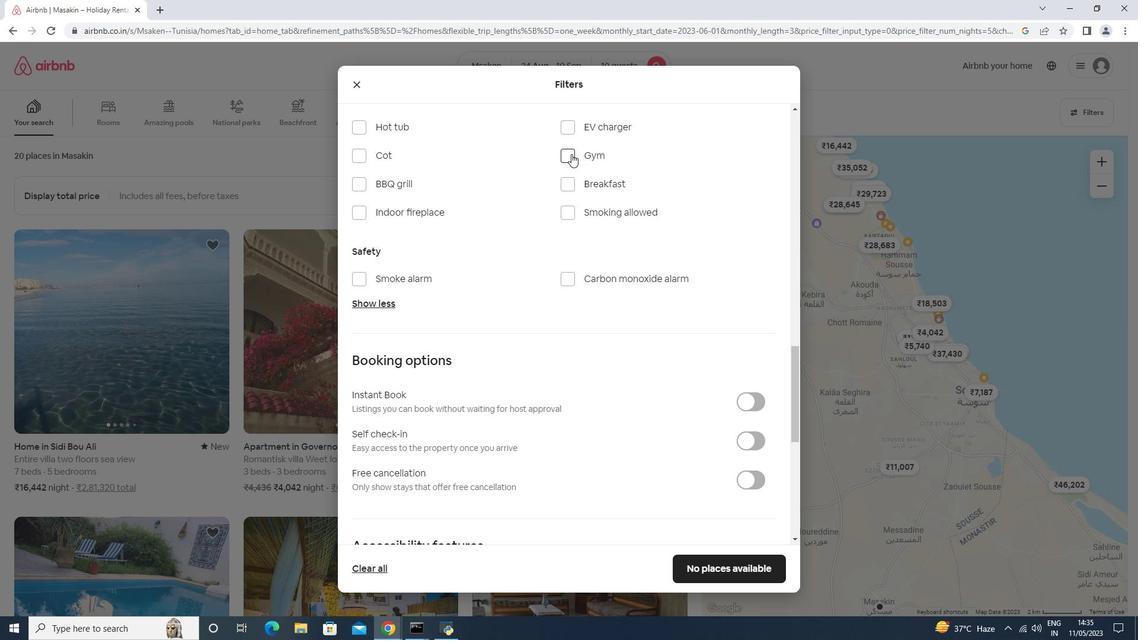 
Action: Mouse pressed left at (576, 148)
Screenshot: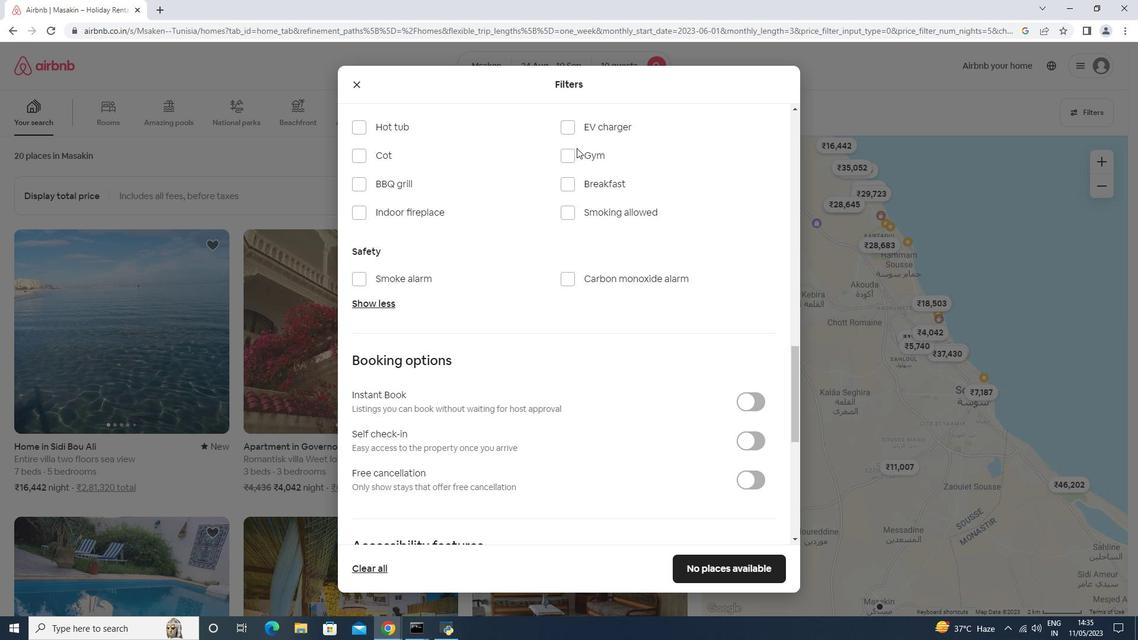 
Action: Mouse moved to (573, 177)
Screenshot: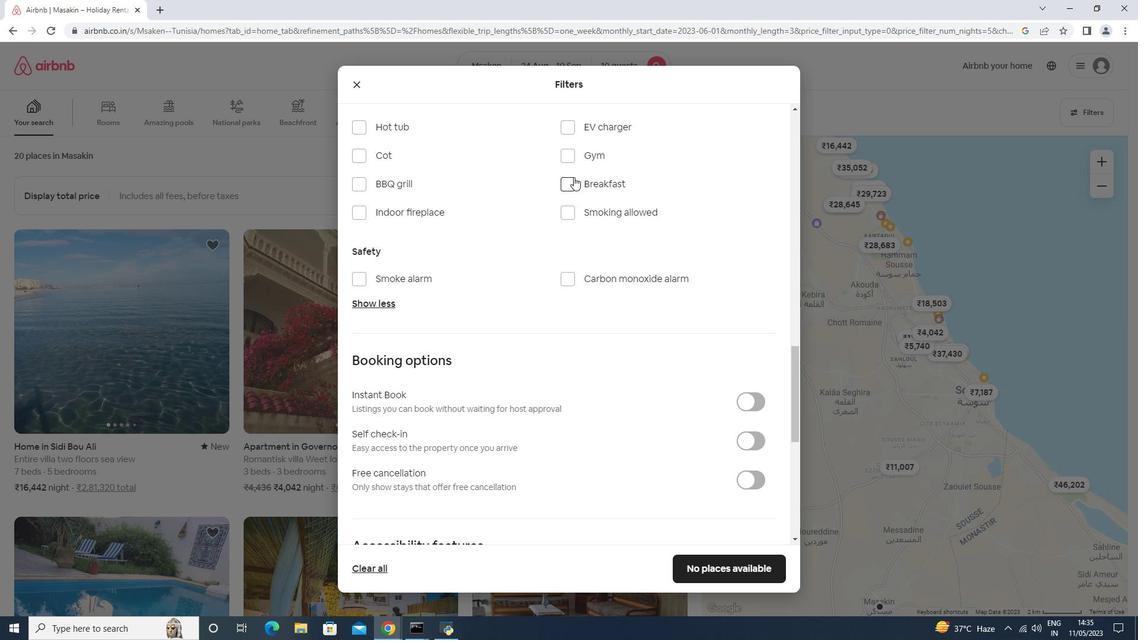 
Action: Mouse pressed left at (573, 177)
Screenshot: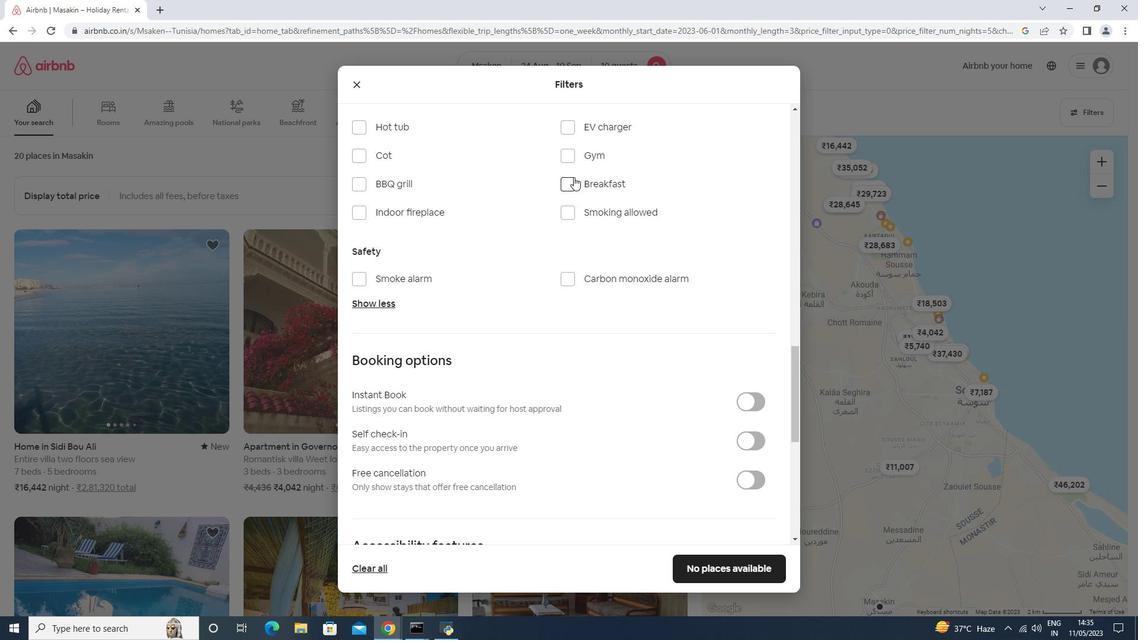 
Action: Mouse moved to (566, 161)
Screenshot: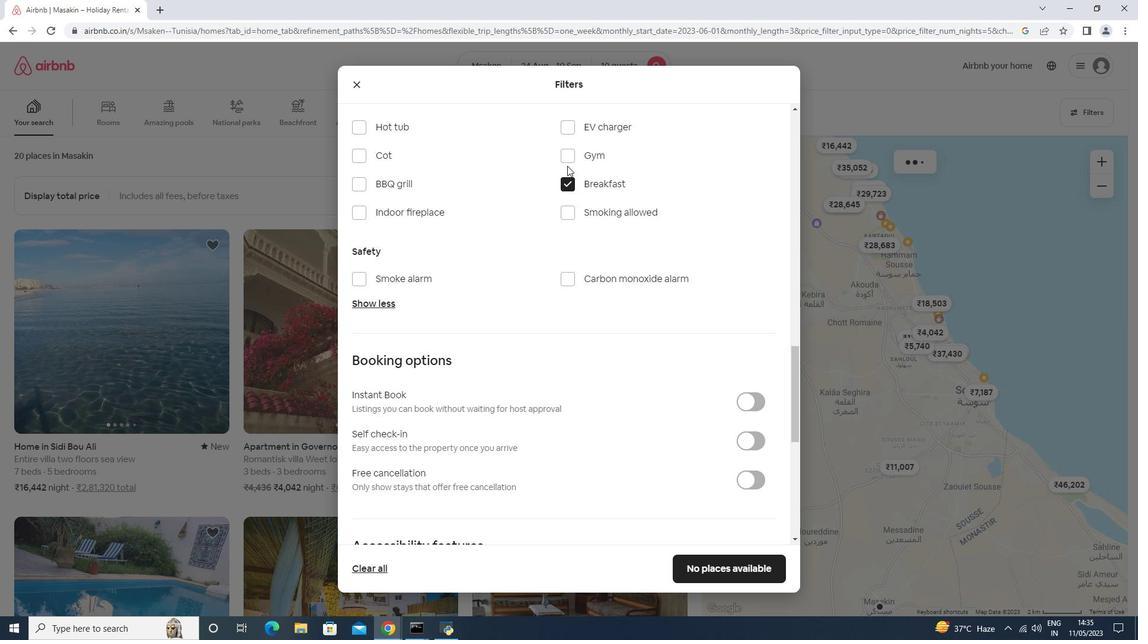 
Action: Mouse pressed left at (566, 161)
Screenshot: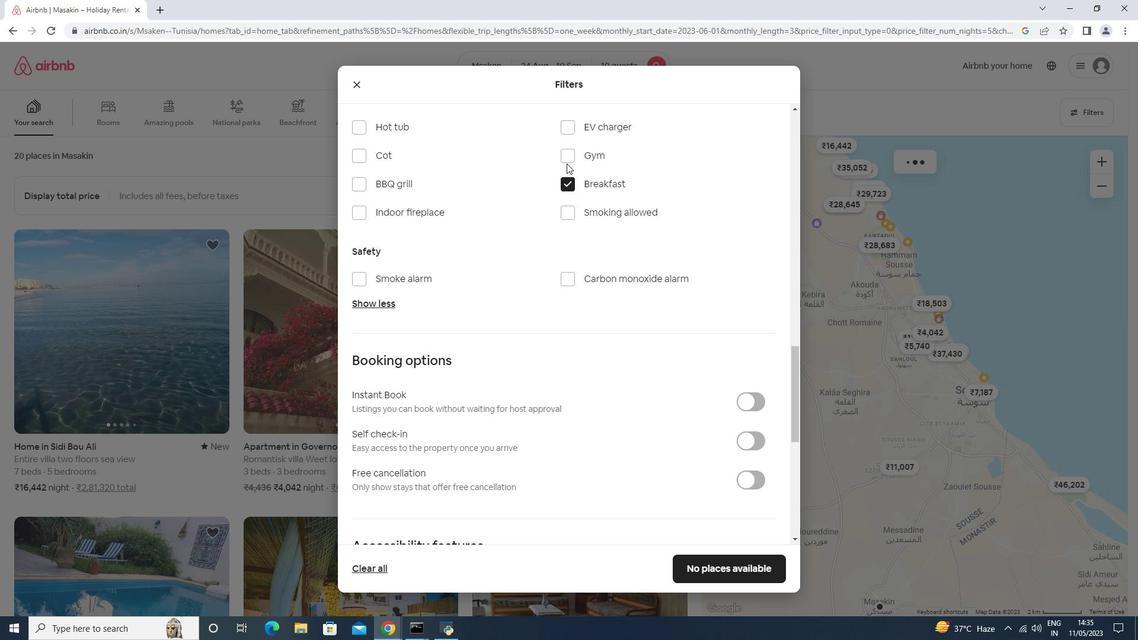 
Action: Mouse moved to (754, 441)
Screenshot: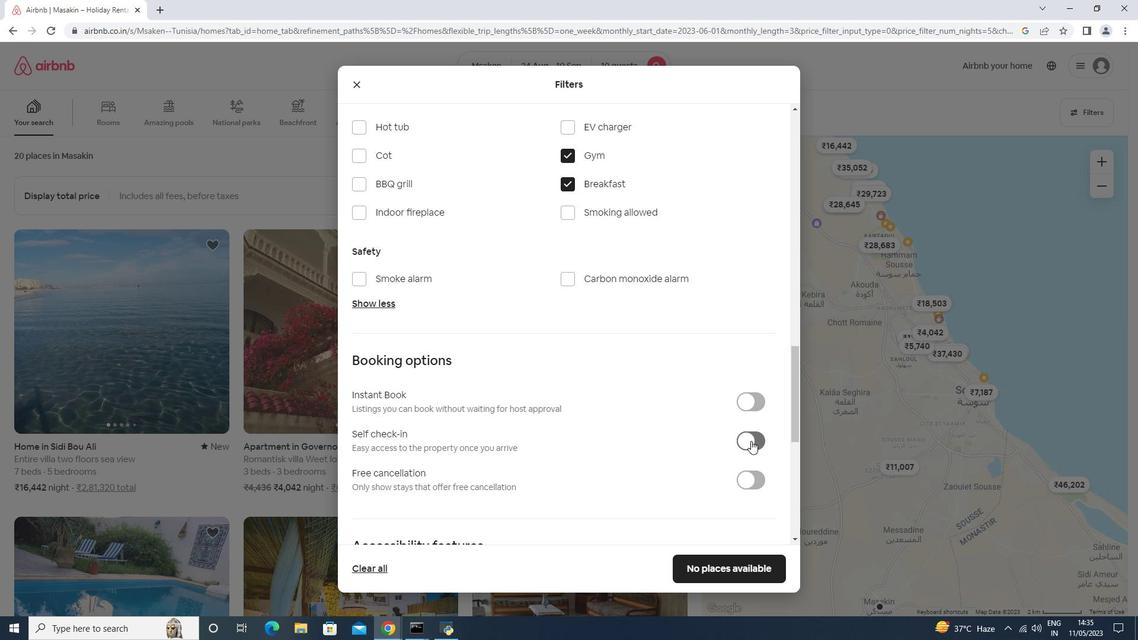 
Action: Mouse pressed left at (754, 441)
Screenshot: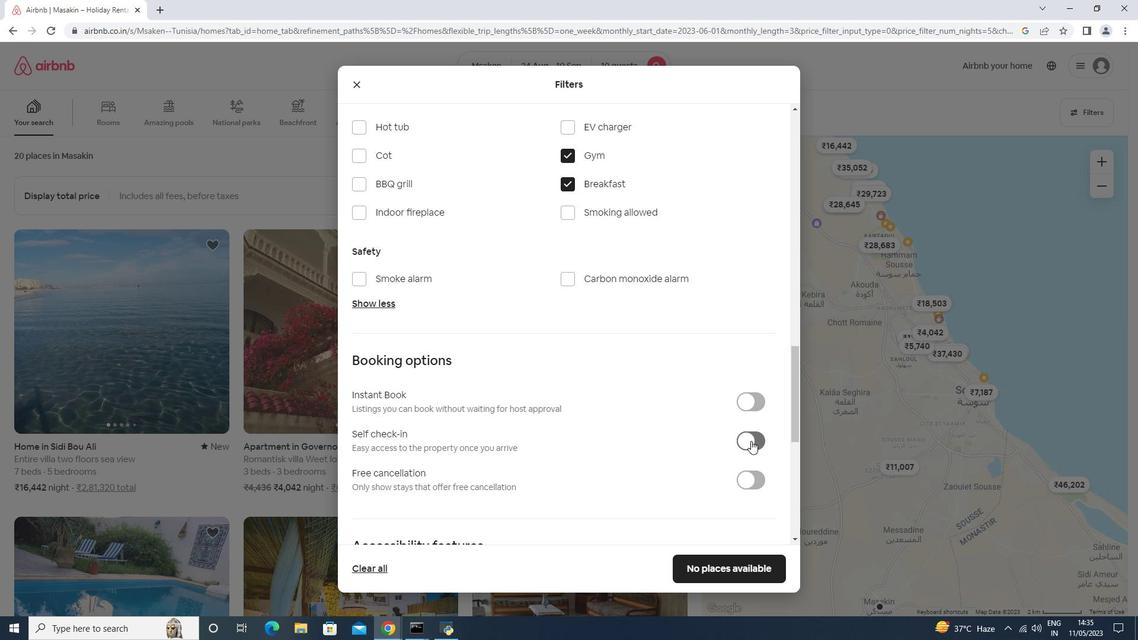 
Action: Mouse moved to (584, 384)
Screenshot: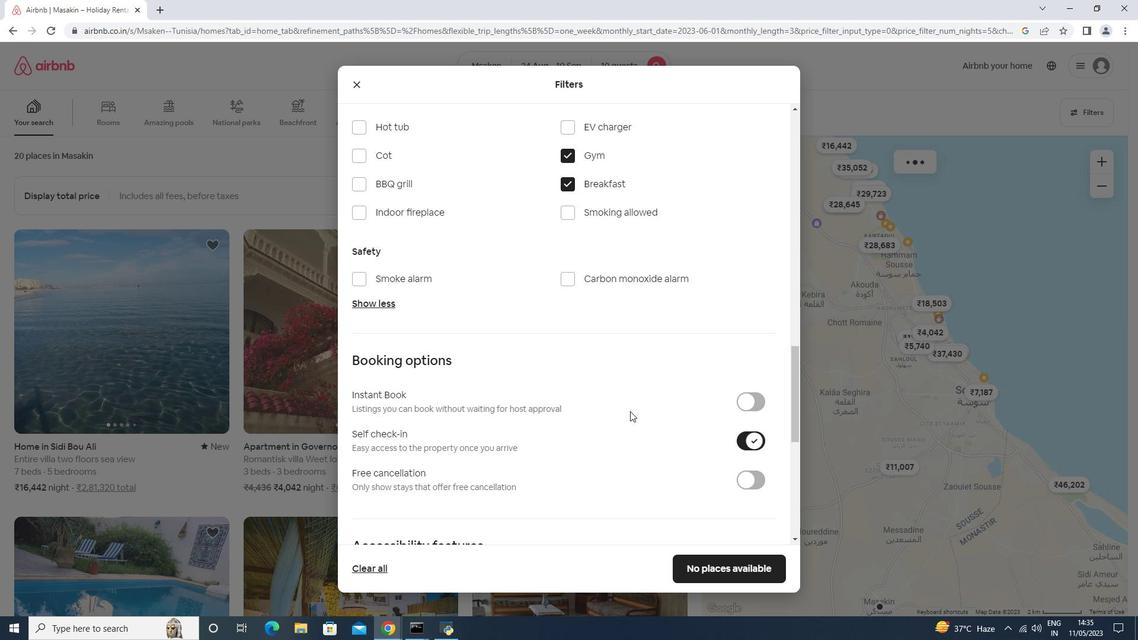 
Action: Mouse scrolled (584, 383) with delta (0, 0)
Screenshot: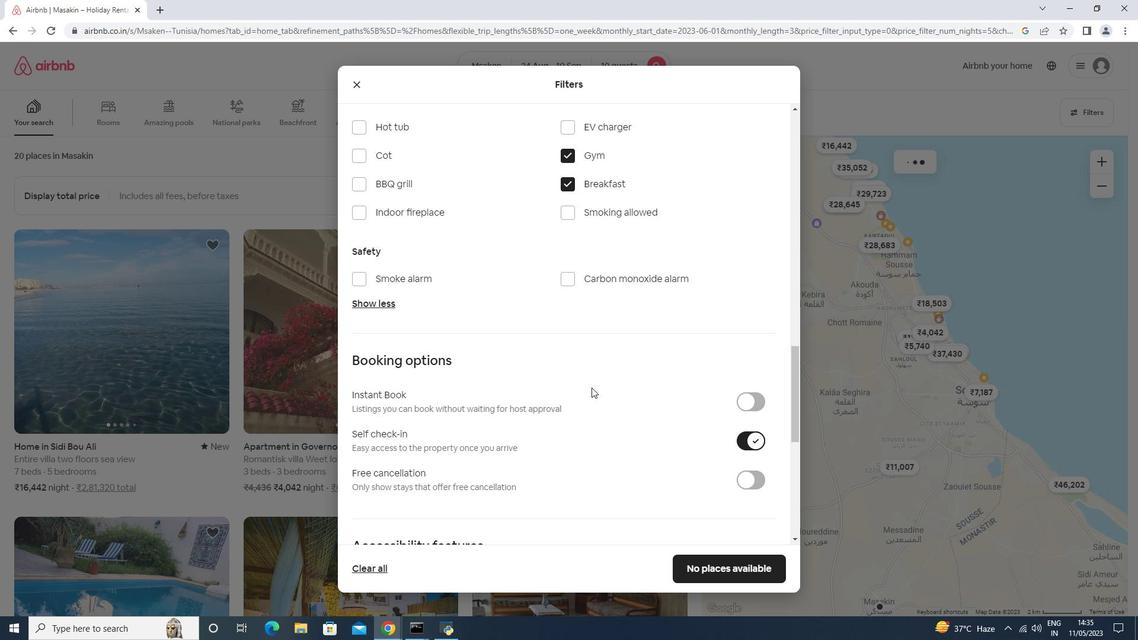 
Action: Mouse scrolled (584, 383) with delta (0, 0)
Screenshot: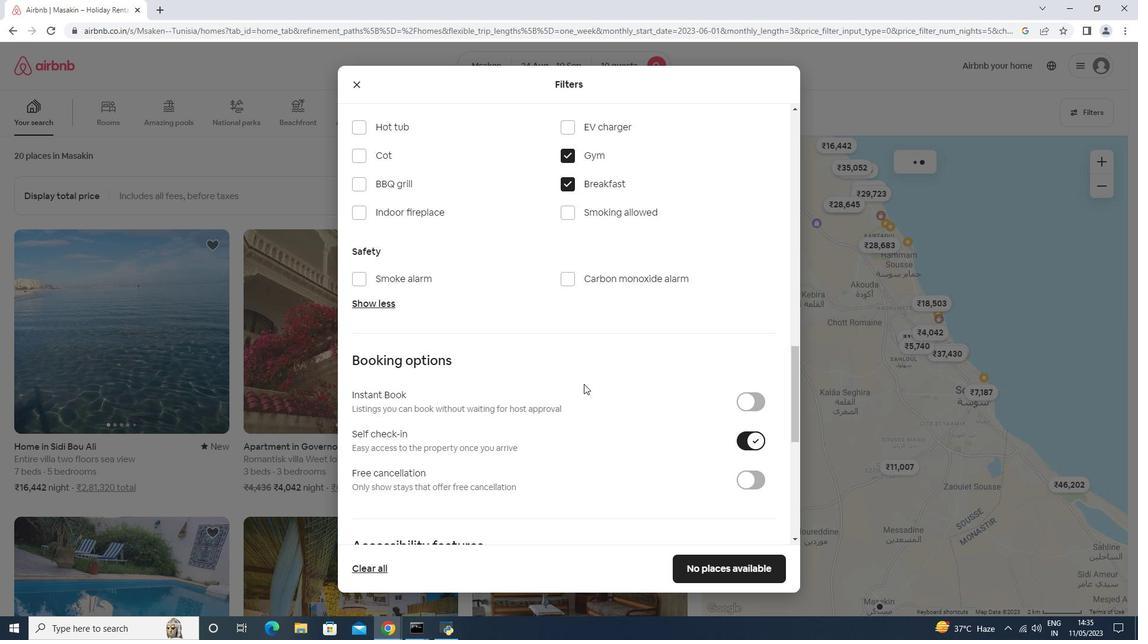 
Action: Mouse scrolled (584, 383) with delta (0, 0)
Screenshot: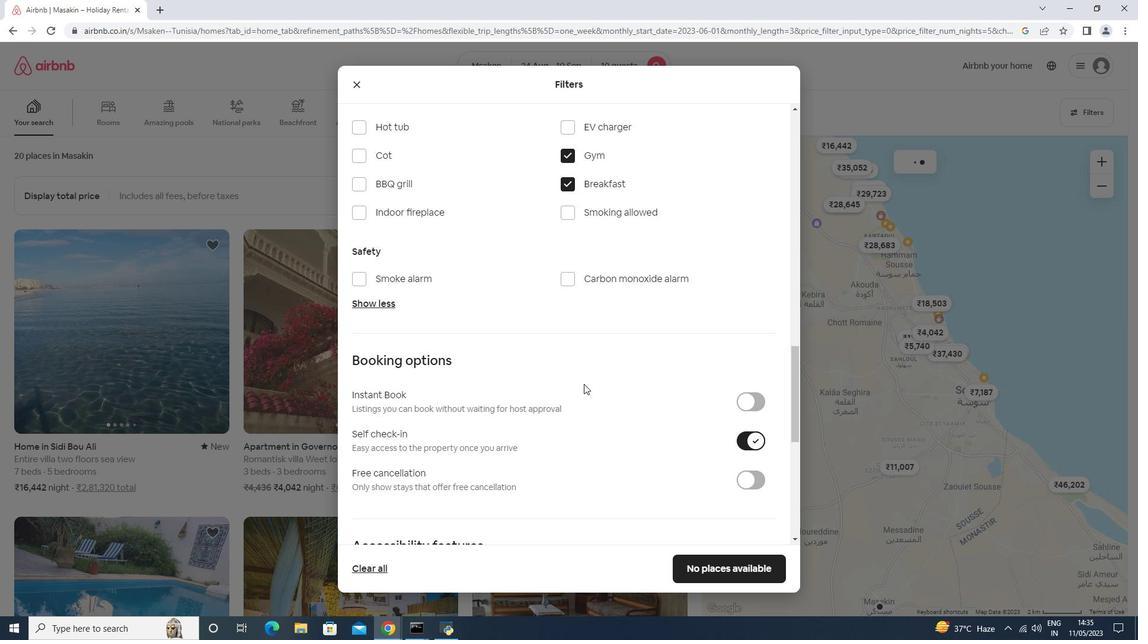 
Action: Mouse scrolled (584, 383) with delta (0, 0)
Screenshot: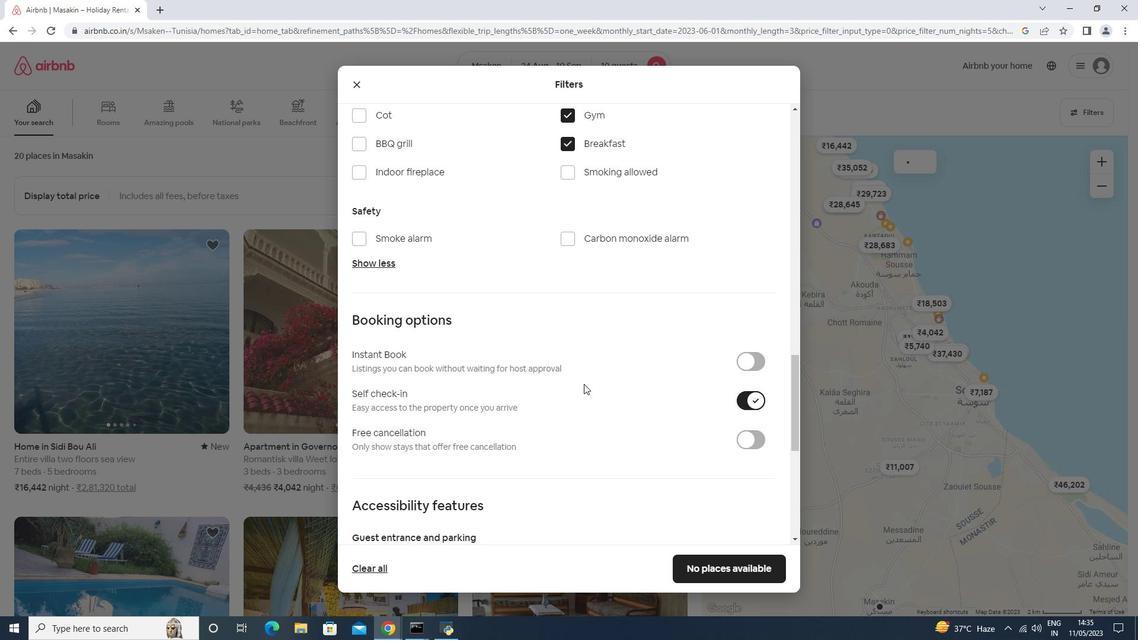 
Action: Mouse moved to (575, 380)
Screenshot: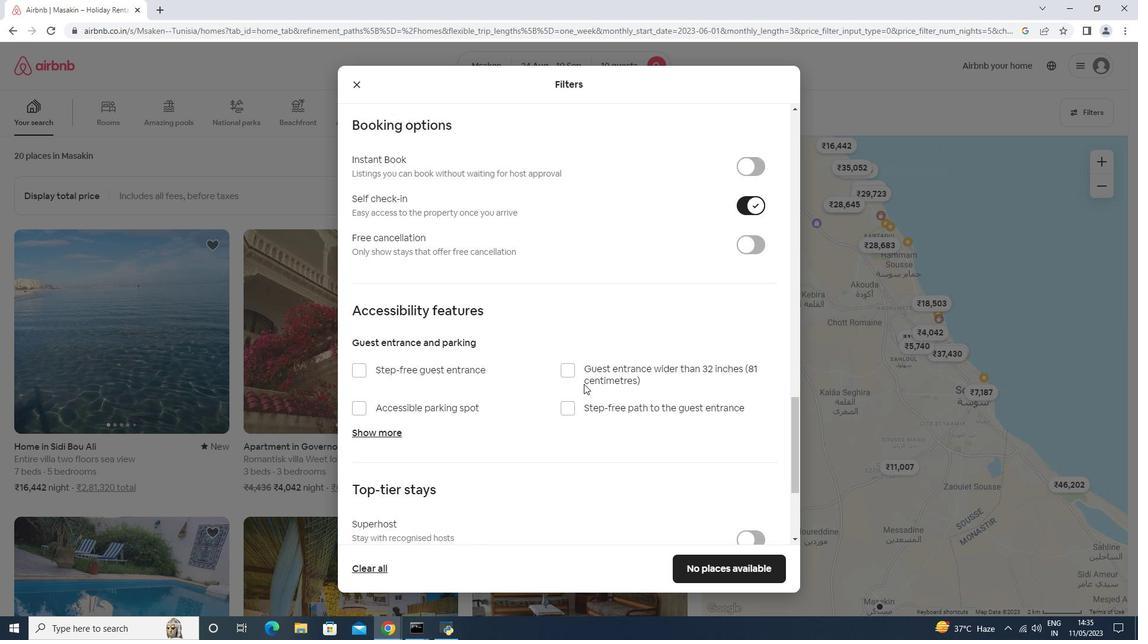 
Action: Mouse scrolled (576, 379) with delta (0, 0)
Screenshot: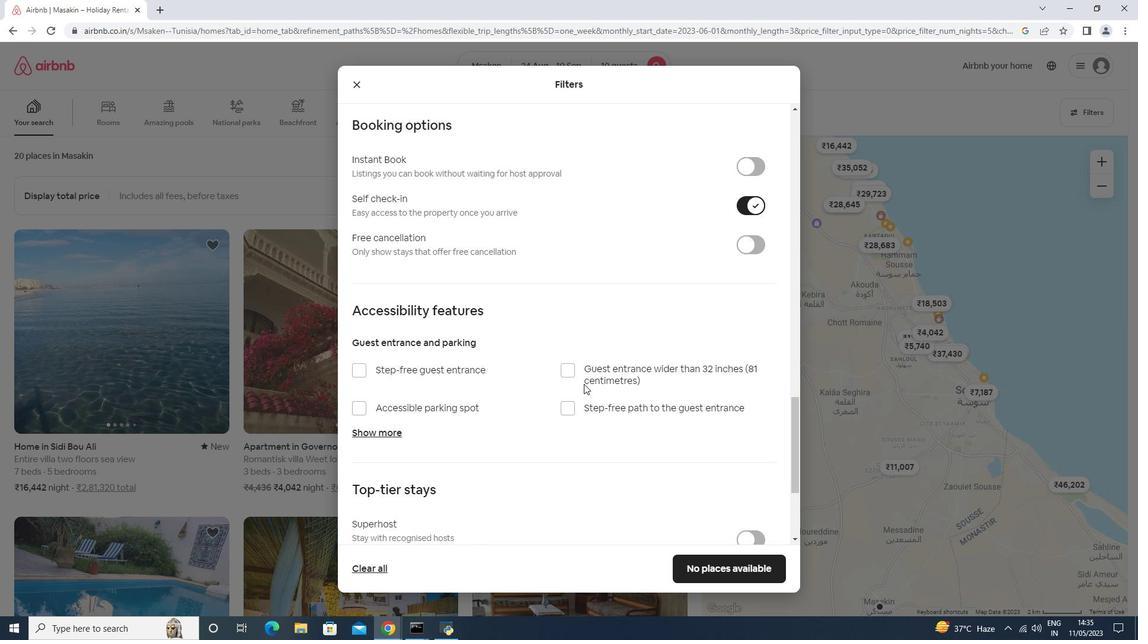 
Action: Mouse moved to (515, 388)
Screenshot: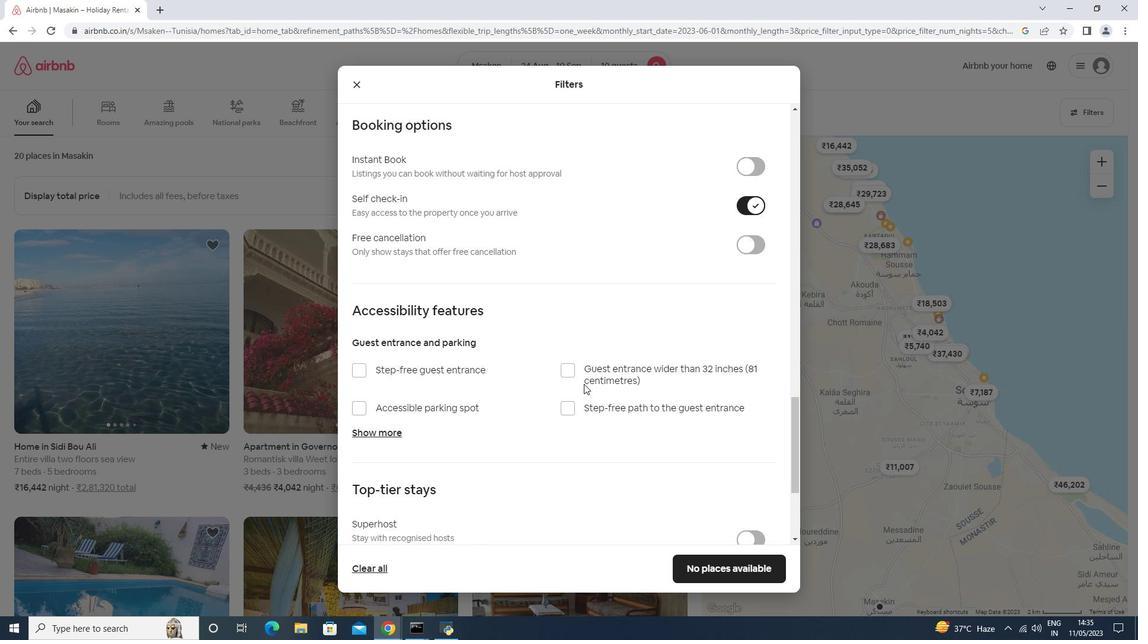 
Action: Mouse scrolled (576, 379) with delta (0, 0)
Screenshot: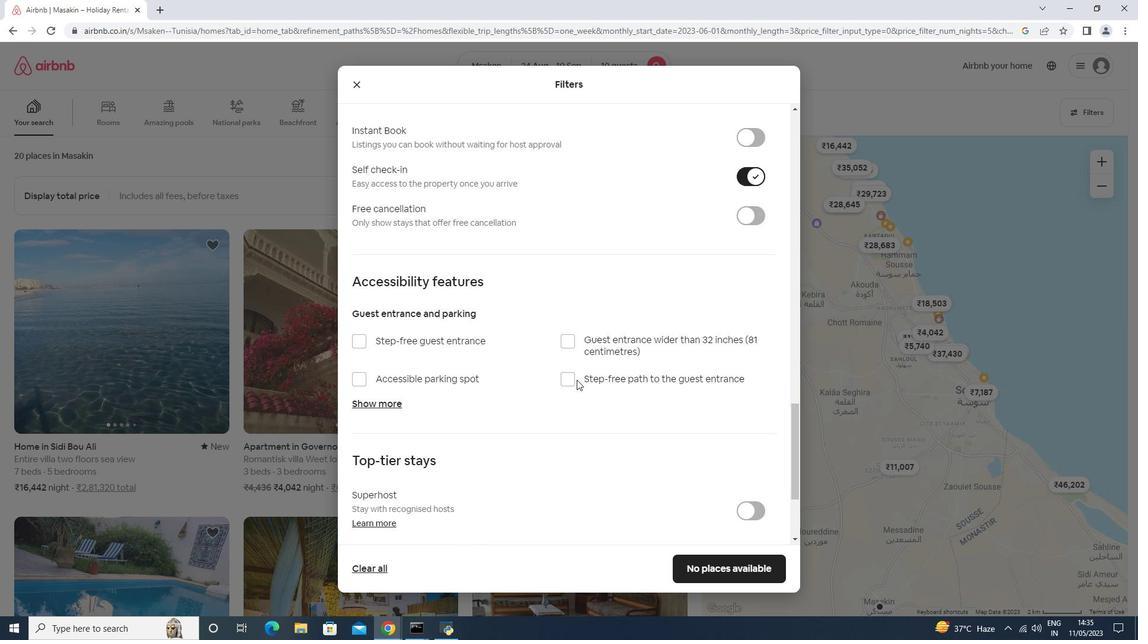 
Action: Mouse moved to (426, 391)
Screenshot: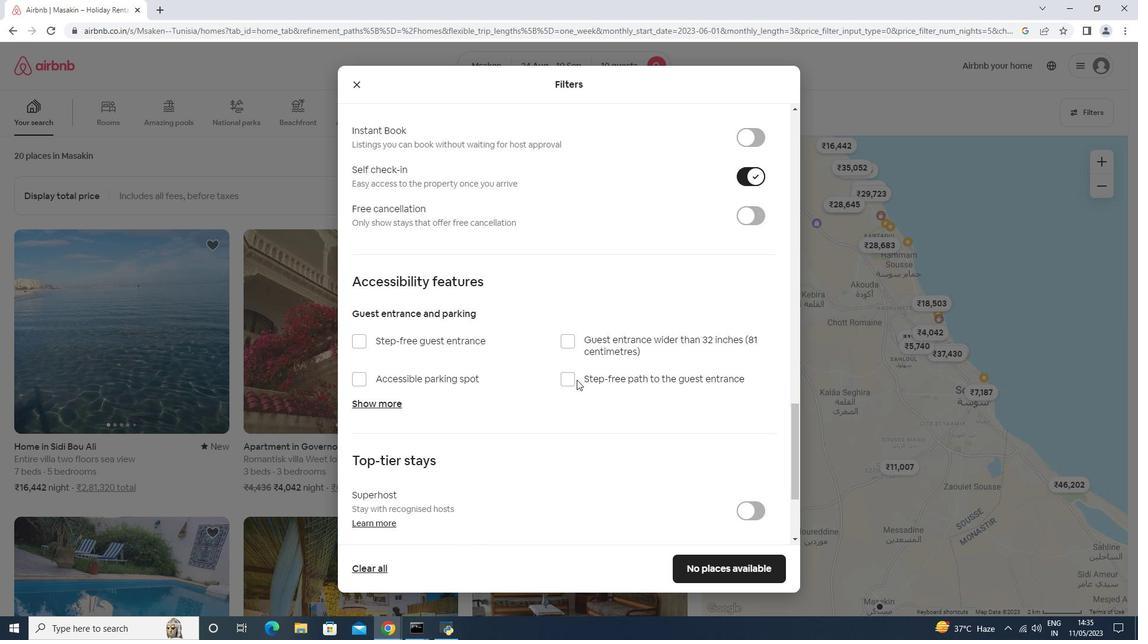 
Action: Mouse scrolled (575, 379) with delta (0, 0)
Screenshot: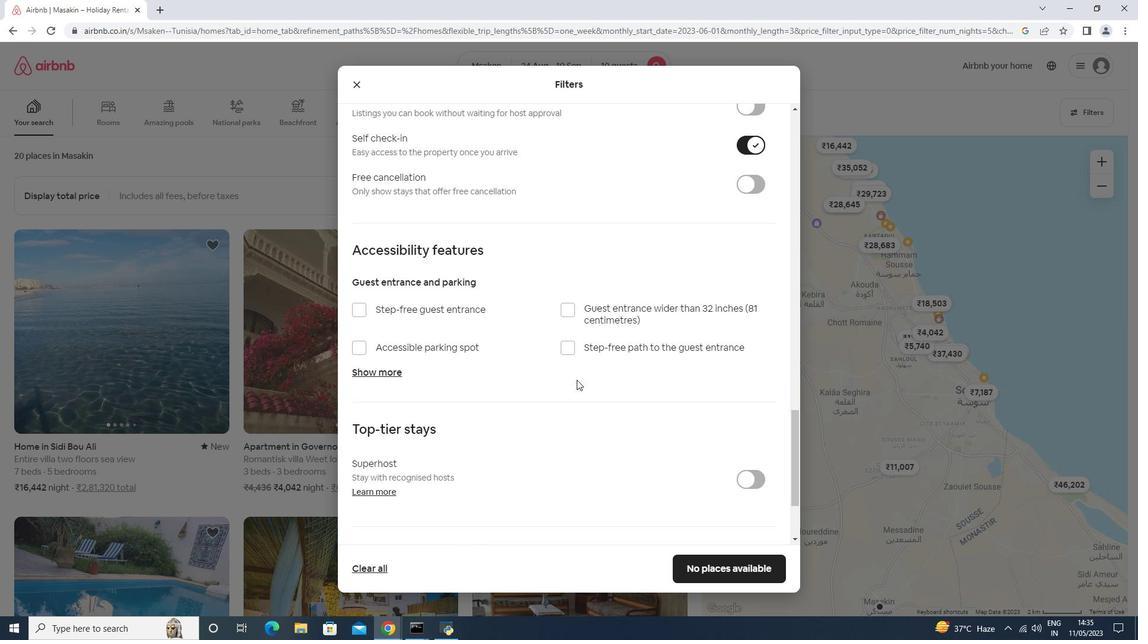 
Action: Mouse moved to (424, 391)
Screenshot: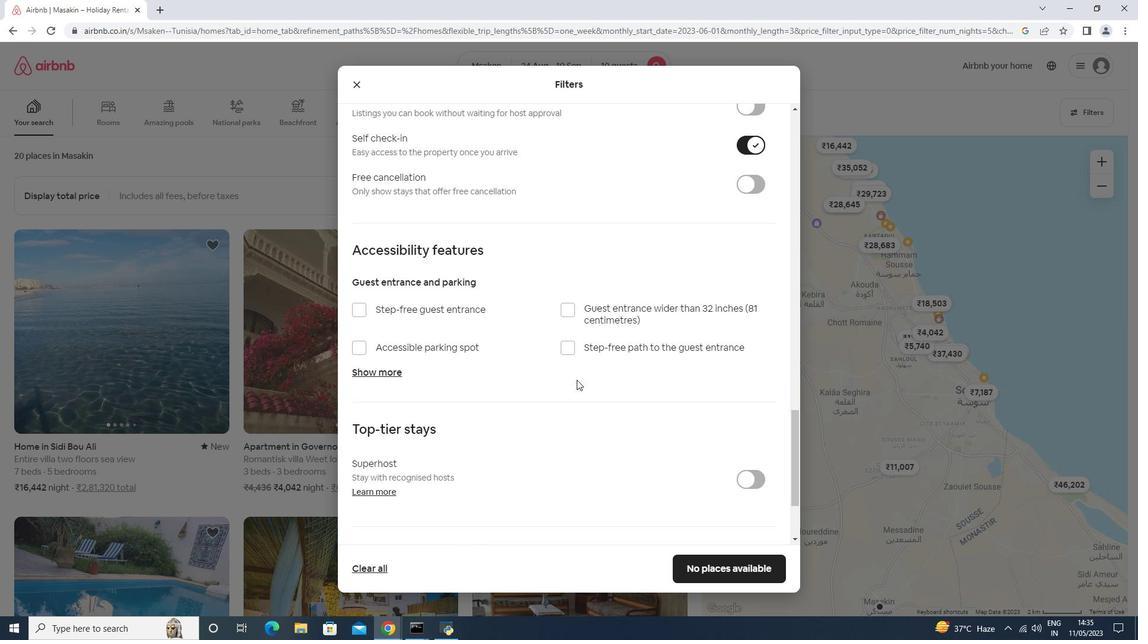 
Action: Mouse scrolled (575, 380) with delta (0, 0)
Screenshot: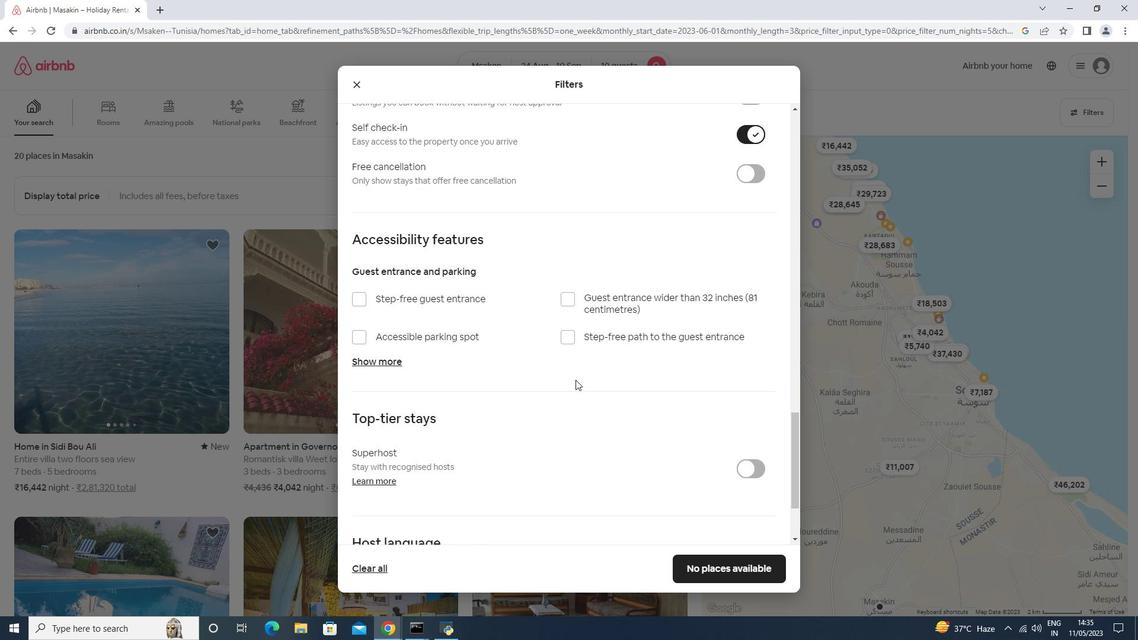 
Action: Mouse moved to (424, 392)
Screenshot: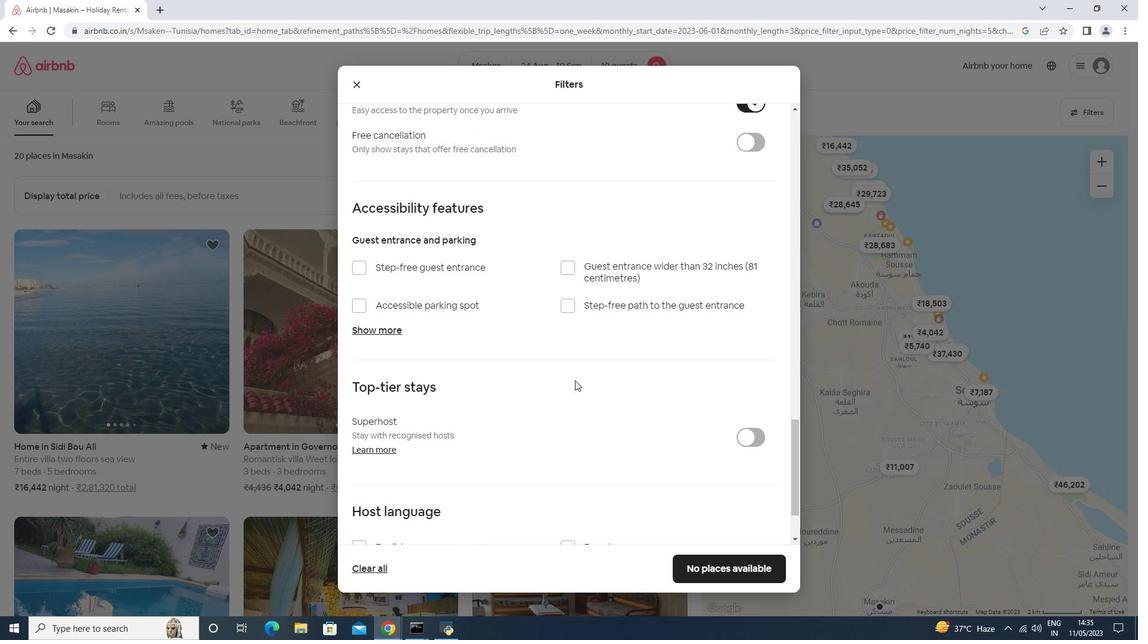 
Action: Mouse scrolled (424, 391) with delta (0, 0)
Screenshot: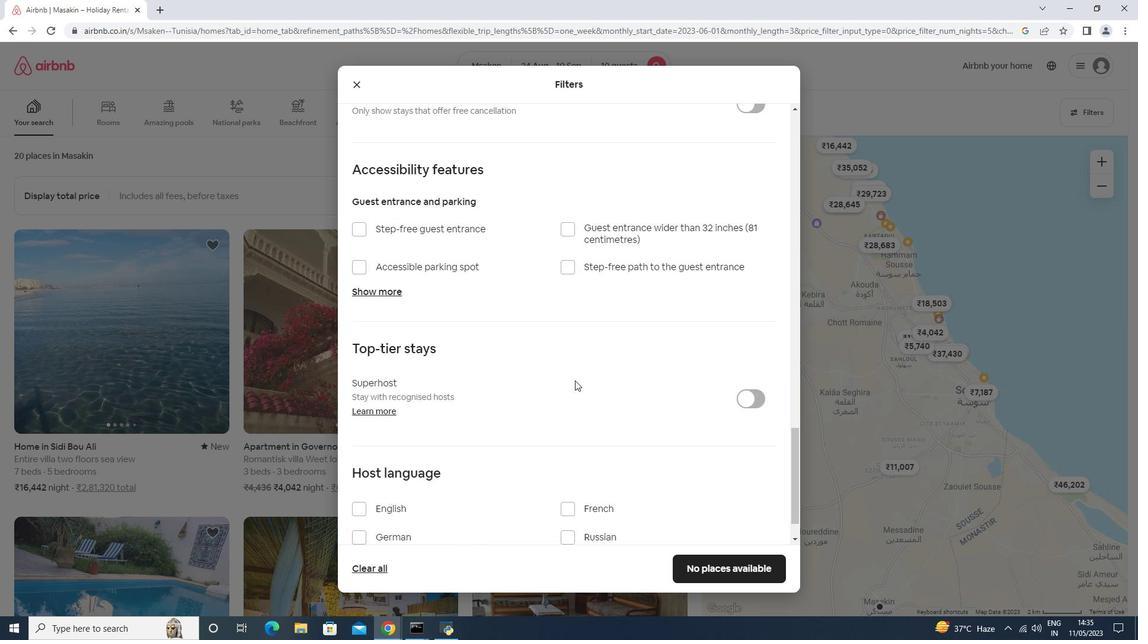 
Action: Mouse moved to (423, 392)
Screenshot: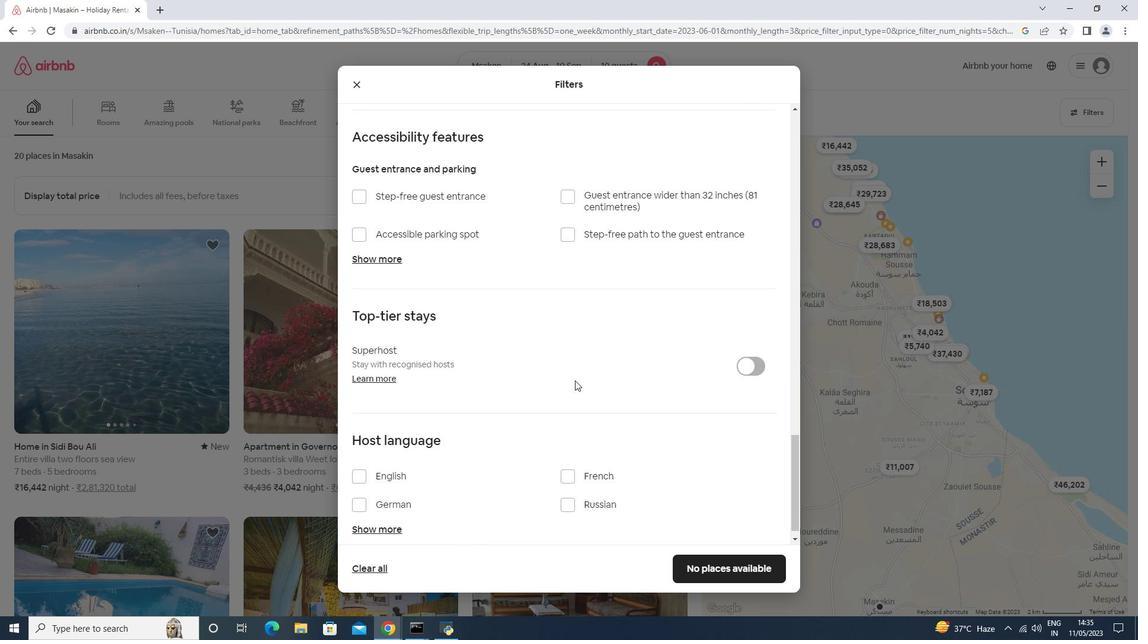 
Action: Mouse scrolled (424, 391) with delta (0, 0)
Screenshot: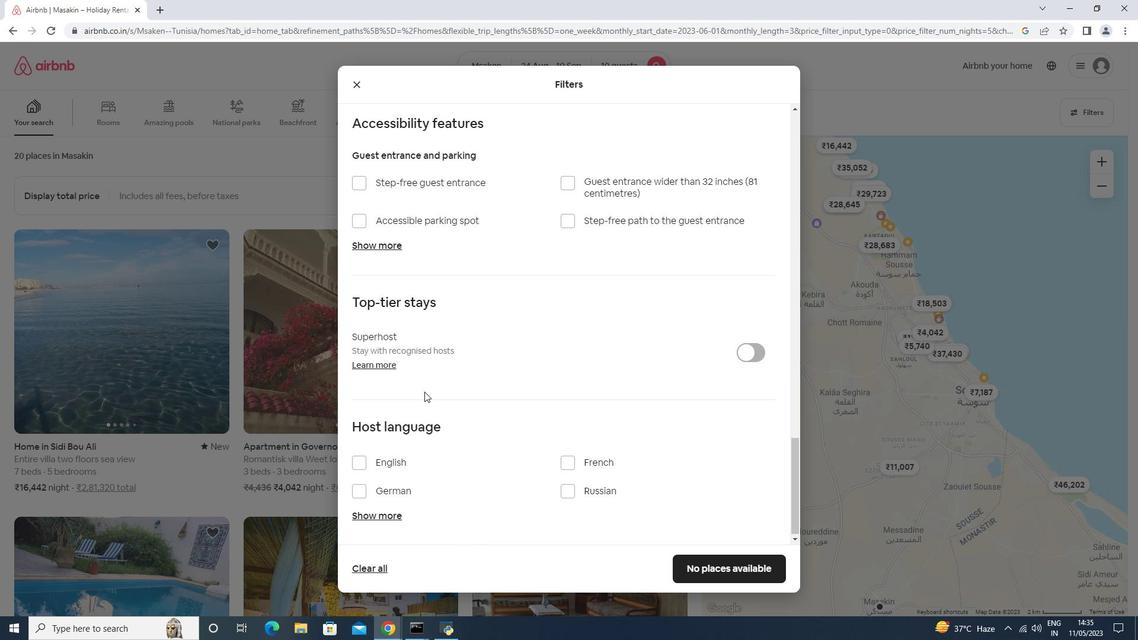 
Action: Mouse moved to (414, 394)
Screenshot: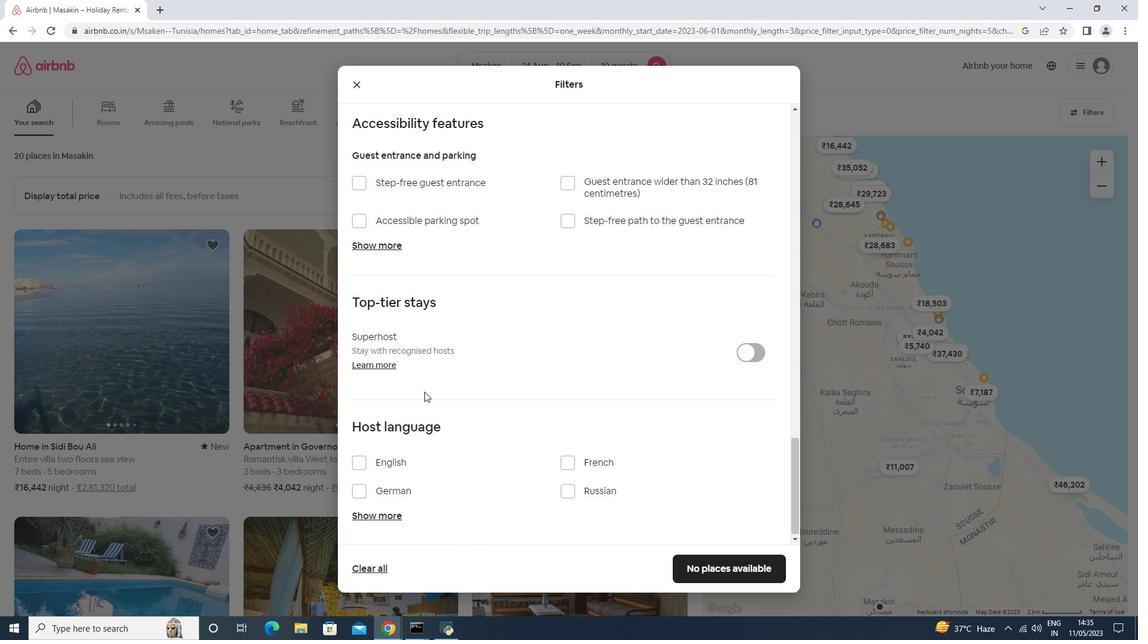 
Action: Mouse scrolled (424, 391) with delta (0, 0)
Screenshot: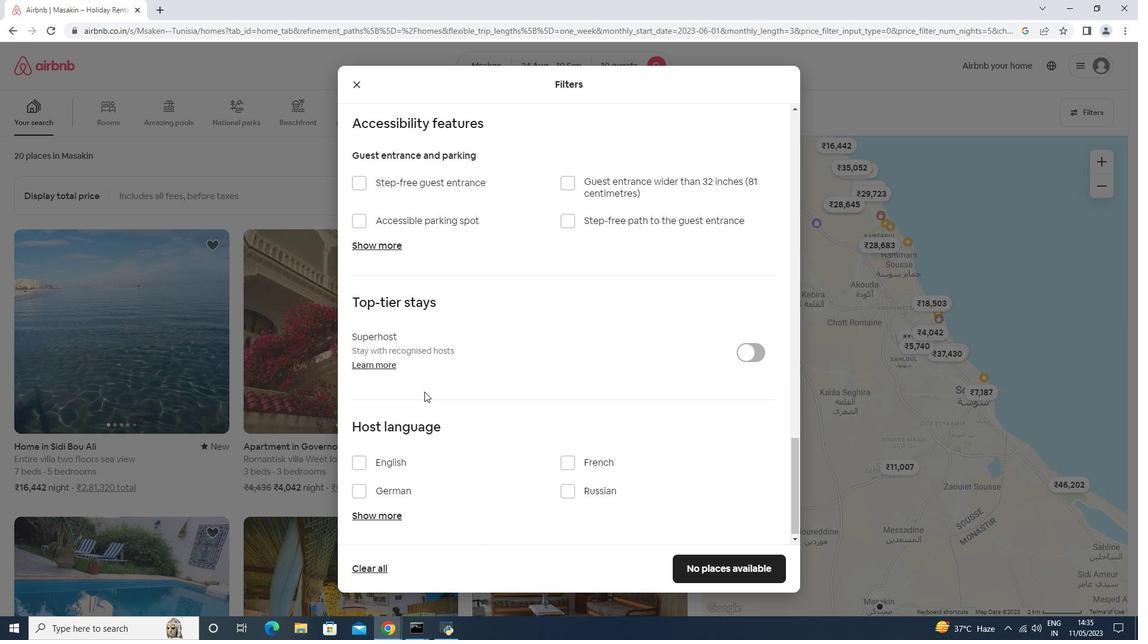 
Action: Mouse moved to (311, 385)
Screenshot: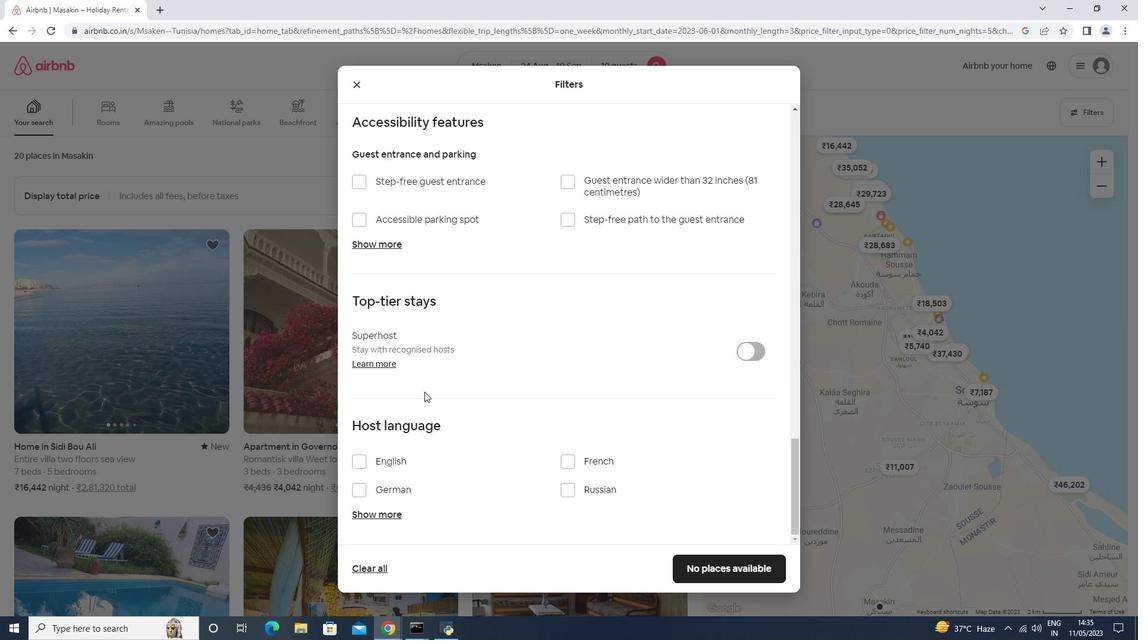 
Action: Mouse scrolled (424, 391) with delta (0, 0)
Screenshot: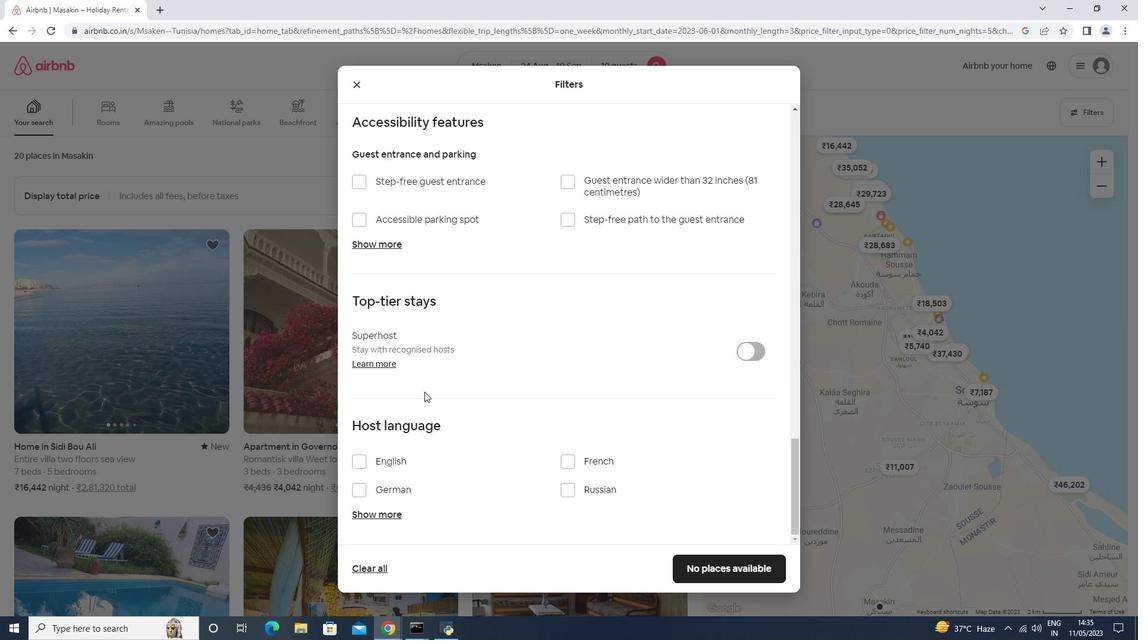 
Action: Mouse moved to (275, 387)
Screenshot: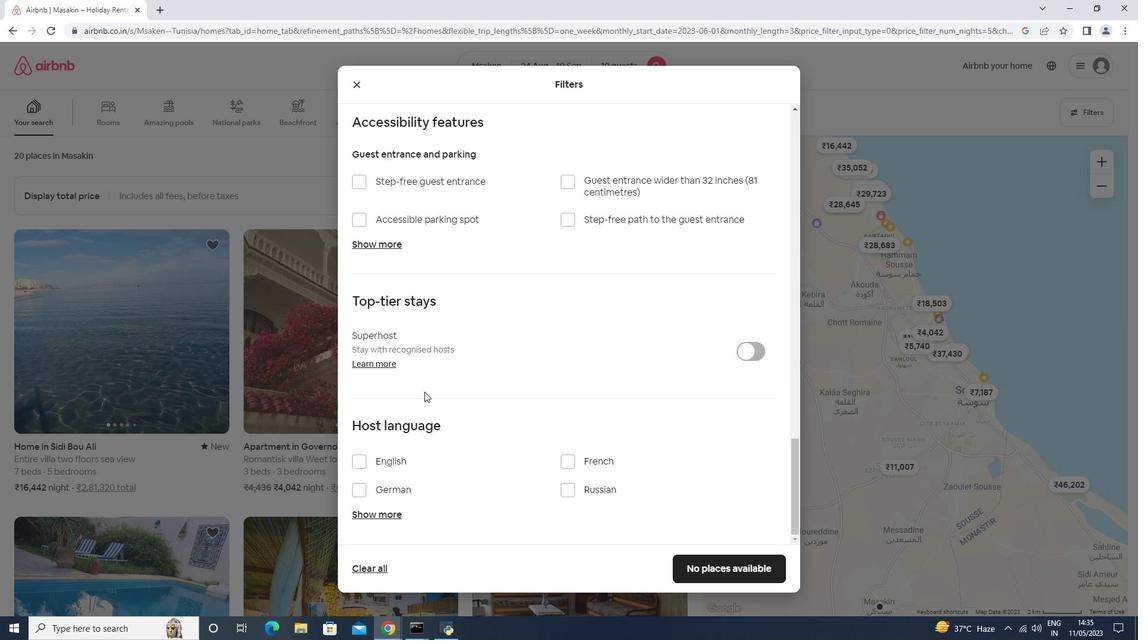 
Action: Mouse scrolled (424, 391) with delta (0, 0)
Screenshot: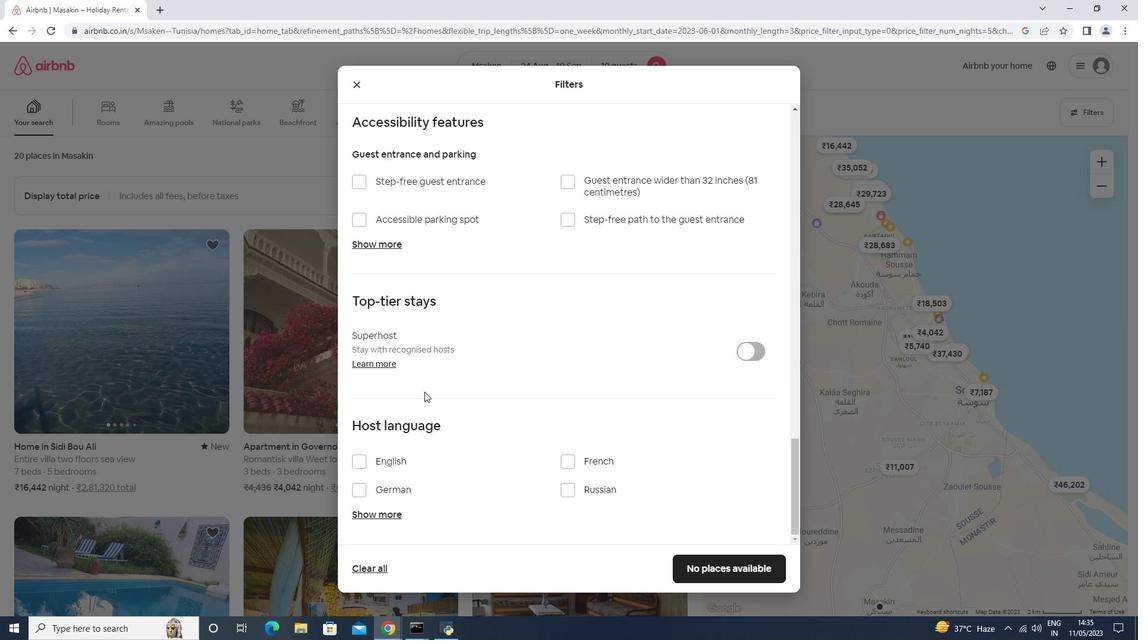 
Action: Mouse moved to (273, 388)
Screenshot: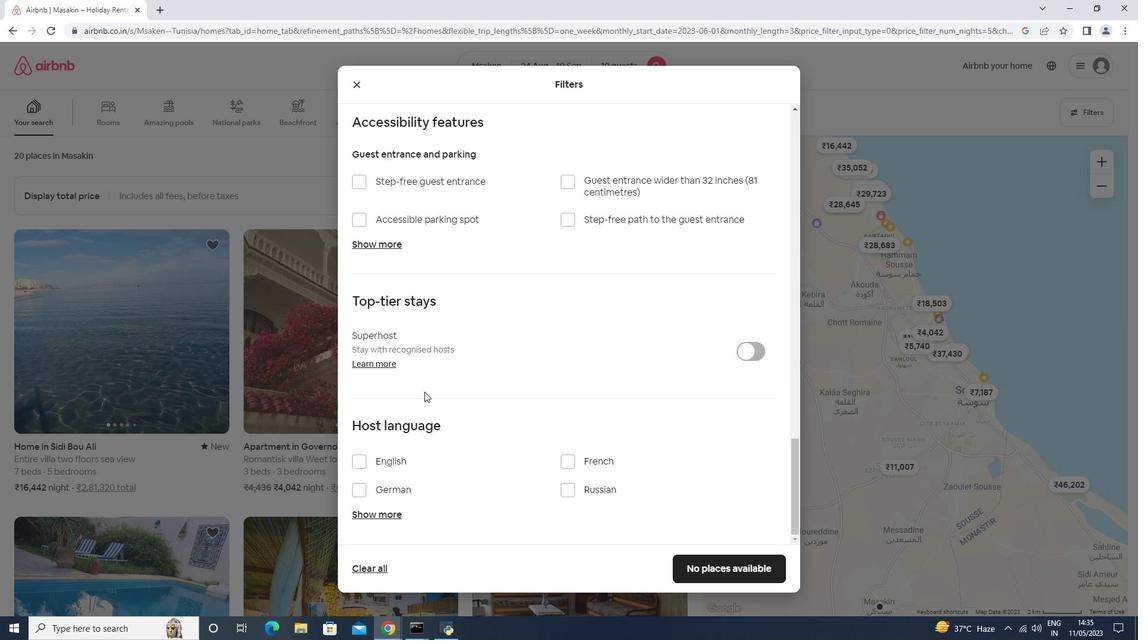 
Action: Mouse scrolled (423, 391) with delta (0, 0)
Screenshot: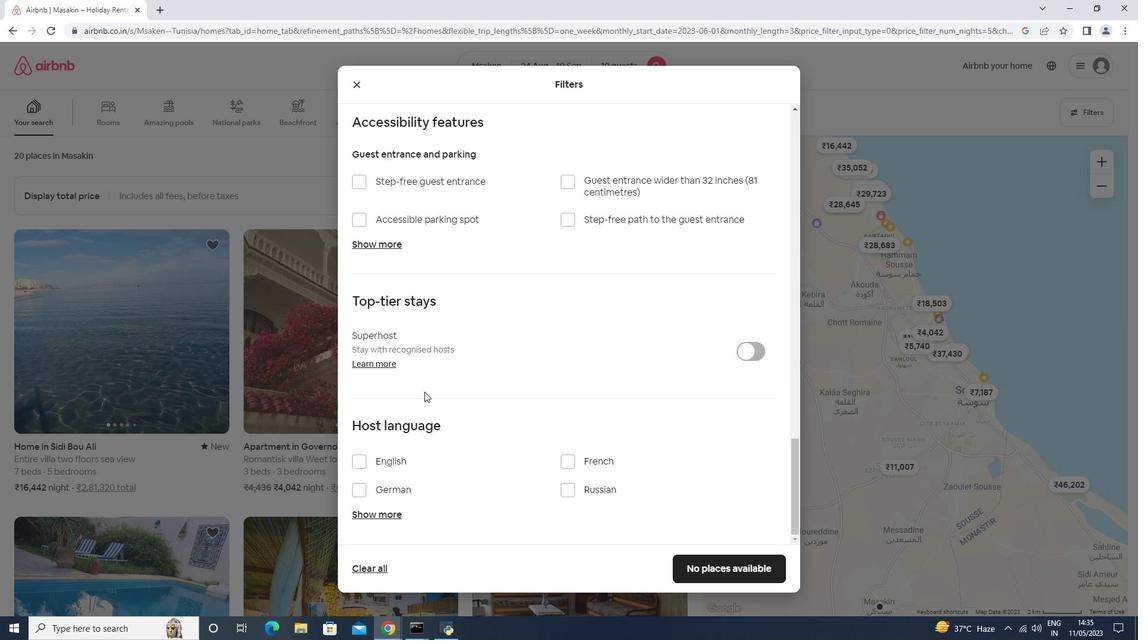 
Action: Mouse moved to (247, 399)
Screenshot: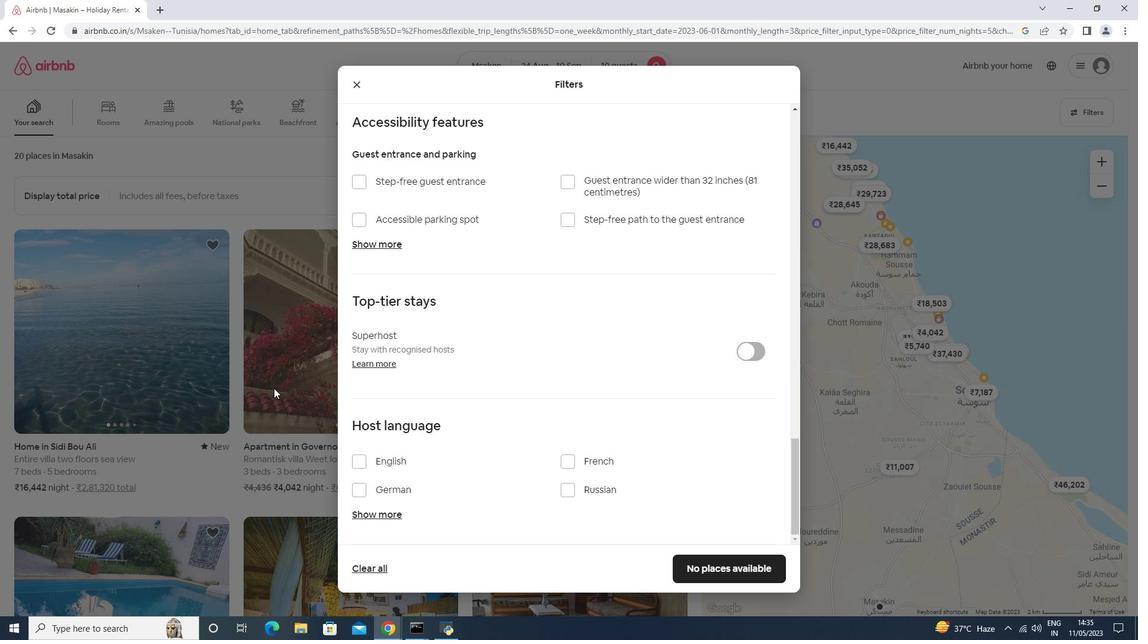 
Action: Mouse scrolled (273, 387) with delta (0, 0)
Screenshot: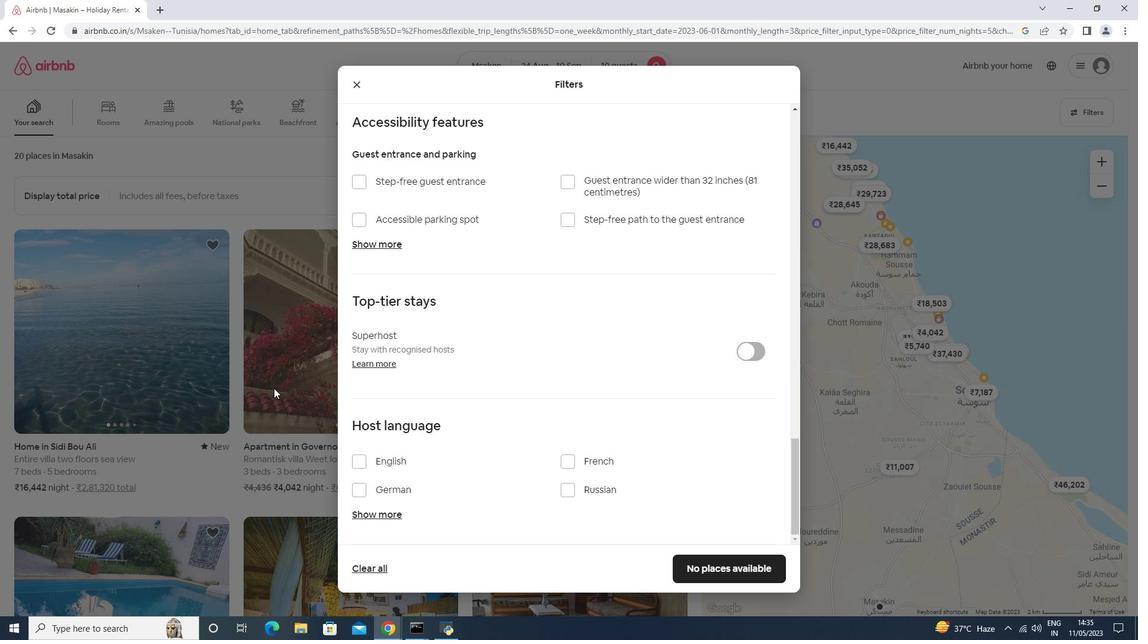 
Action: Mouse moved to (213, 400)
Screenshot: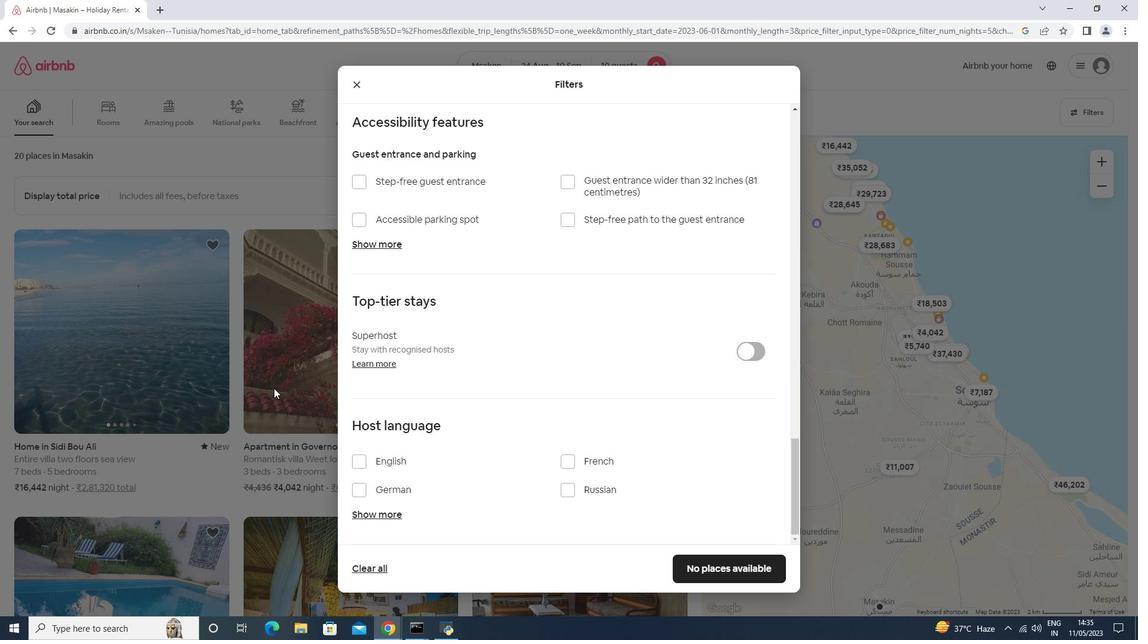 
Action: Mouse scrolled (272, 389) with delta (0, 0)
Screenshot: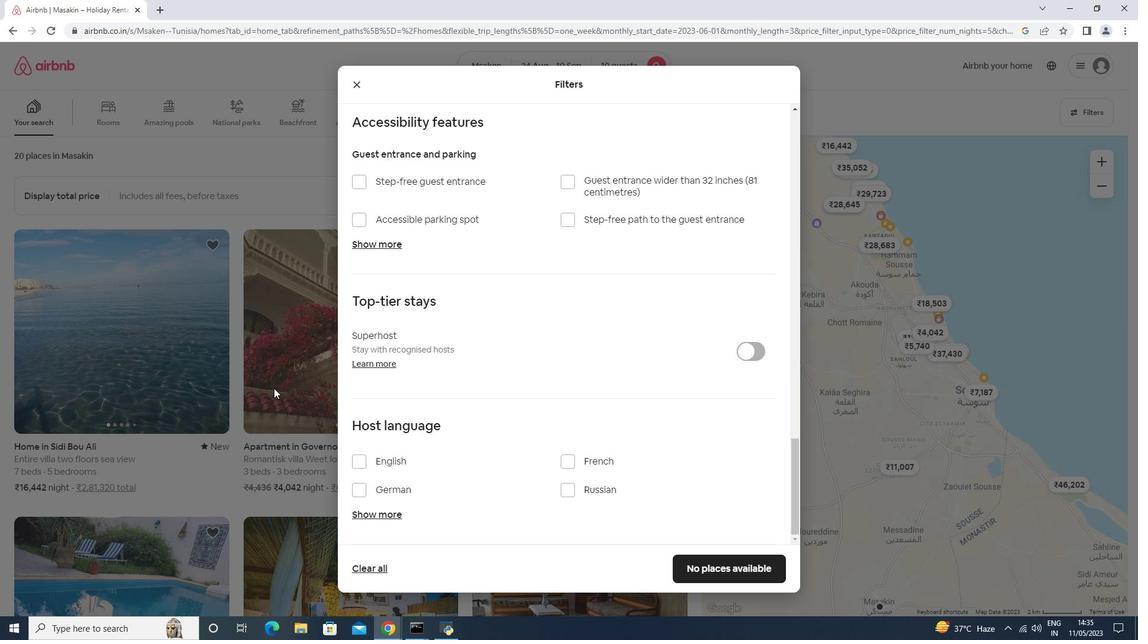 
Action: Mouse moved to (212, 400)
Screenshot: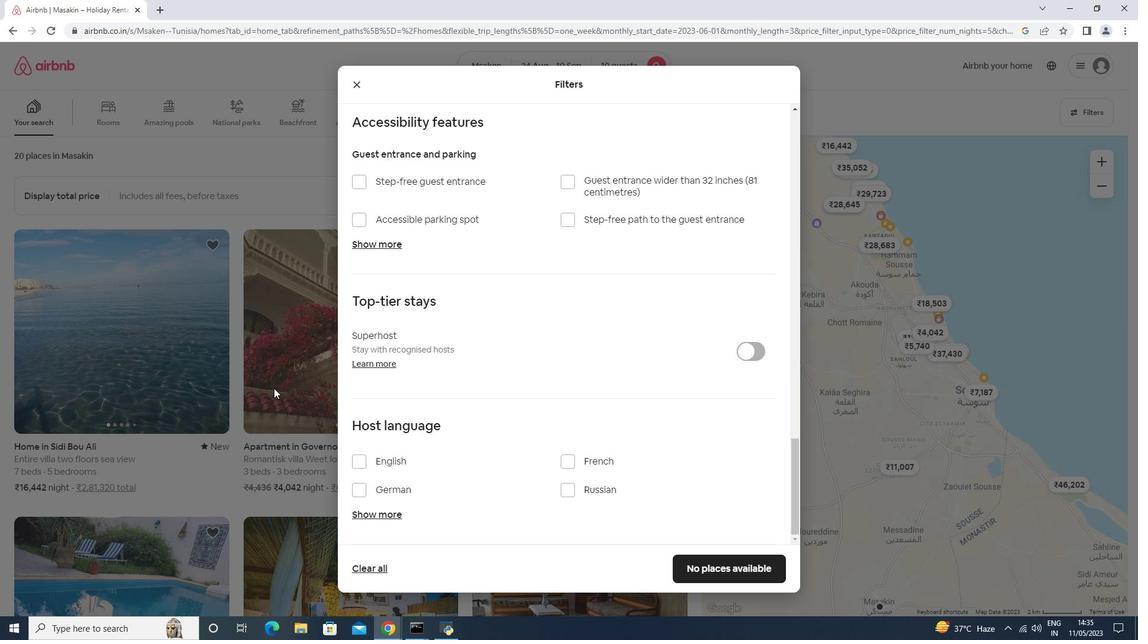 
Action: Mouse scrolled (271, 391) with delta (0, 0)
Screenshot: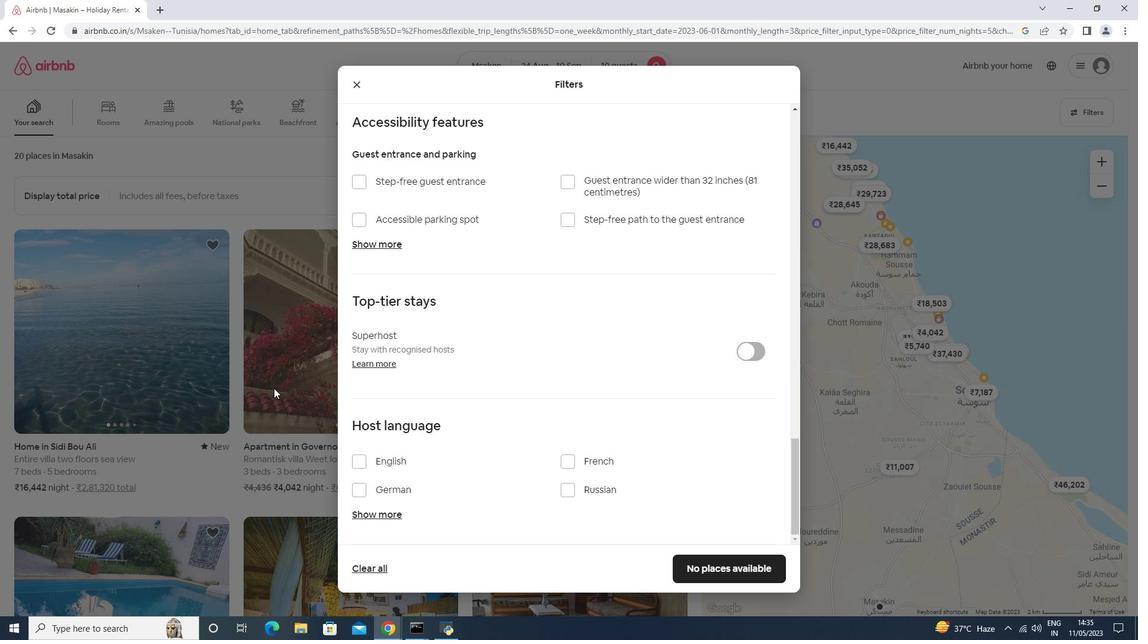 
Action: Mouse moved to (212, 400)
Screenshot: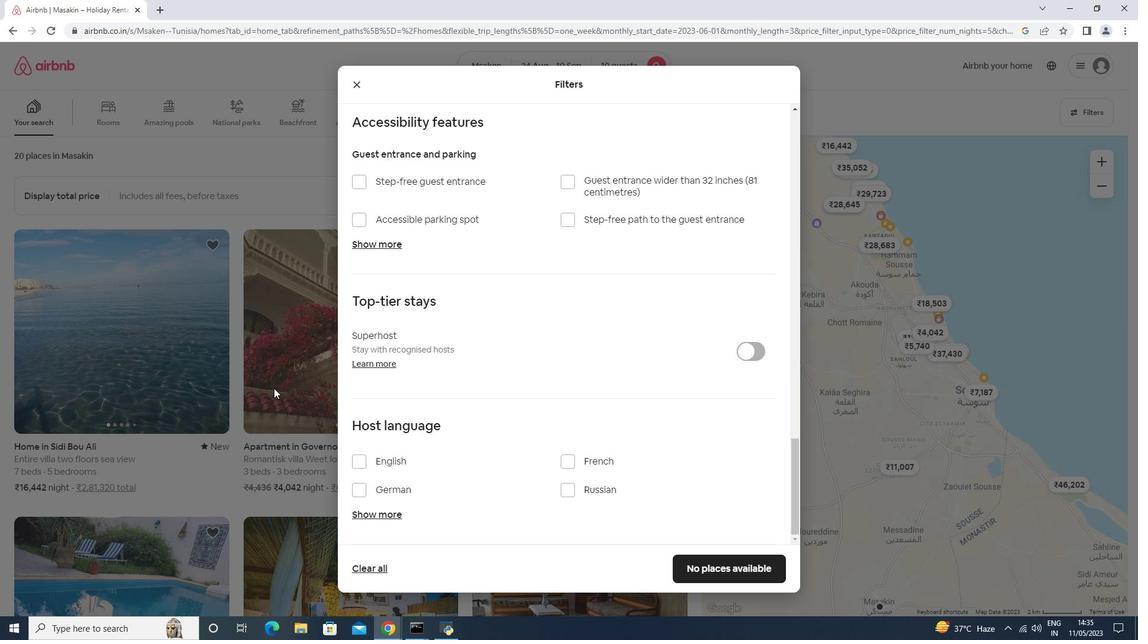 
Action: Mouse scrolled (271, 391) with delta (0, 0)
Screenshot: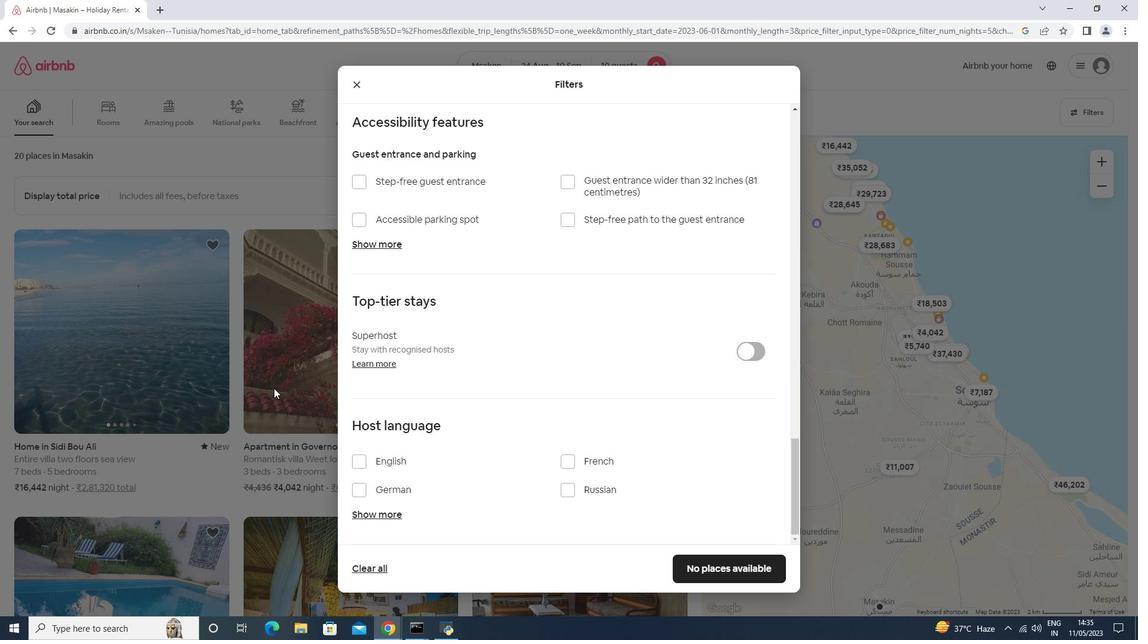 
Action: Mouse moved to (214, 400)
Screenshot: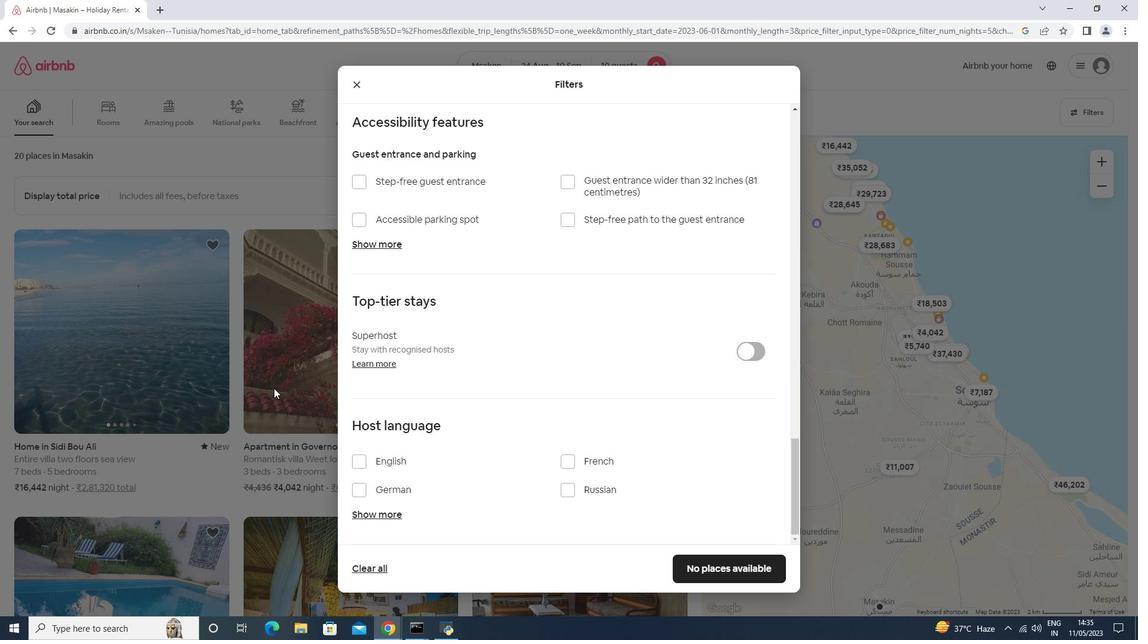 
Action: Mouse scrolled (270, 392) with delta (0, 0)
Screenshot: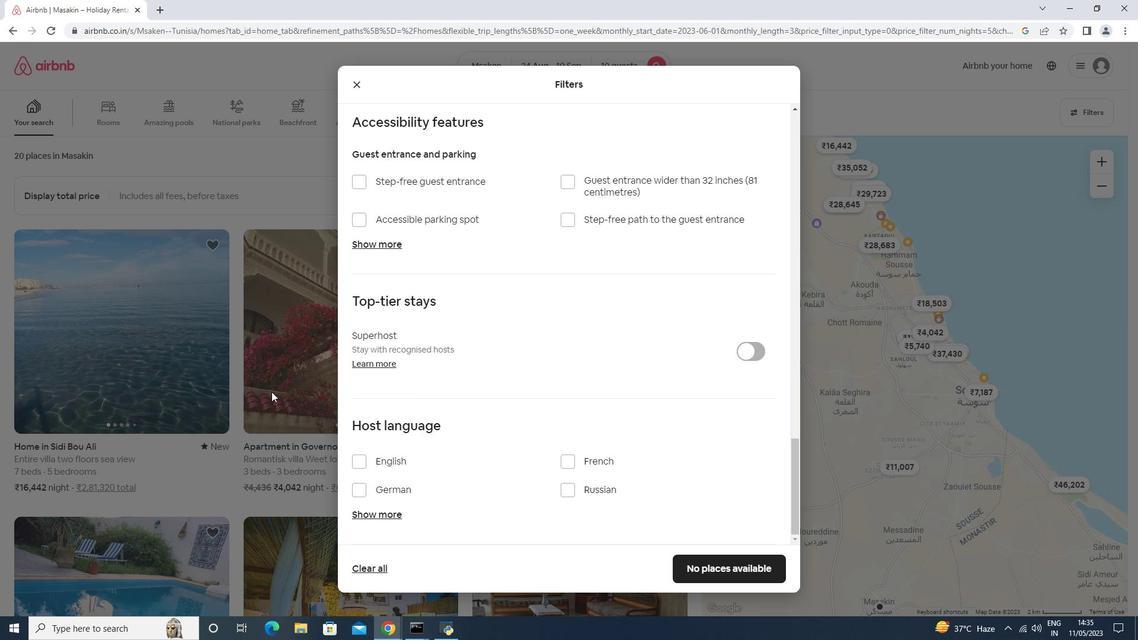
Action: Mouse moved to (218, 399)
Screenshot: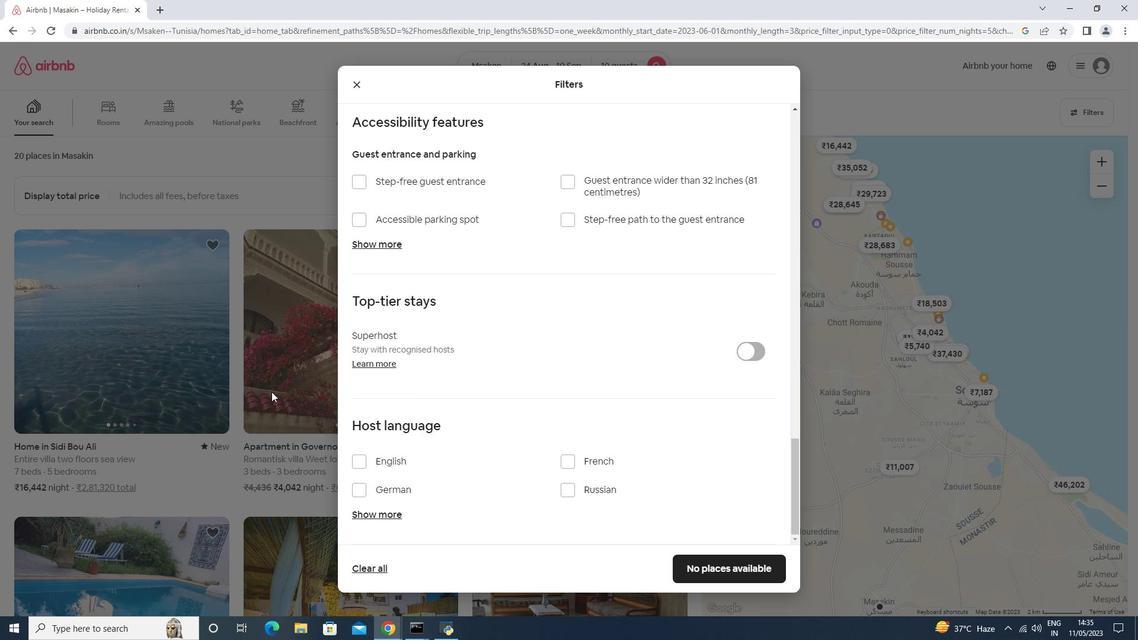 
Action: Mouse scrolled (270, 392) with delta (0, 0)
Screenshot: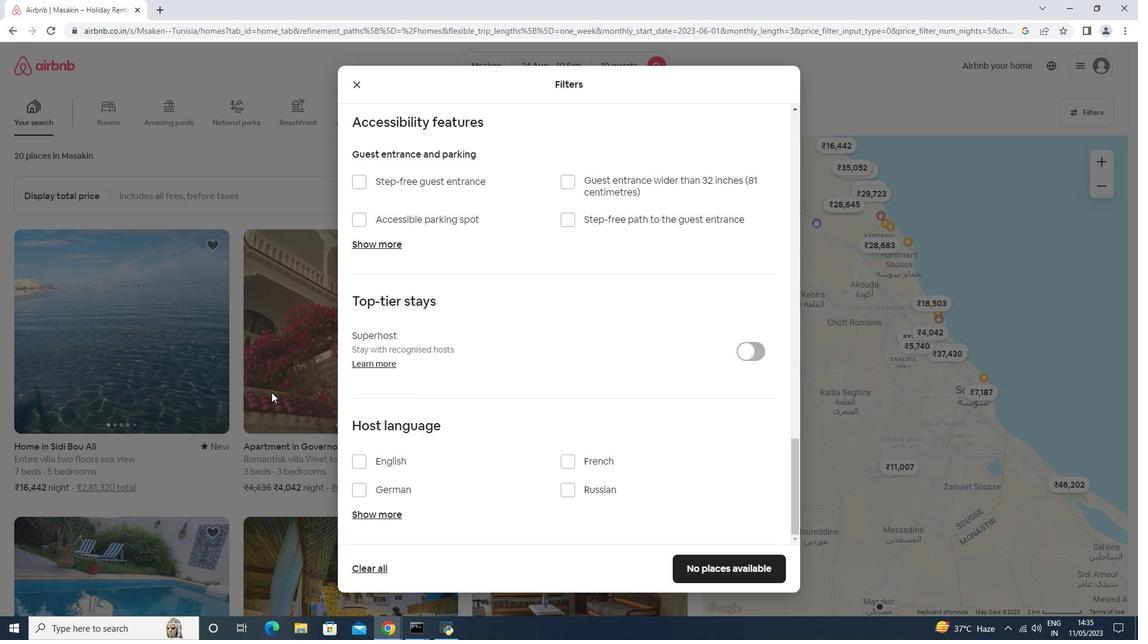 
Action: Mouse moved to (366, 453)
Screenshot: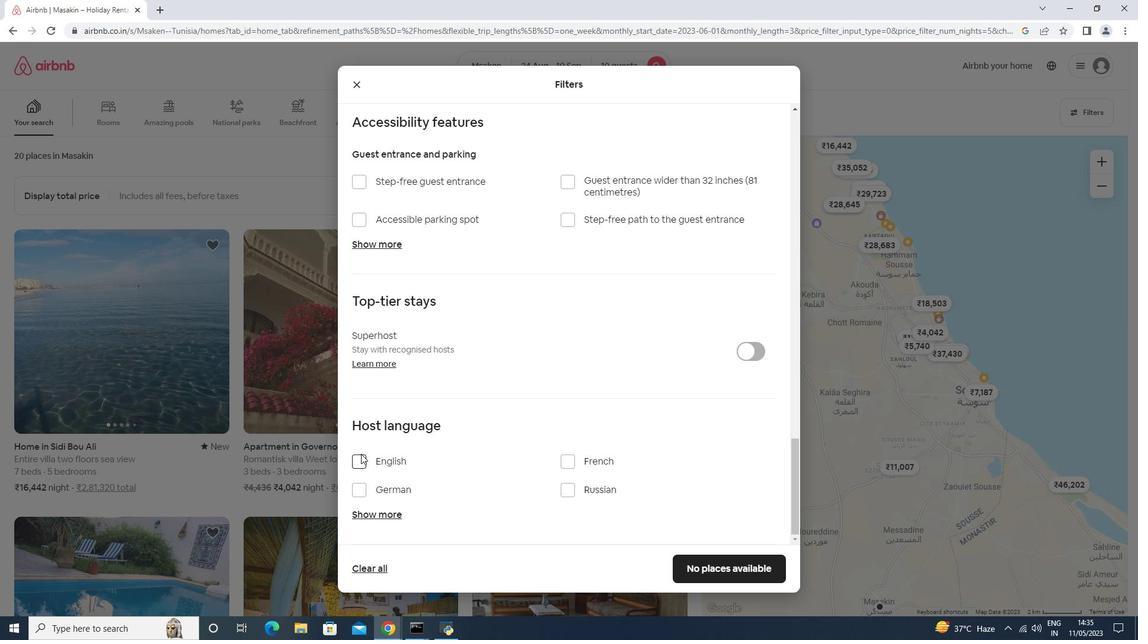 
Action: Mouse pressed left at (366, 453)
Screenshot: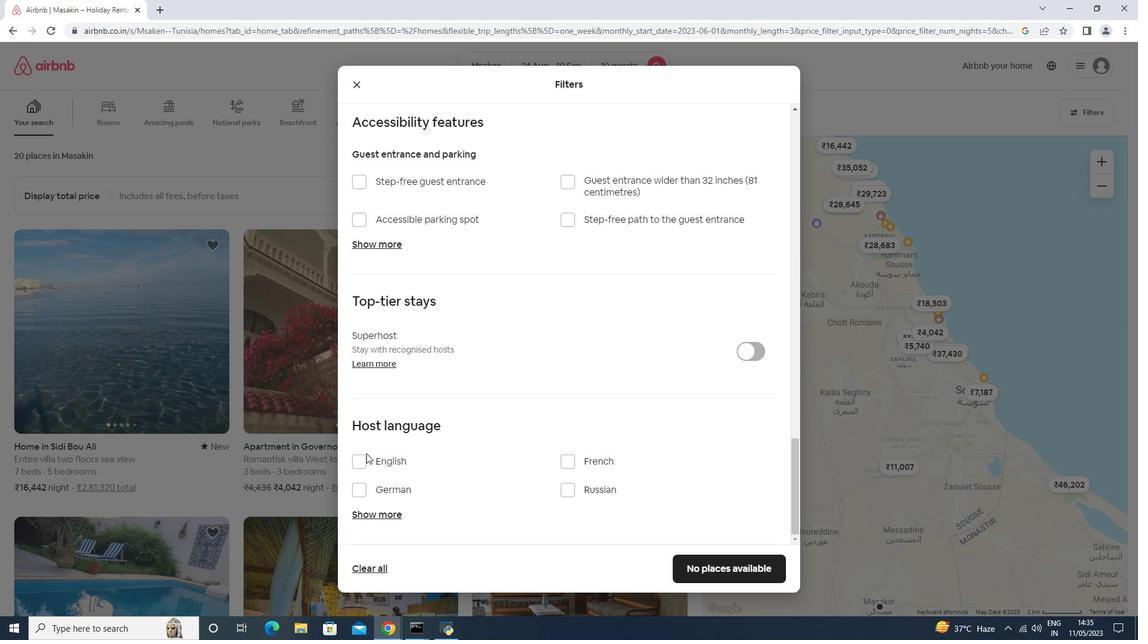 
Action: Mouse moved to (366, 461)
Screenshot: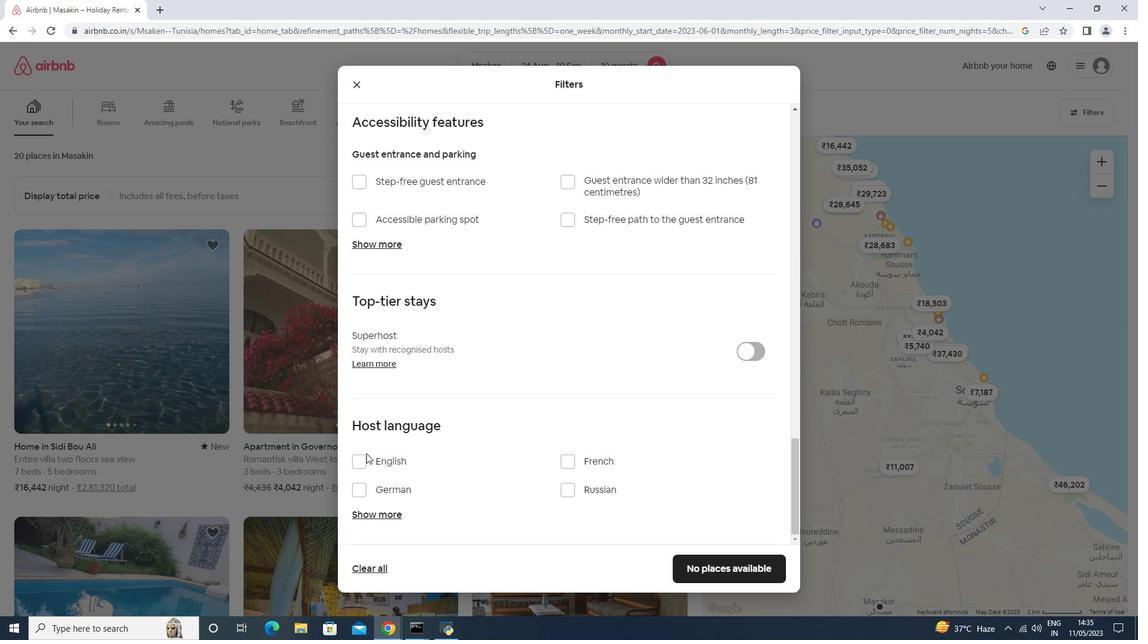 
Action: Mouse pressed left at (366, 461)
Screenshot: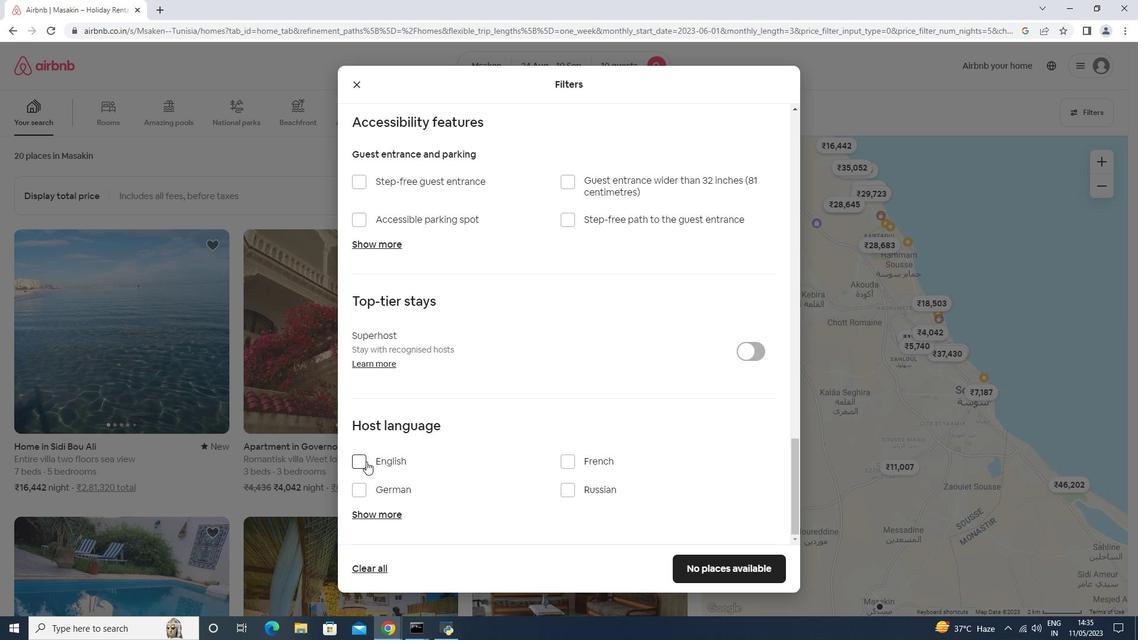 
Action: Mouse moved to (758, 566)
Screenshot: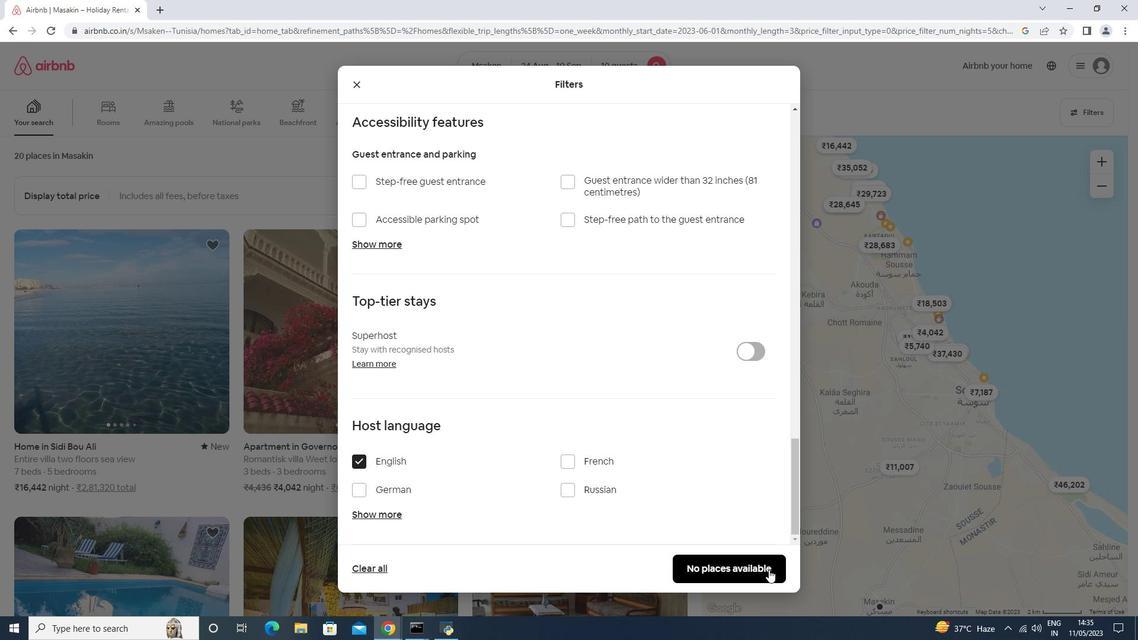 
Action: Mouse pressed left at (758, 566)
Screenshot: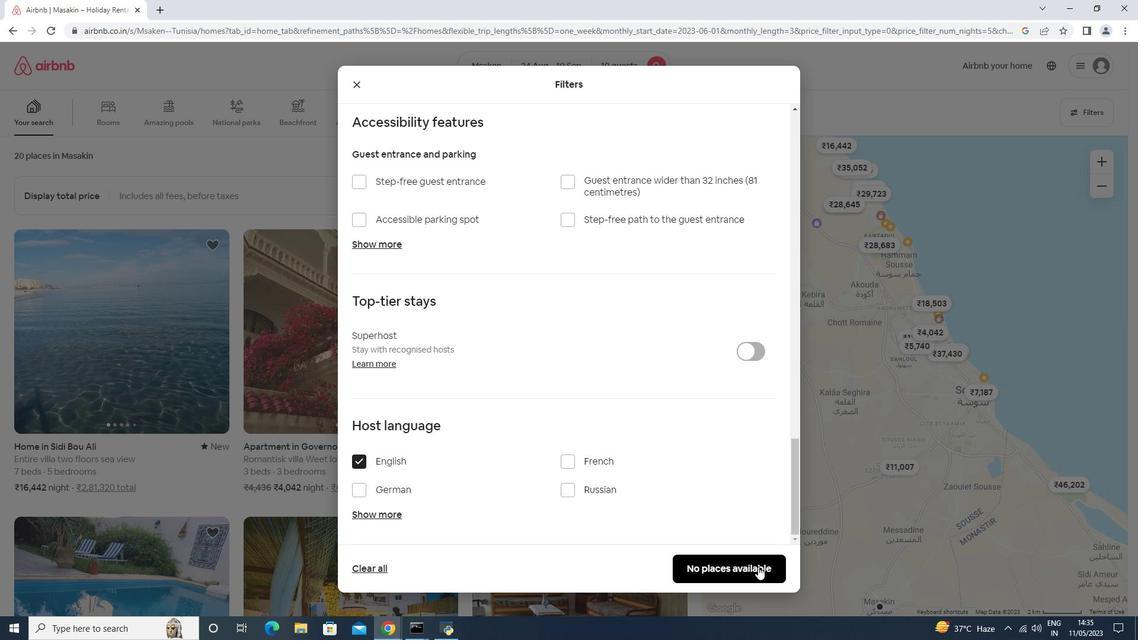 
Action: Mouse moved to (757, 557)
Screenshot: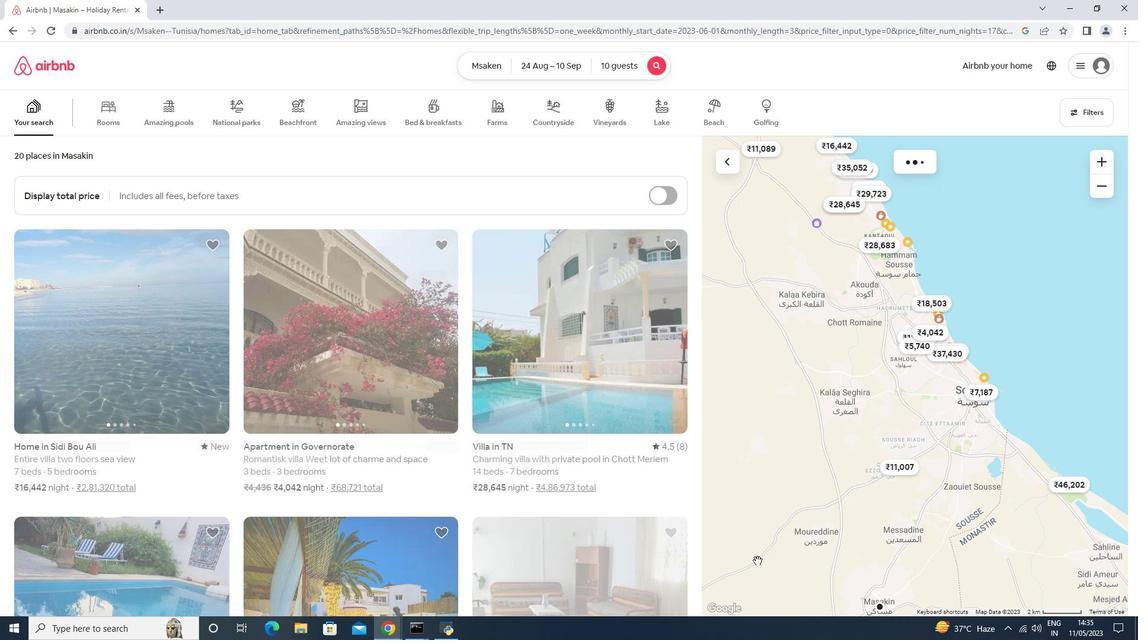 
